 Task: Open an excel sheet and write heading  Catalyst Sales. Add 10 people name  'Alexander Cooper, Victoria Hayes, Daniel Carter, Chloe Murphy, Christopher Ross, Natalie Price, Jack Peterson, Harper Foster, Joseph Gray, Lily Reed'Item code in between  4005-8000. Product range in between  1000-5000. Add Products   ASICS Shoe, Brooks Shoe, Clarks Shoe, Crocs Shoe, Dr. Martens Shoe, Ecco Shoe, Fila Shoe, Hush Puppies Shoe, Jordan Shoe, K-Swiss Shoe.Choose quantity  3 to 10 In Total Add the Amounts. Save page  Catalyst Sales book
Action: Mouse moved to (34, 26)
Screenshot: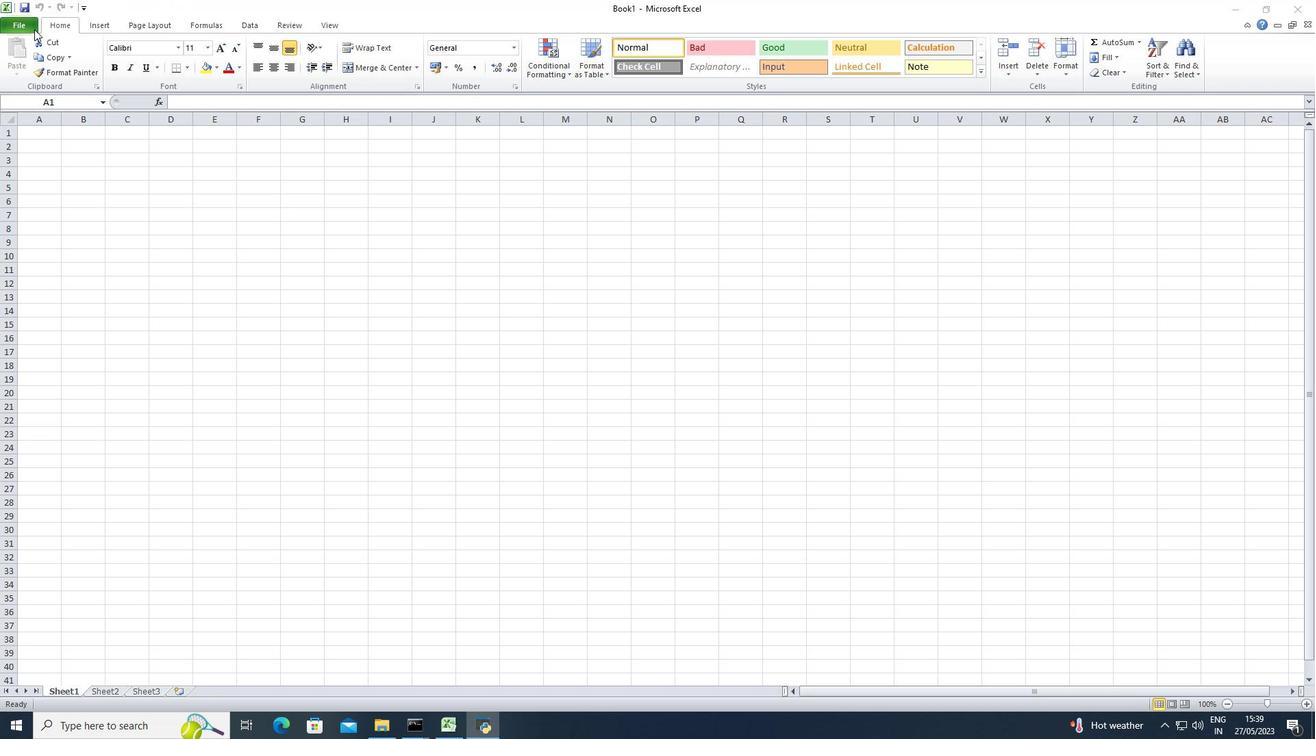 
Action: Mouse pressed left at (34, 26)
Screenshot: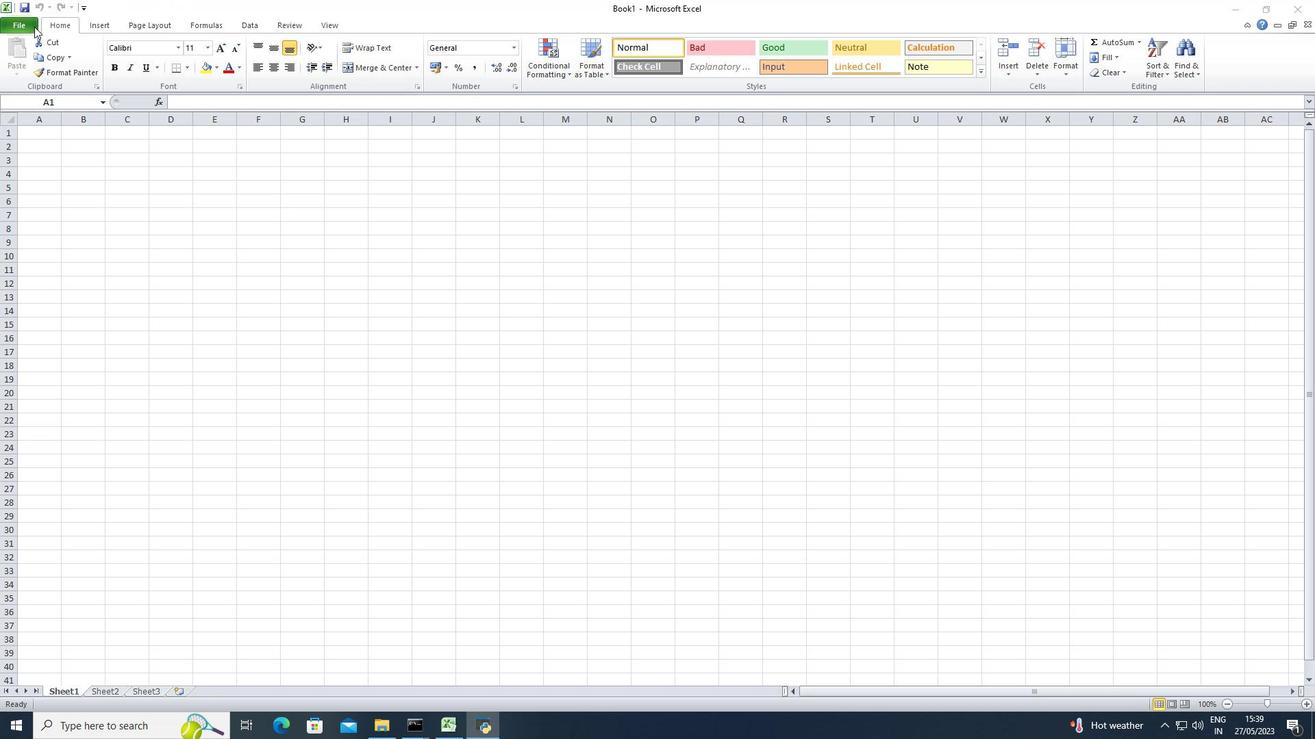 
Action: Mouse moved to (30, 25)
Screenshot: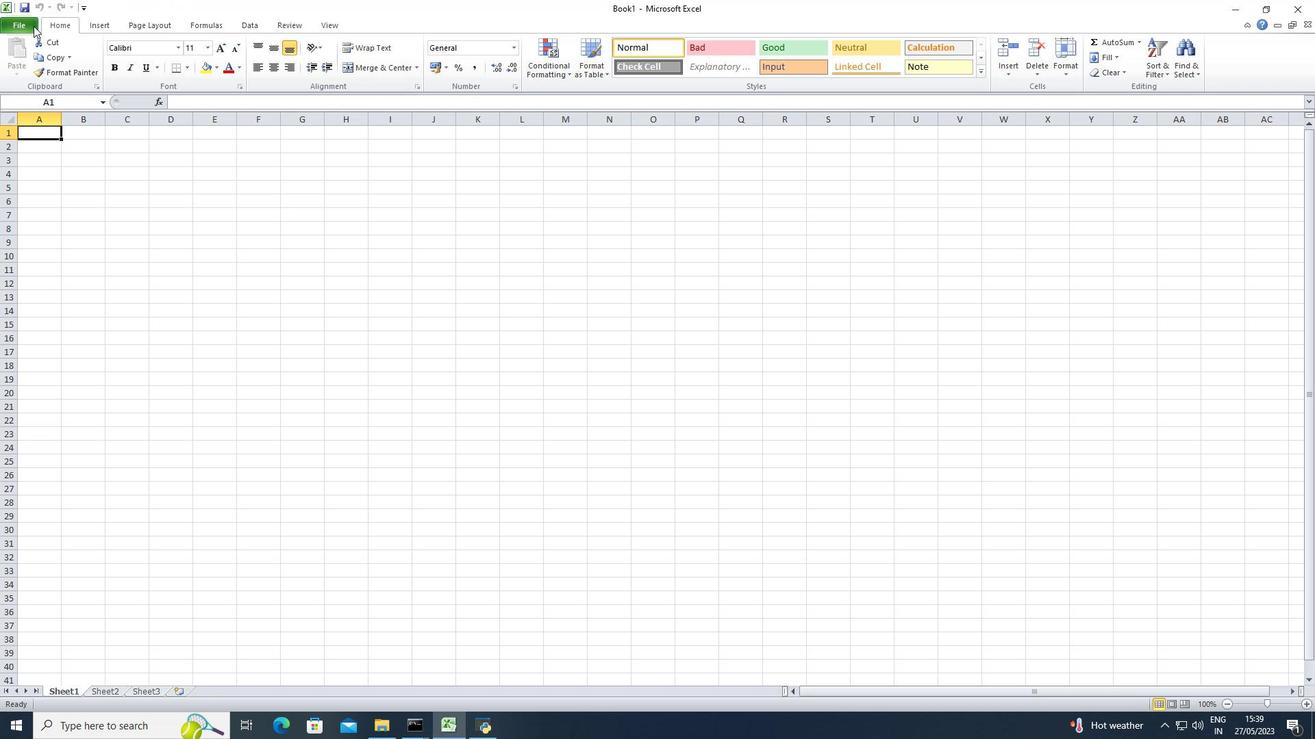 
Action: Mouse pressed left at (30, 25)
Screenshot: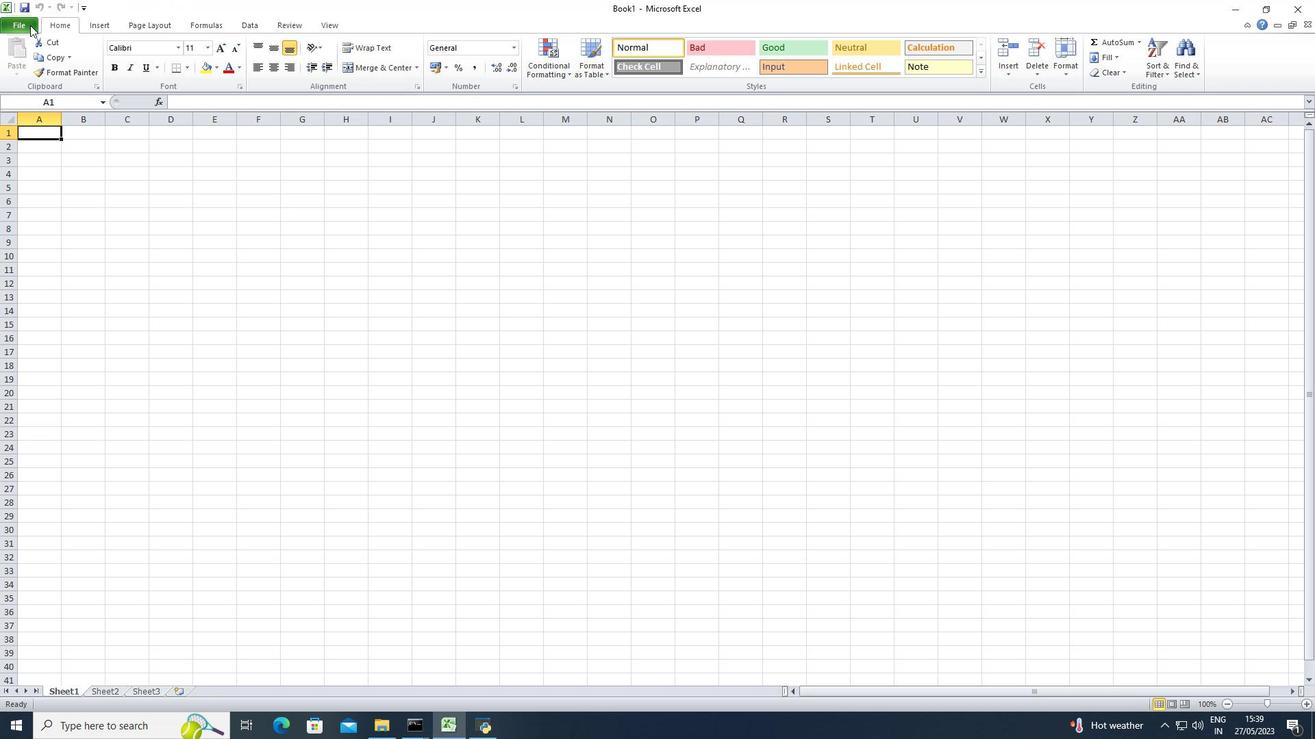 
Action: Mouse moved to (35, 189)
Screenshot: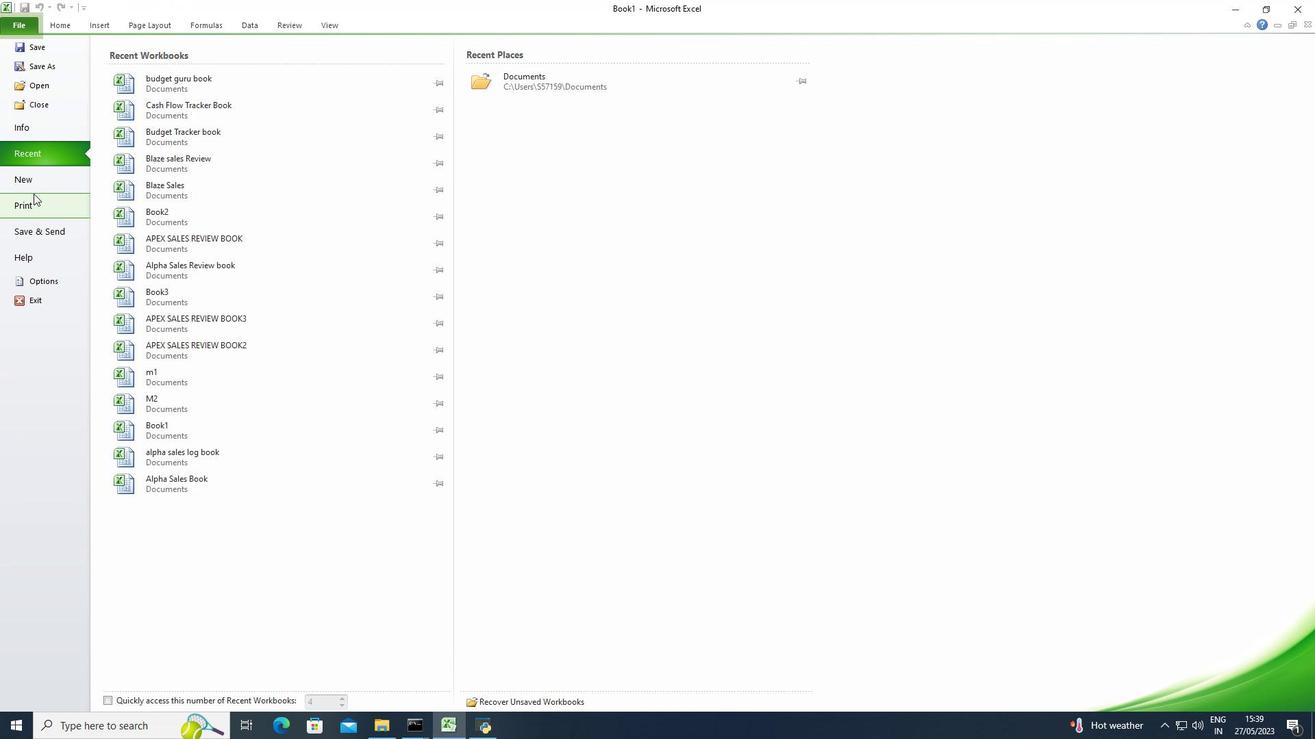 
Action: Mouse pressed left at (35, 189)
Screenshot: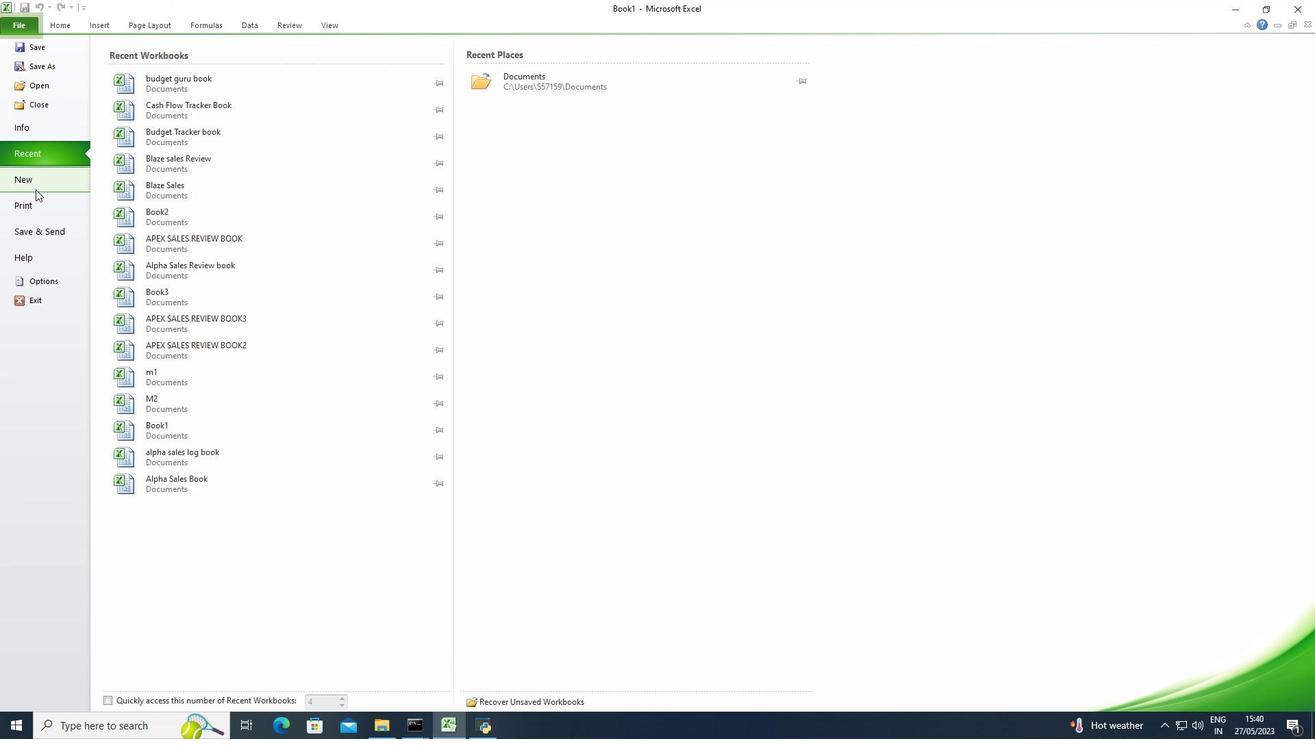 
Action: Mouse moved to (130, 140)
Screenshot: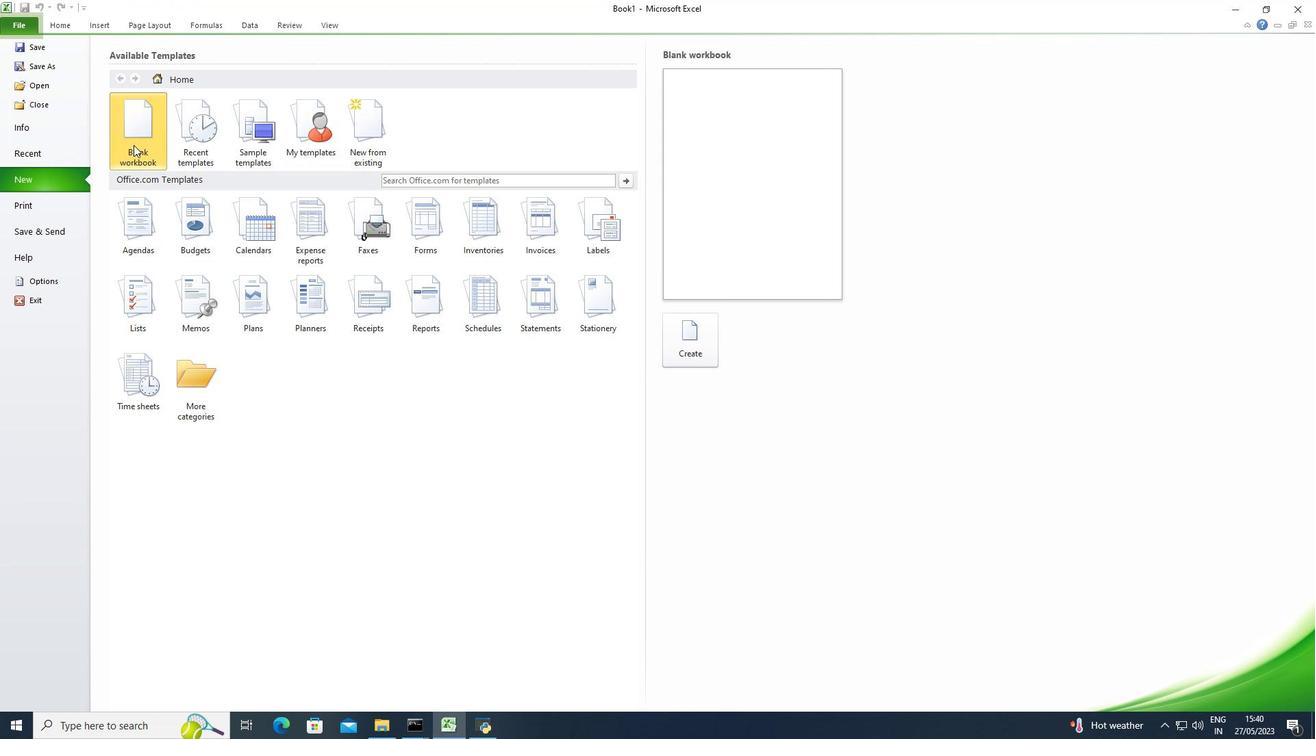 
Action: Mouse pressed left at (130, 140)
Screenshot: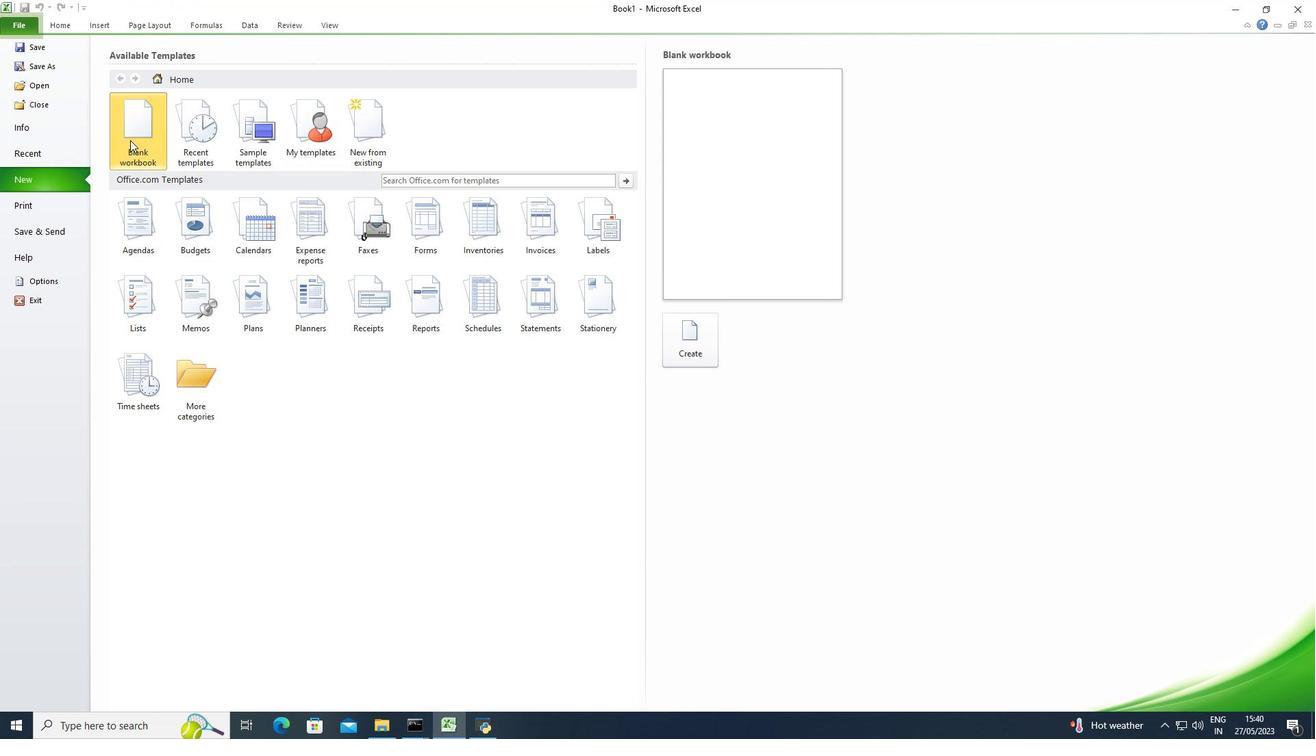 
Action: Mouse moved to (691, 343)
Screenshot: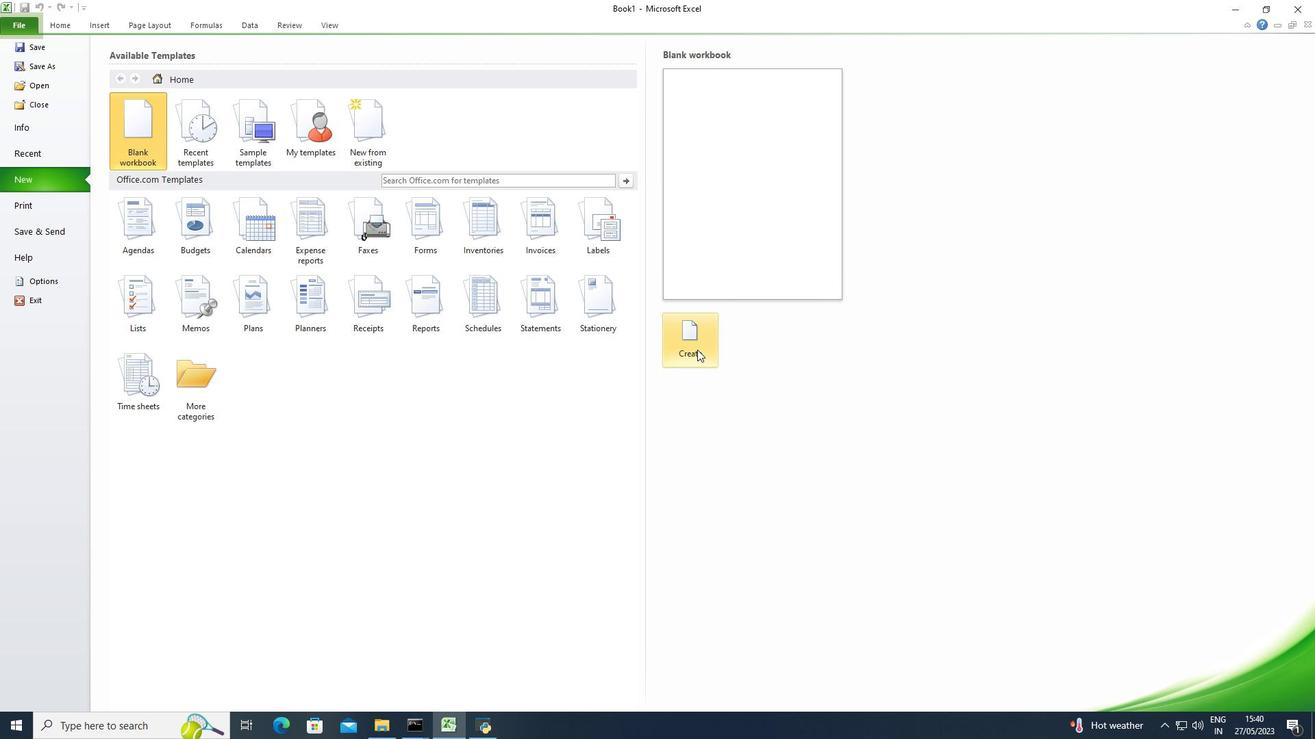 
Action: Mouse pressed left at (691, 343)
Screenshot: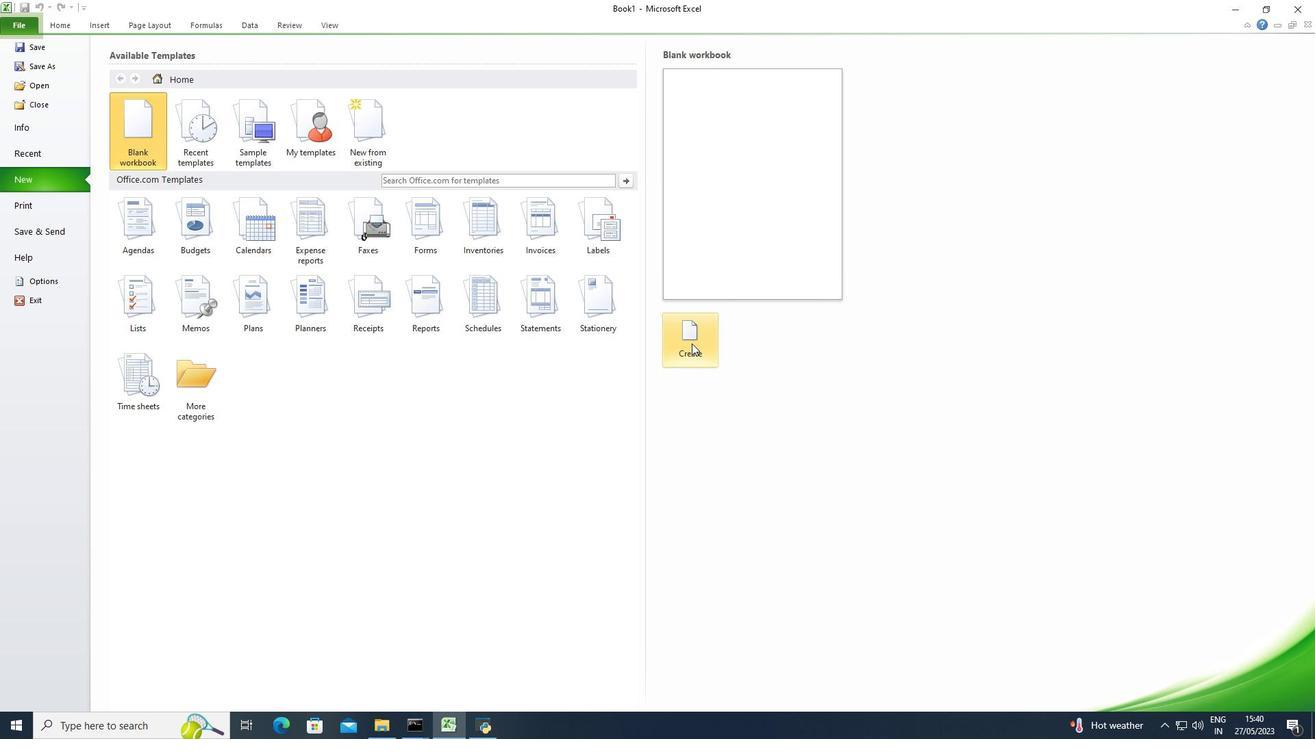 
Action: Key pressed <Key.shift>Catalyst<Key.space><Key.shift>Sales<Key.down><Key.shift>Nm<Key.backspace><Key.backspace><Key.shift>Name<Key.down><Key.shift><Key.shift><Key.shift><Key.shift><Key.shift><Key.shift>Alexander<Key.space><Key.shift><Key.shift><Key.shift><Key.shift><Key.shift><Key.shift><Key.shift><Key.shift><Key.shift><Key.shift>Cooper<Key.down><Key.shift>Victoria<Key.space><Key.shift>Hayes<Key.down><Key.shift><Key.shift><Key.shift><Key.shift><Key.shift><Key.shift><Key.shift><Key.shift><Key.shift><Key.shift><Key.shift><Key.shift><Key.shift><Key.shift><Key.shift>Daniel<Key.space><Key.shift>Carter<Key.down><Key.shift><Key.shift><Key.shift><Key.shift><Key.shift><Key.shift><Key.shift><Key.shift><Key.shift><Key.shift><Key.shift><Key.shift><Key.shift><Key.shift><Key.shift><Key.shift><Key.shift><Key.shift><Key.shift><Key.shift><Key.shift>Chloe<Key.space><Key.shift>Murphy<Key.down><Key.shift><Key.shift><Key.shift><Key.shift><Key.shift><Key.shift><Key.shift><Key.shift><Key.shift>Christopher<Key.space><Key.shift><Key.shift><Key.shift><Key.shift><Key.shift><Key.shift><Key.shift><Key.shift><Key.shift><Key.shift>Ross<Key.down><Key.shift><Key.shift><Key.shift><Key.shift><Key.shift><Key.shift><Key.shift><Key.shift><Key.shift><Key.shift><Key.shift><Key.shift><Key.shift><Key.shift><Key.shift>Natalie<Key.space><Key.shift>Price<Key.down><Key.shift>Jack<Key.space><Key.shift>Peterson<Key.down><Key.shift><Key.shift><Key.shift><Key.shift><Key.shift><Key.shift><Key.shift><Key.shift><Key.shift>Harper<Key.space><Key.shift>Foster<Key.down><Key.shift><Key.shift>Joseph<Key.space><Key.shift>Gray<Key.down><Key.shift>Lily<Key.space><Key.shift>Reed
Screenshot: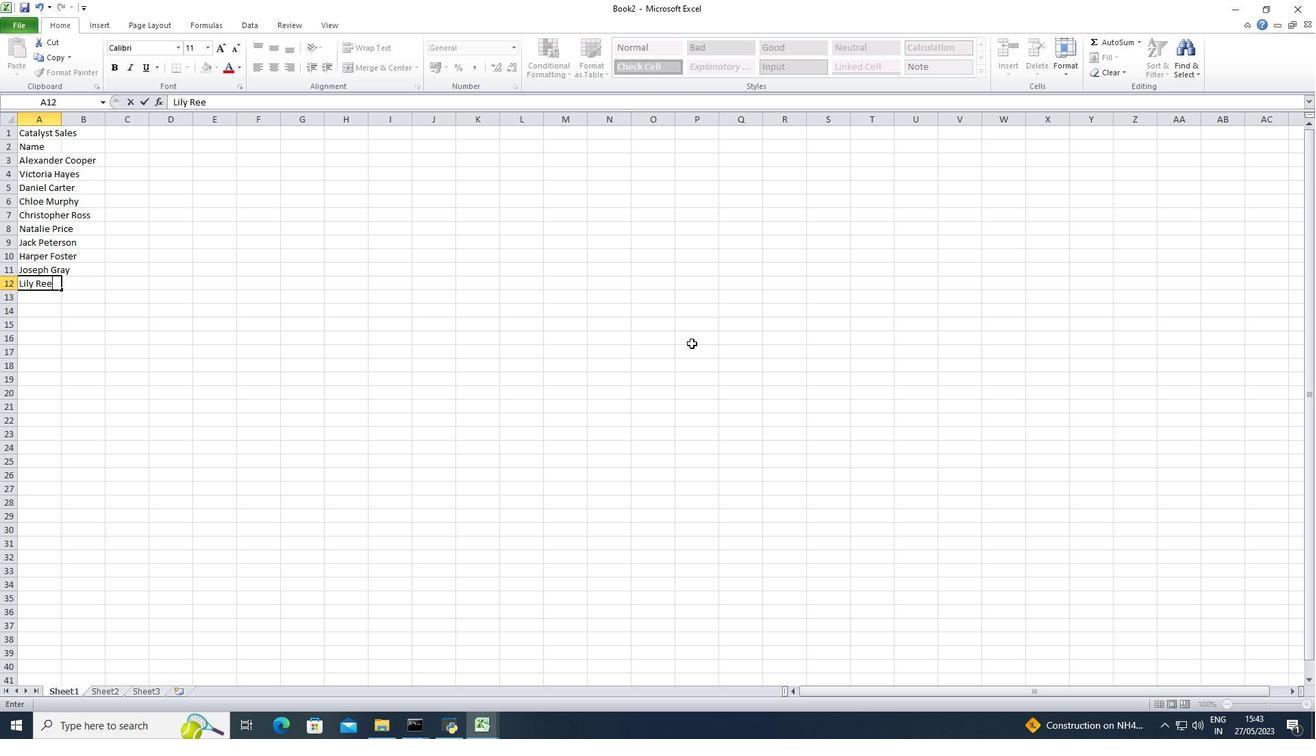 
Action: Mouse moved to (62, 123)
Screenshot: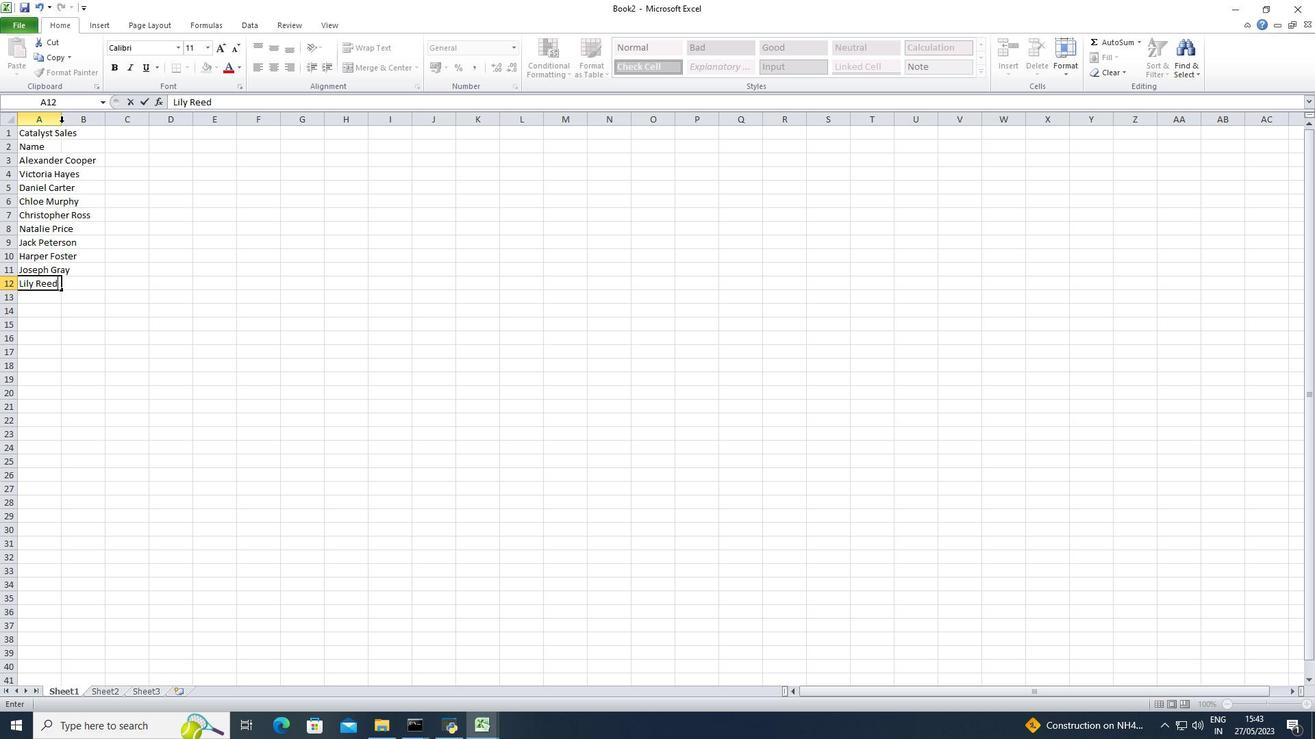 
Action: Mouse pressed left at (62, 123)
Screenshot: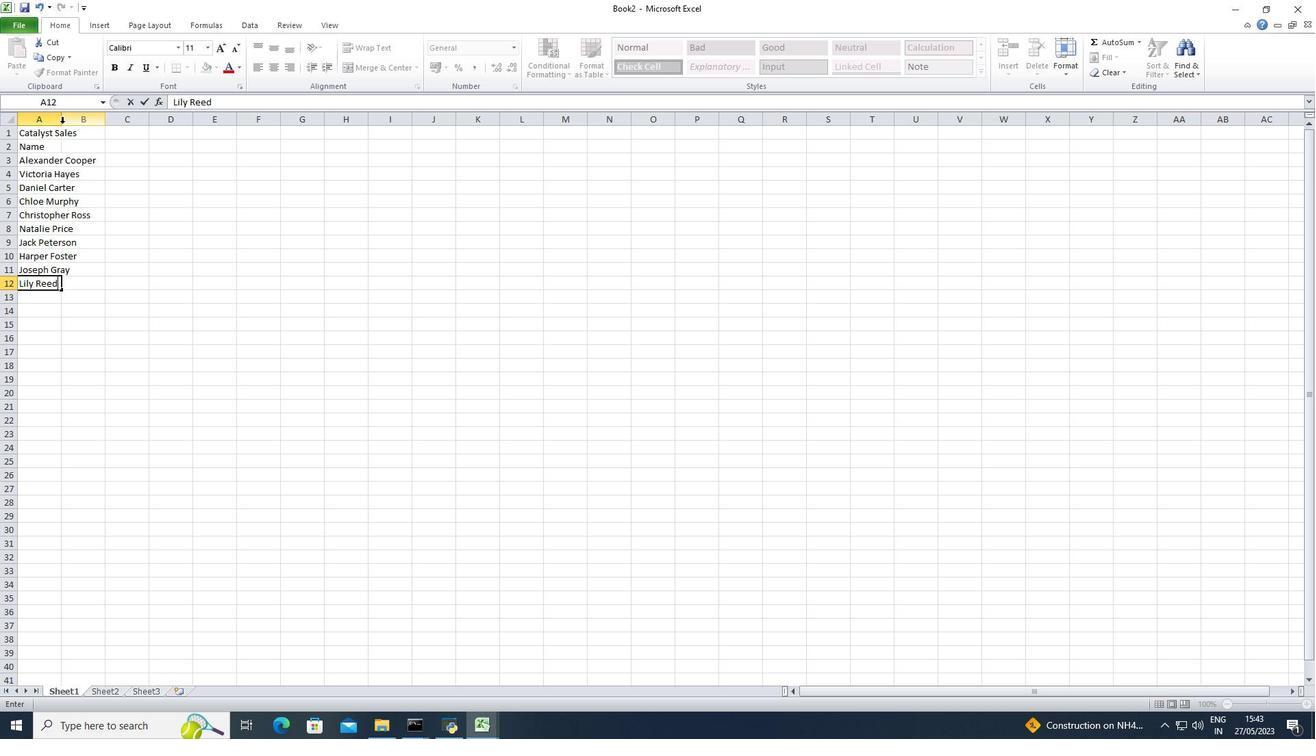 
Action: Mouse moved to (60, 123)
Screenshot: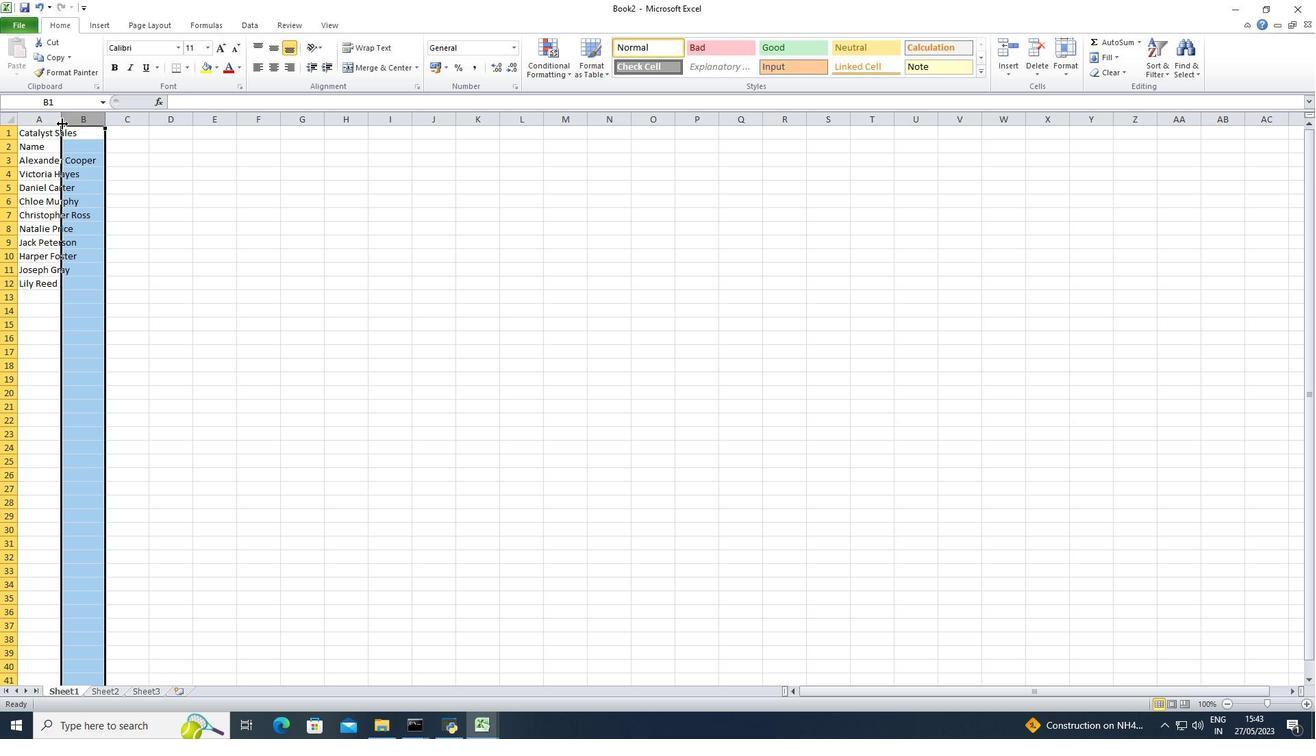 
Action: Mouse pressed left at (60, 123)
Screenshot: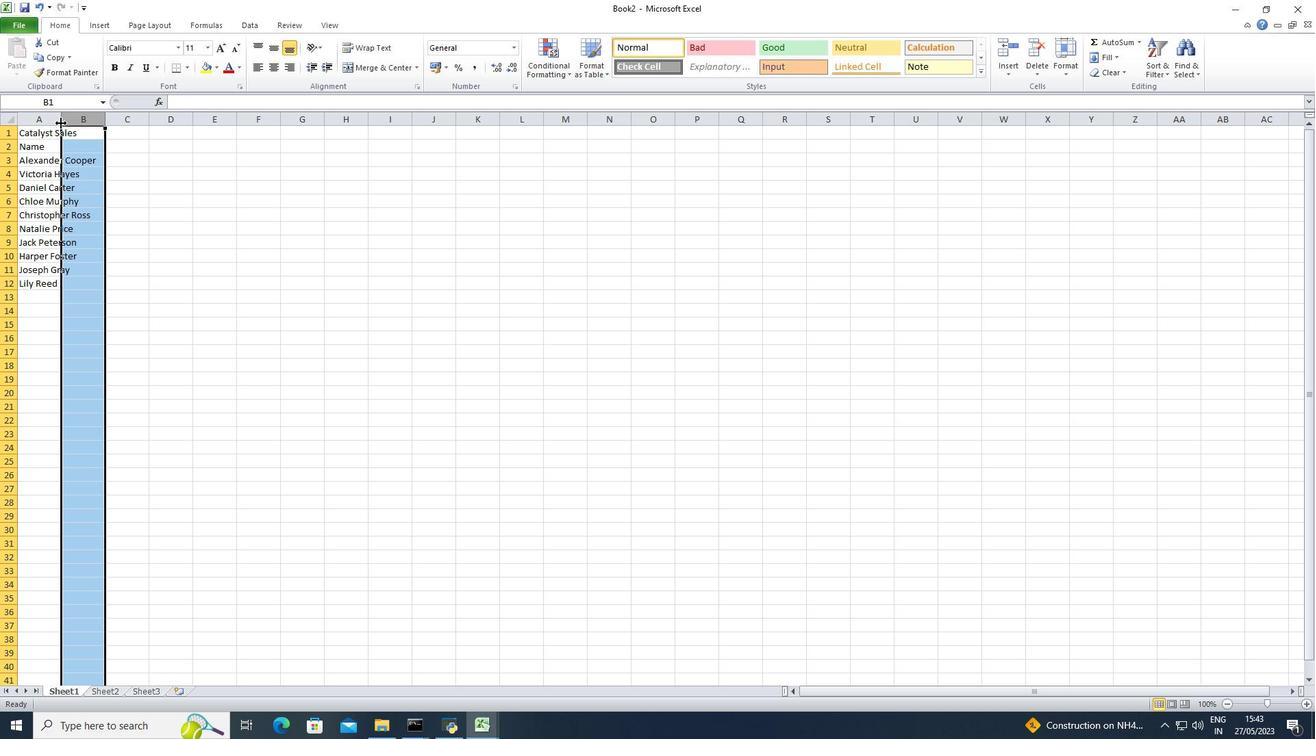 
Action: Mouse pressed left at (60, 123)
Screenshot: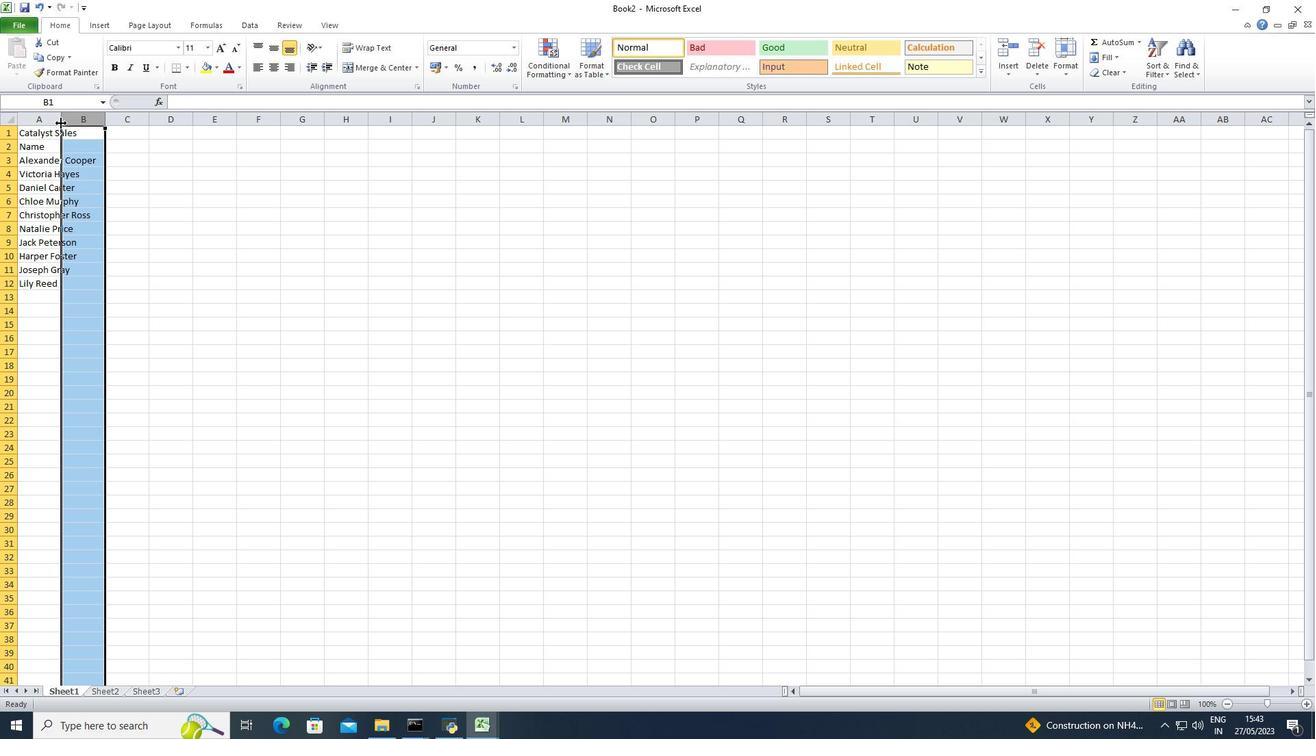 
Action: Mouse moved to (130, 150)
Screenshot: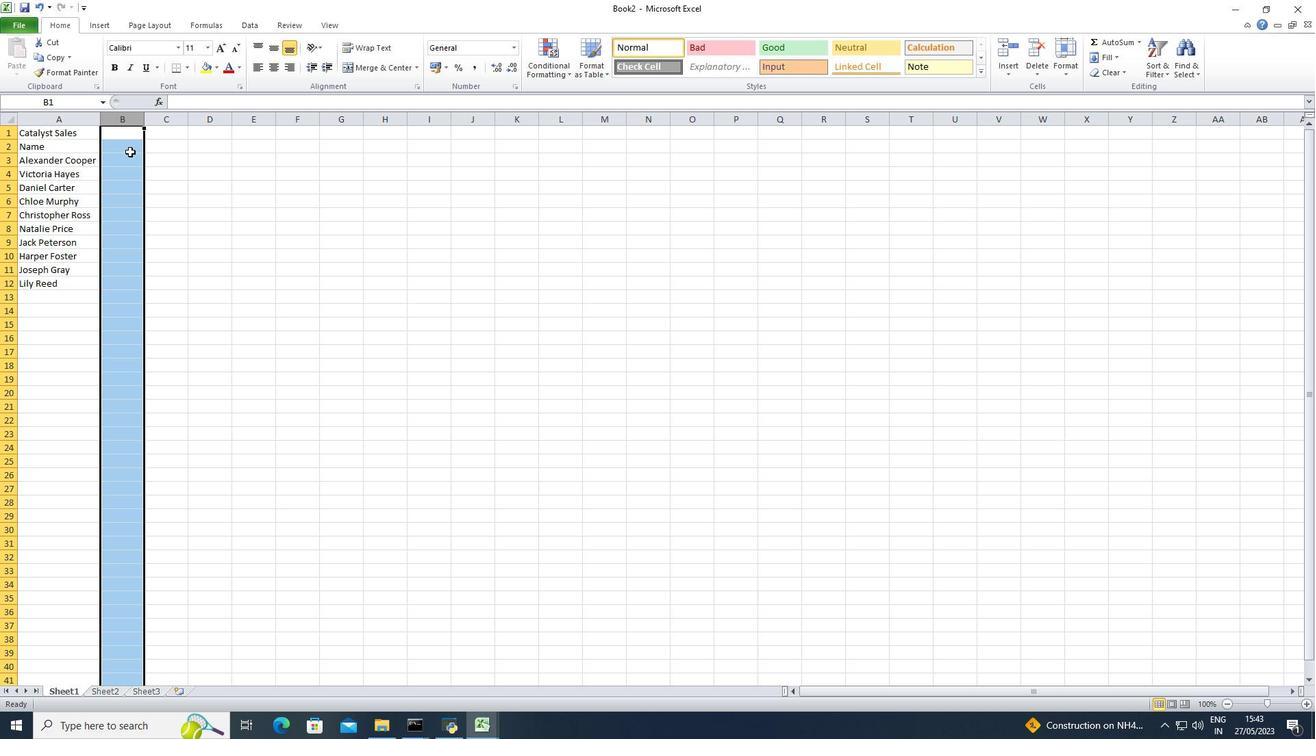 
Action: Mouse pressed left at (130, 150)
Screenshot: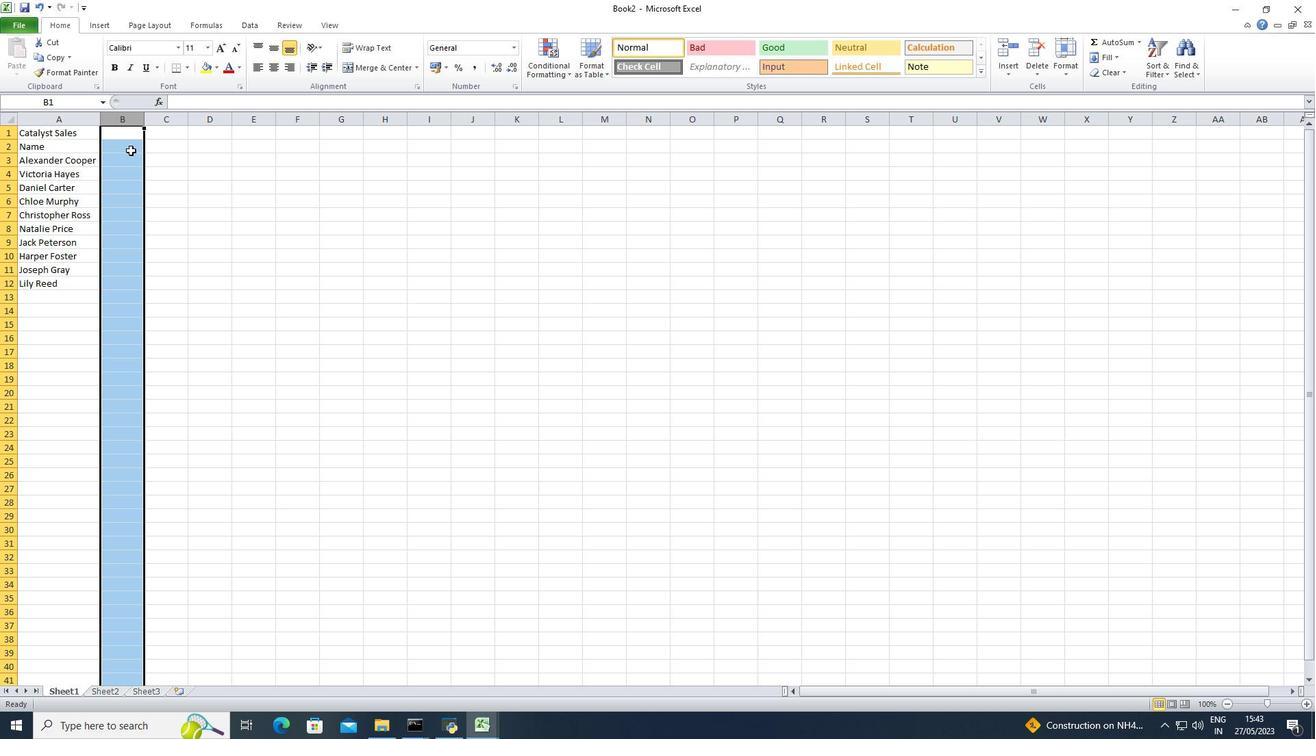 
Action: Key pressed <Key.shift><Key.shift>Item<Key.space><Key.shift>Code
Screenshot: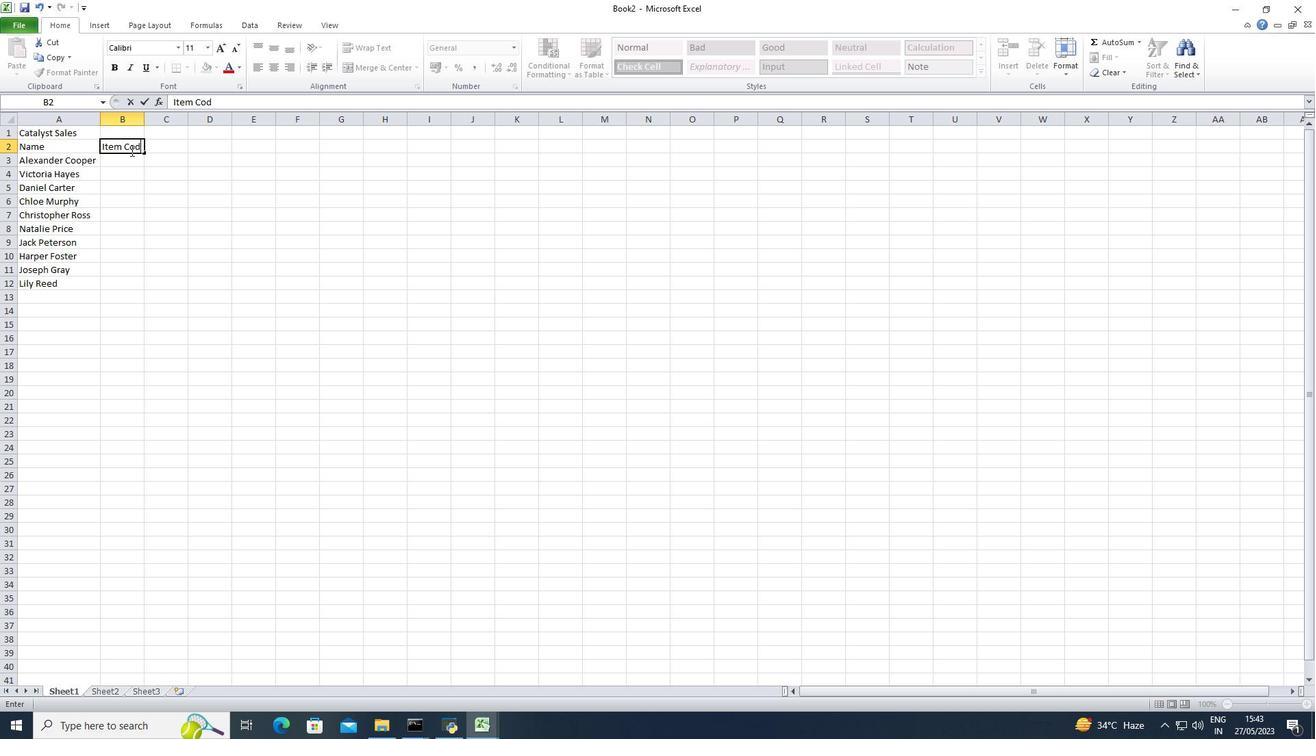 
Action: Mouse moved to (140, 163)
Screenshot: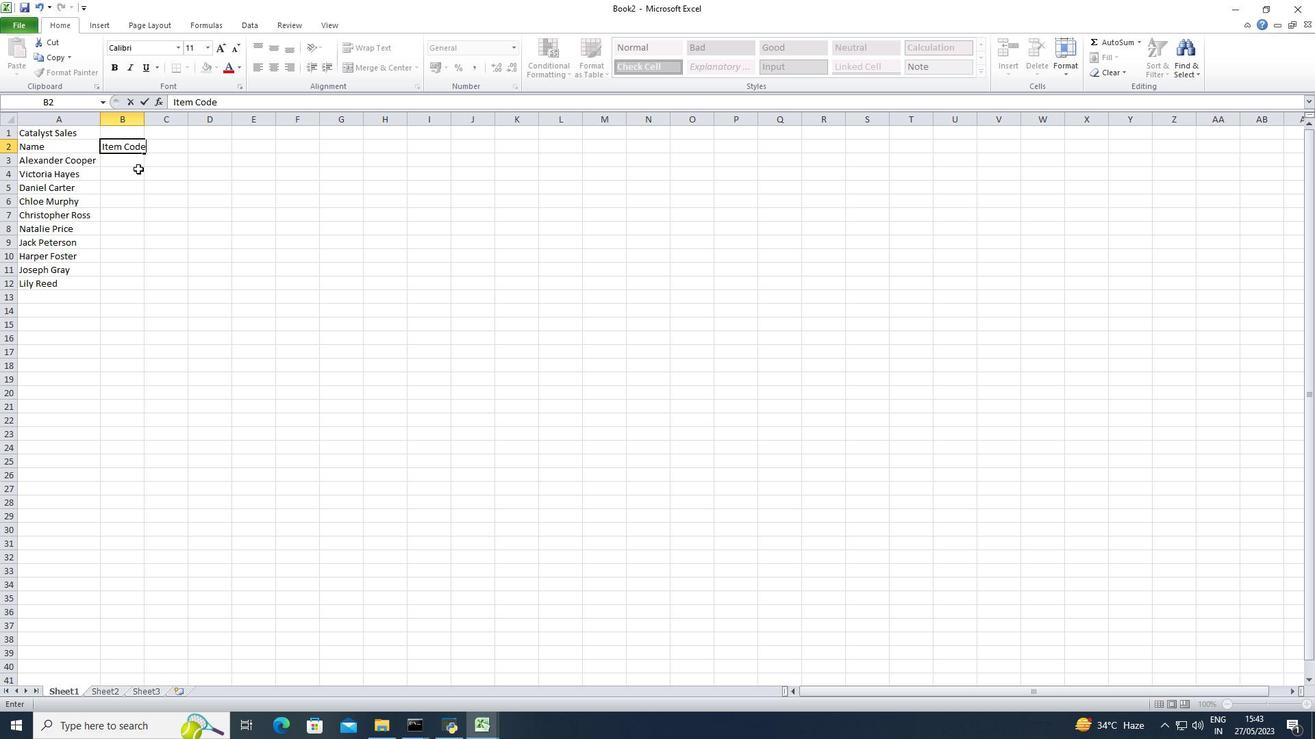 
Action: Mouse pressed left at (140, 163)
Screenshot: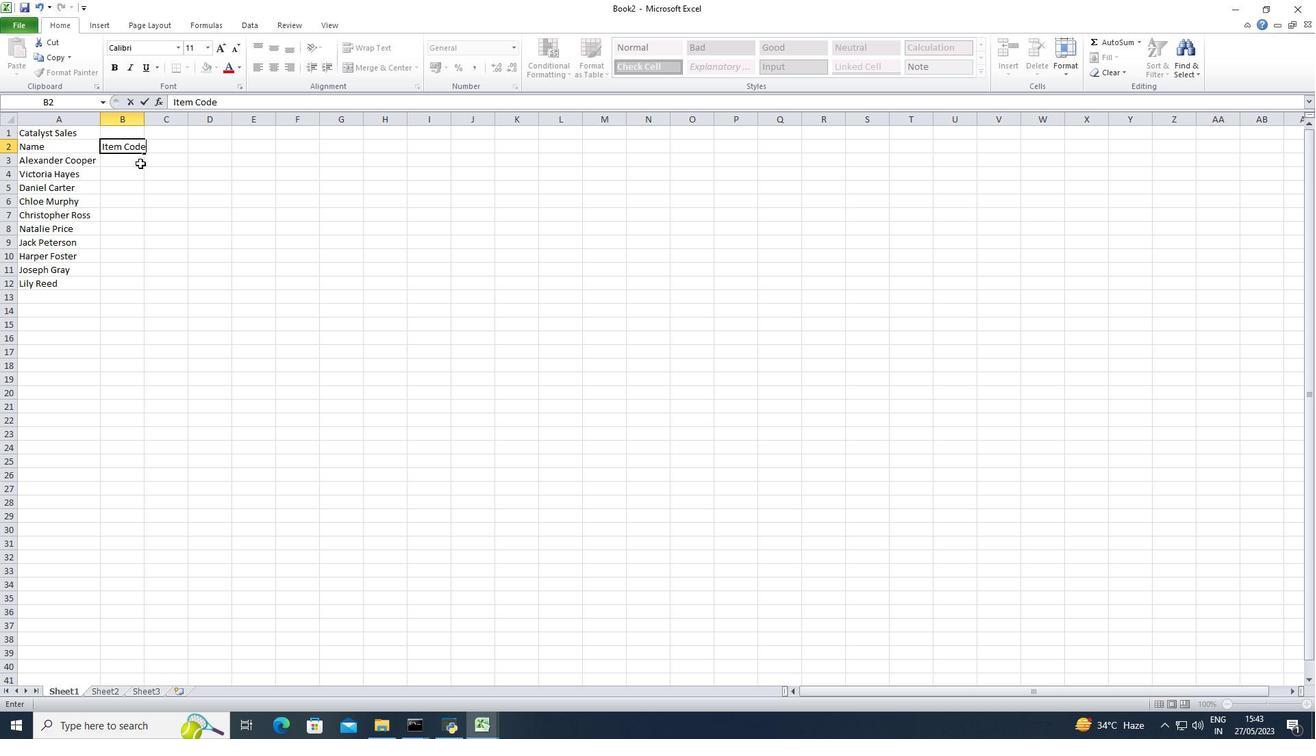 
Action: Key pressed 4008<Key.down>5498<Key.down>7687<Key.down>7654<Key.down>6587<Key.down>4987<Key.down>7690<Key.down>5409<Key.down>830<Key.backspace><Key.backspace><Key.backspace>6598<Key.down>6523
Screenshot: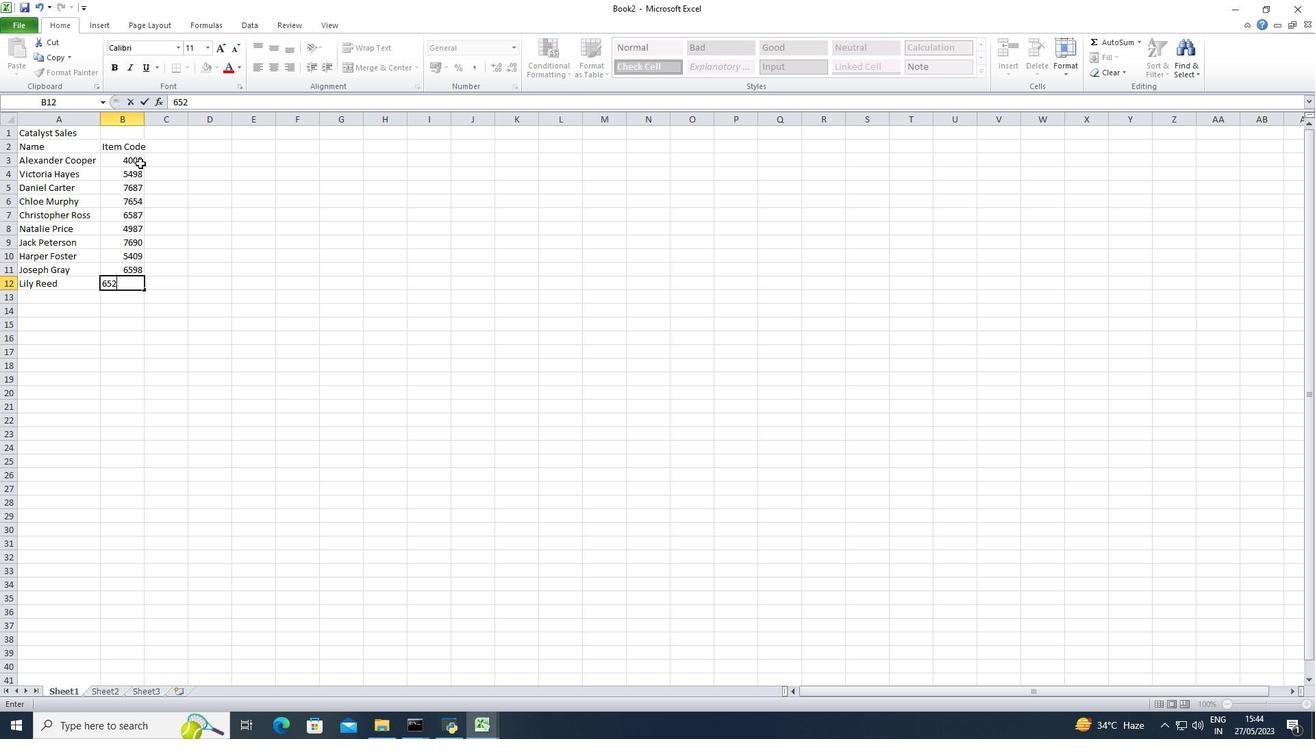 
Action: Mouse moved to (163, 143)
Screenshot: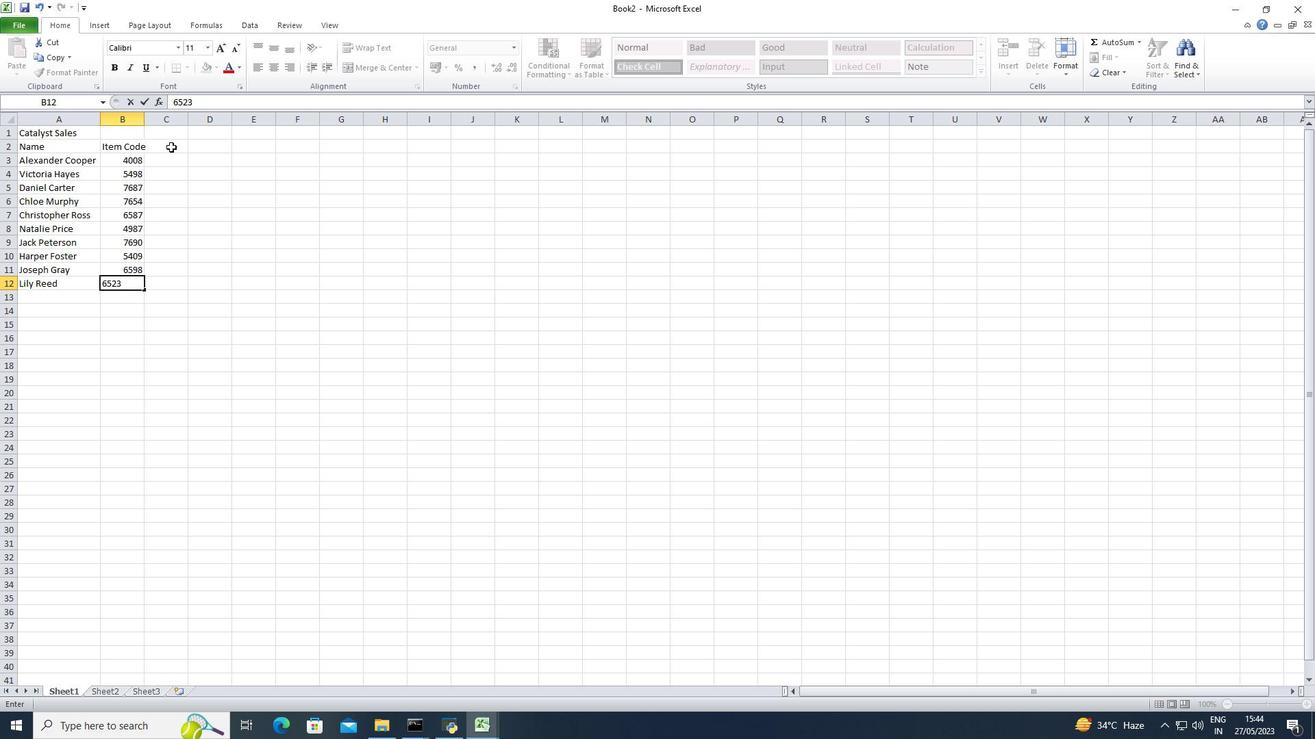 
Action: Mouse pressed left at (163, 143)
Screenshot: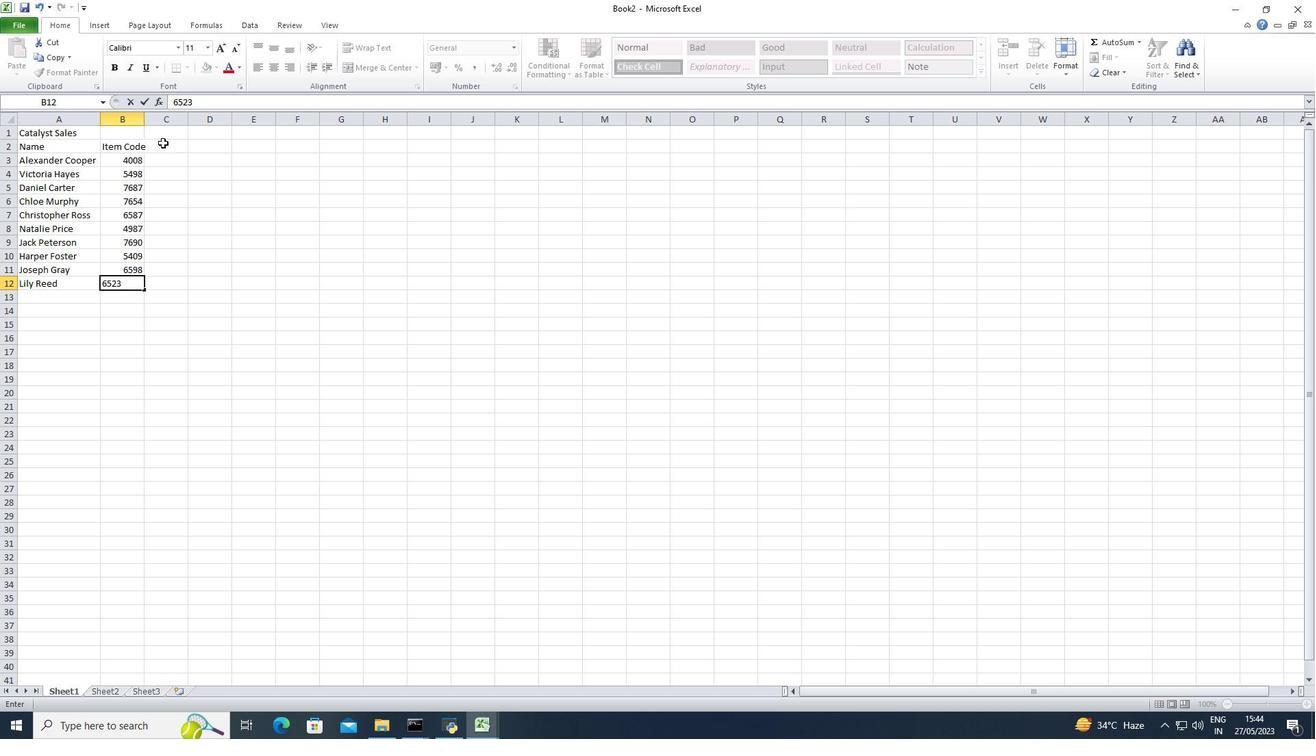 
Action: Mouse moved to (145, 123)
Screenshot: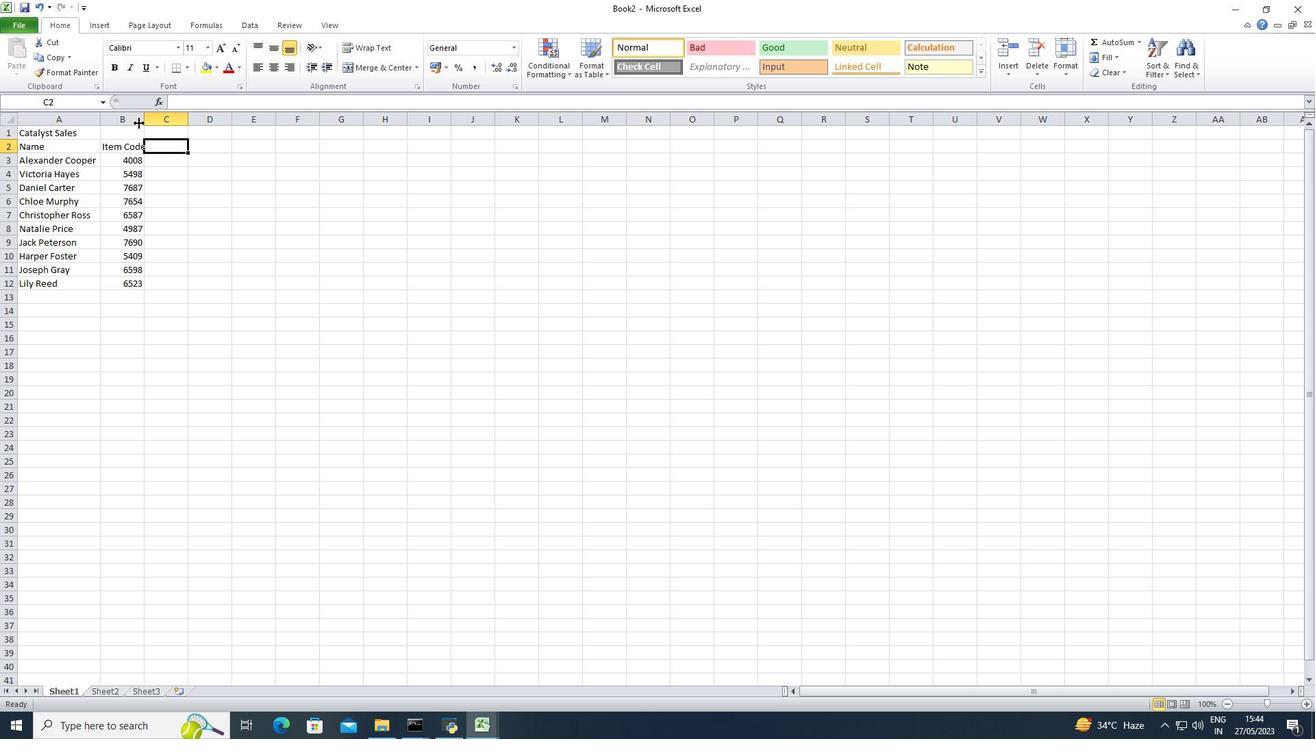 
Action: Mouse pressed left at (145, 123)
Screenshot: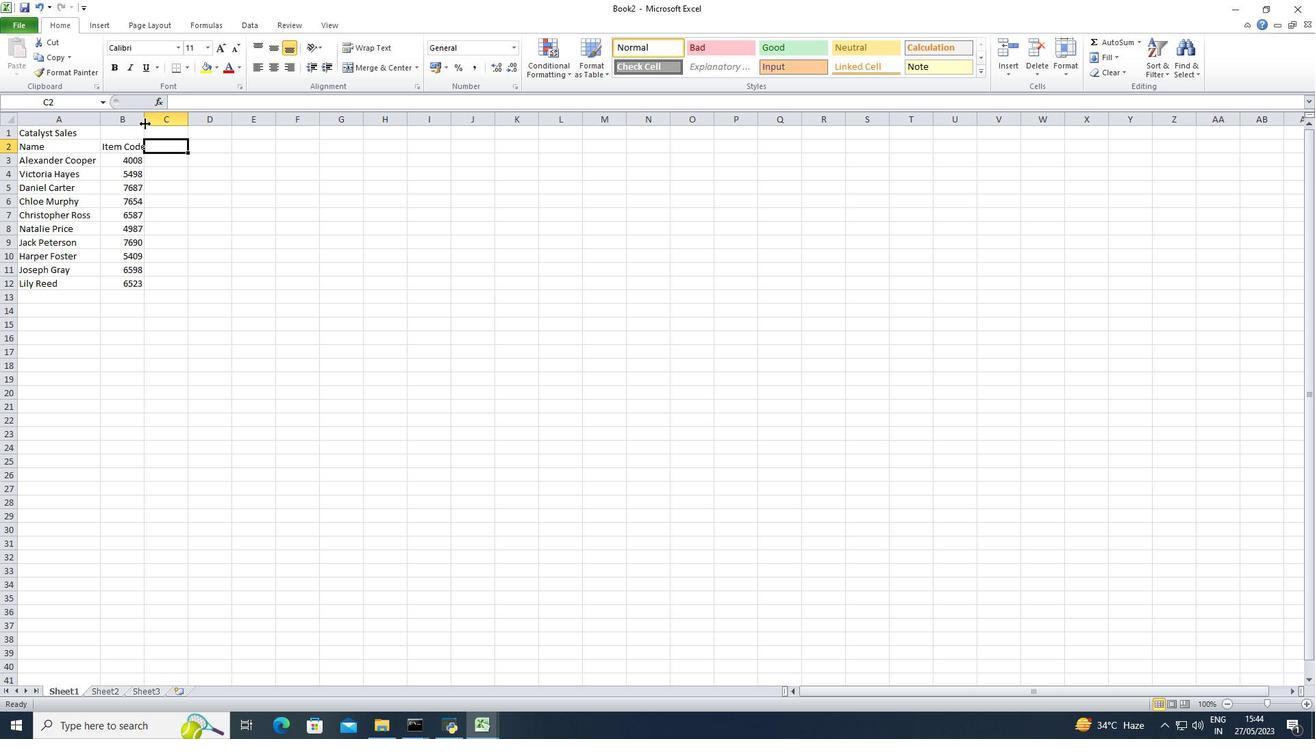 
Action: Mouse pressed left at (145, 123)
Screenshot: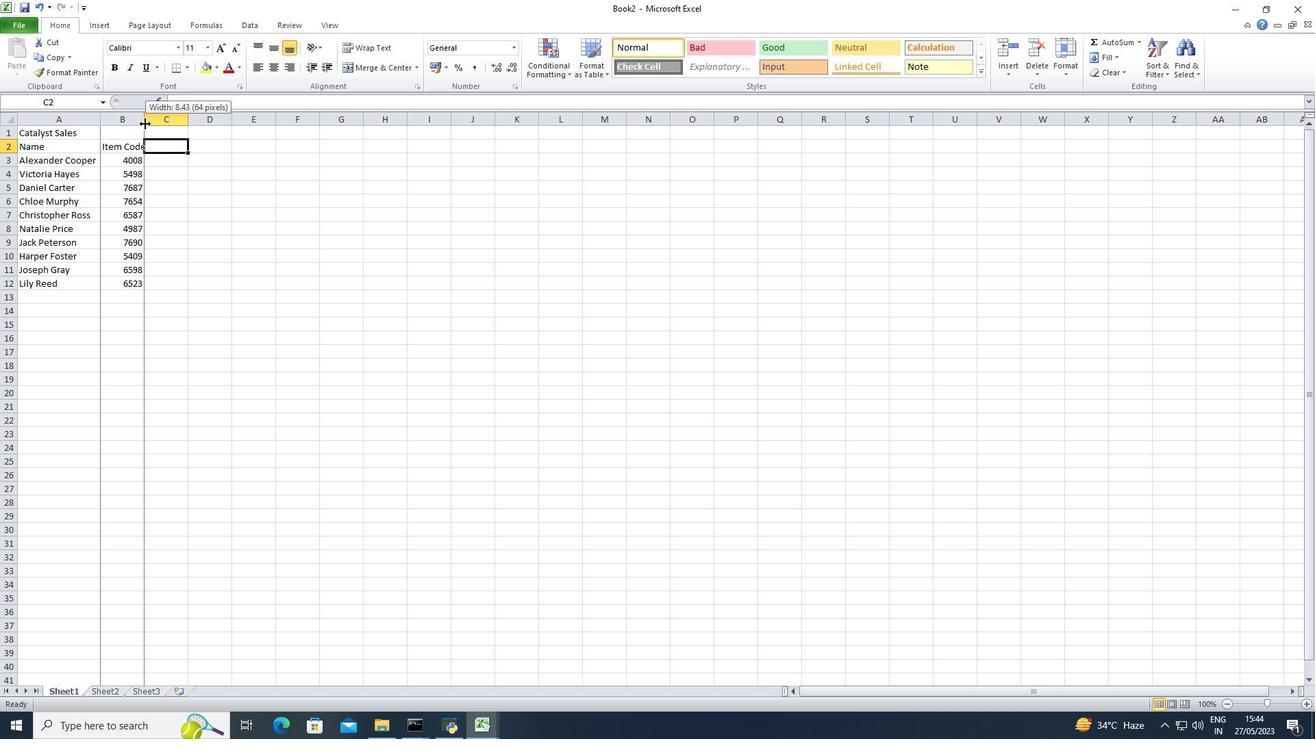 
Action: Mouse moved to (171, 149)
Screenshot: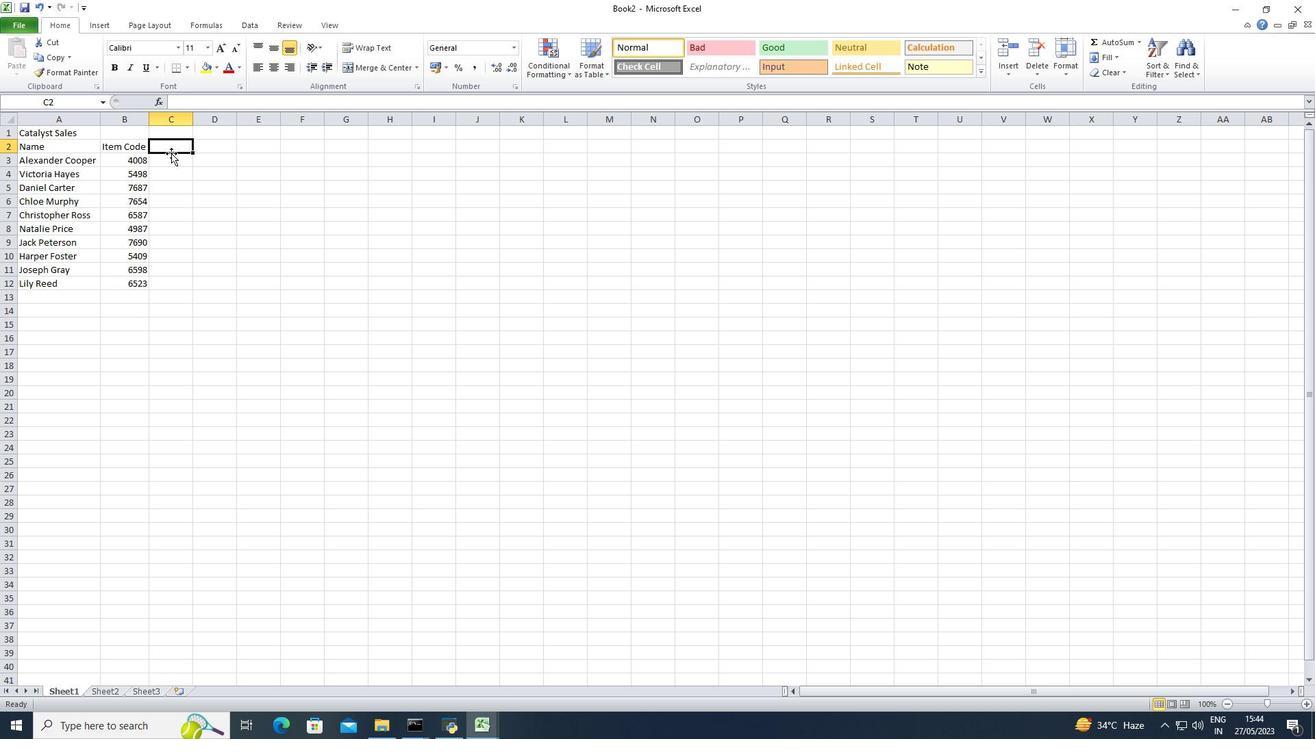 
Action: Key pressed <Key.shift>Product<Key.space><Key.shift>Range
Screenshot: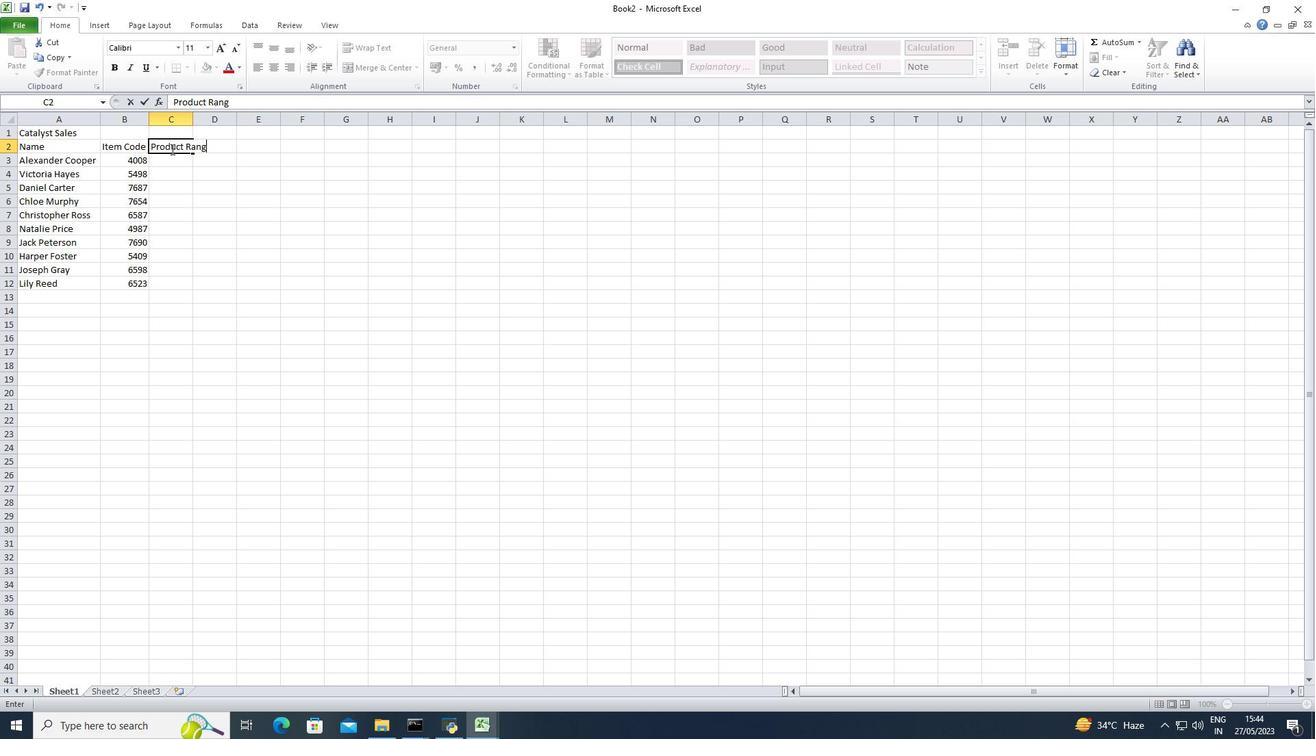 
Action: Mouse moved to (193, 122)
Screenshot: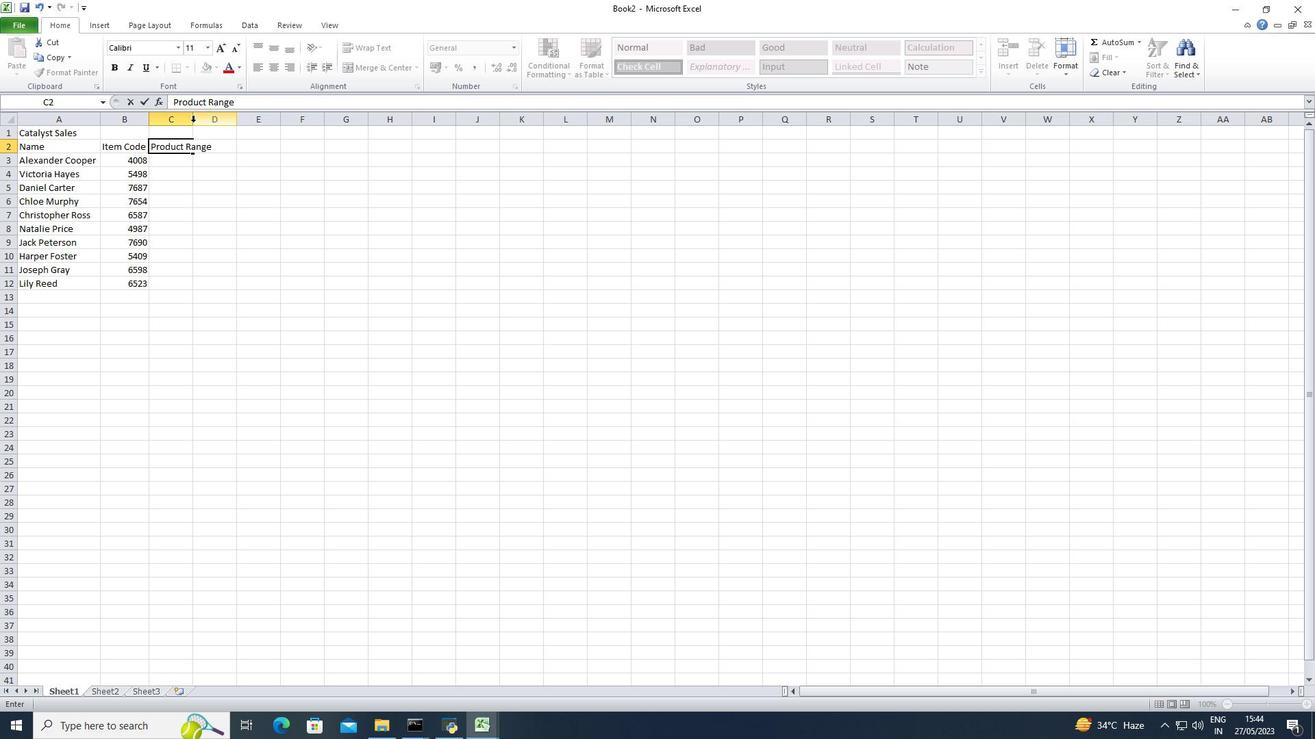 
Action: Mouse pressed left at (193, 122)
Screenshot: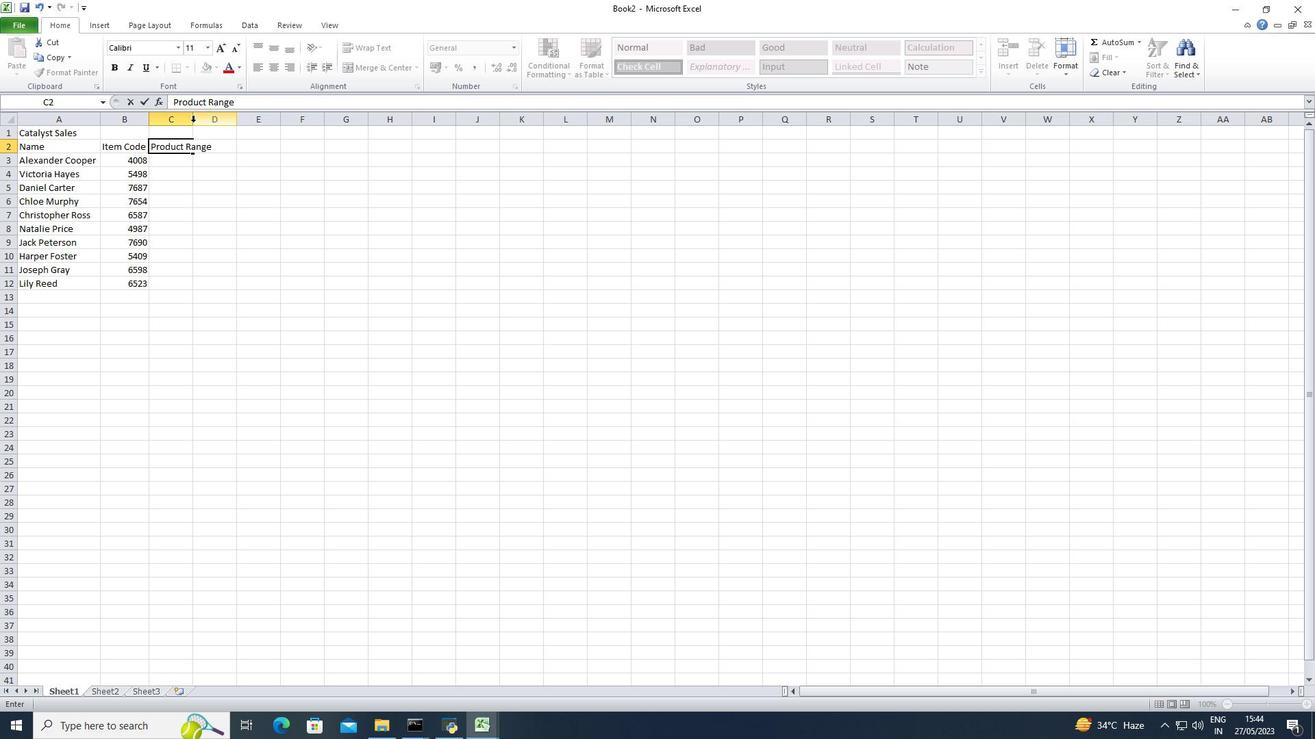
Action: Mouse pressed left at (193, 122)
Screenshot: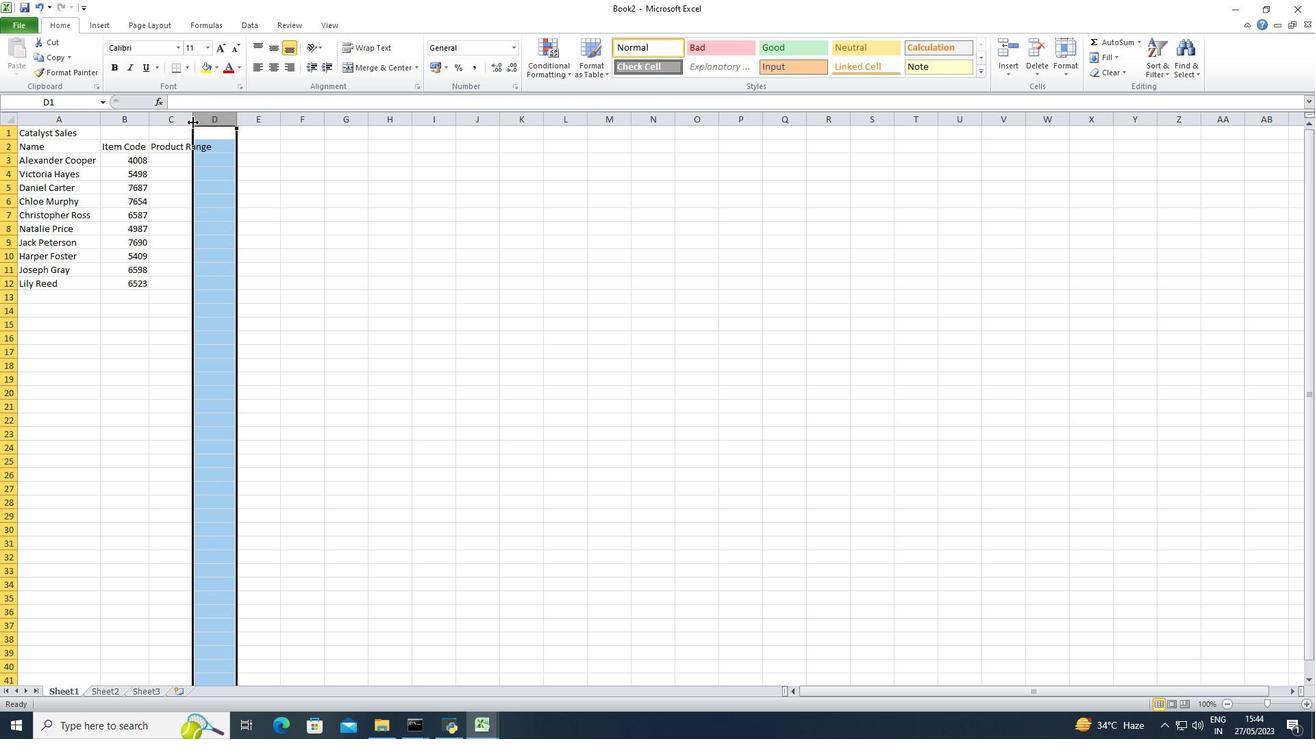 
Action: Mouse moved to (191, 166)
Screenshot: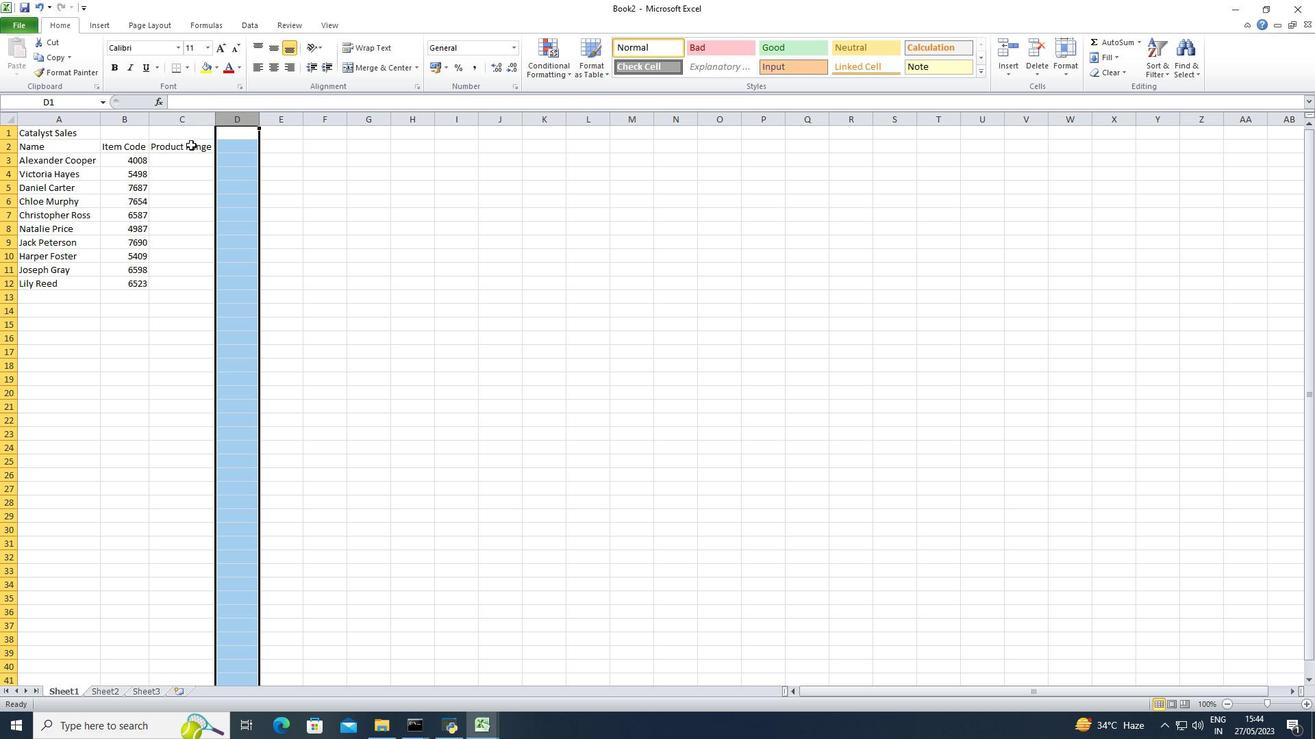
Action: Mouse pressed left at (191, 166)
Screenshot: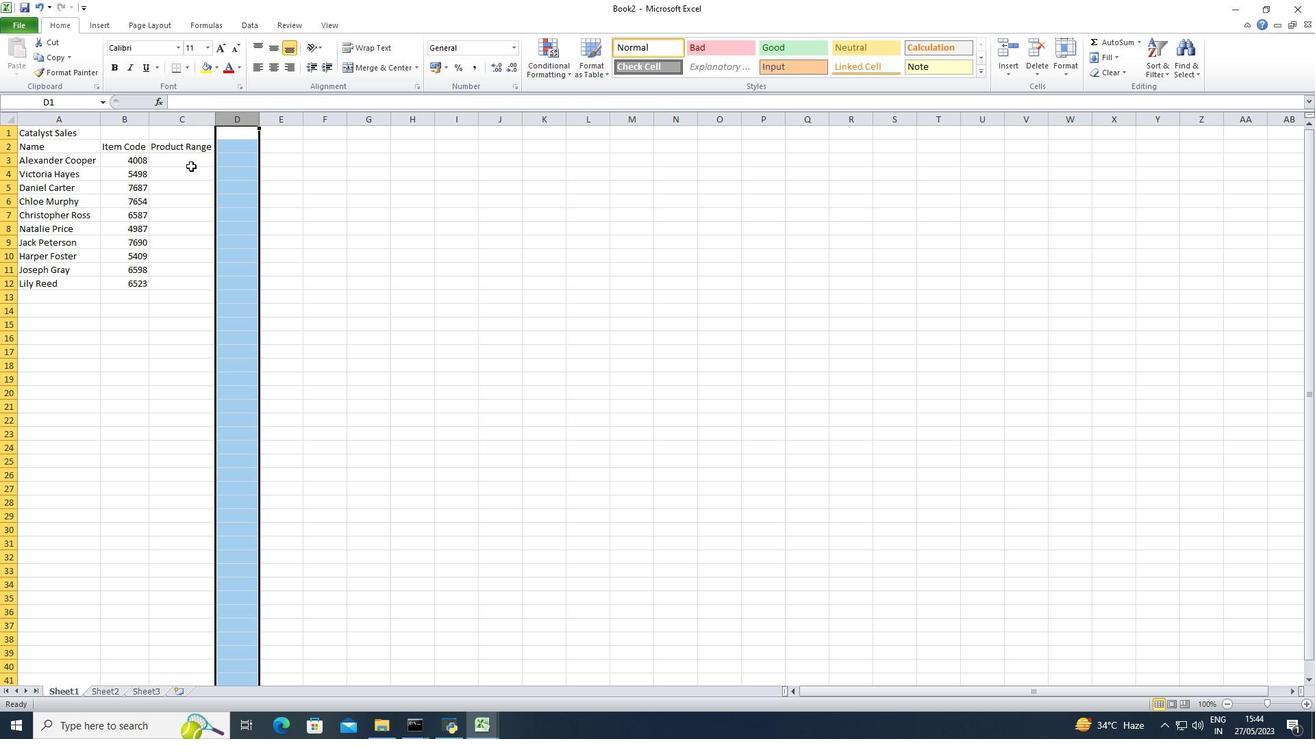 
Action: Key pressed <Key.shift><Key.shift><Key.shift><Key.shift><Key.shift><Key.shift><Key.shift><Key.shift><Key.shift><Key.shift><Key.shift><Key.shift>Q<Key.backspace>1009<Key.down>2897<Key.down>65<Key.backspace><Key.backspace>3456<Key.down>4879<Key.down>3658<Key.down>4907<Key.down>3940<Key.down>4856<Key.down>2598<Key.down>3907<Key.right>
Screenshot: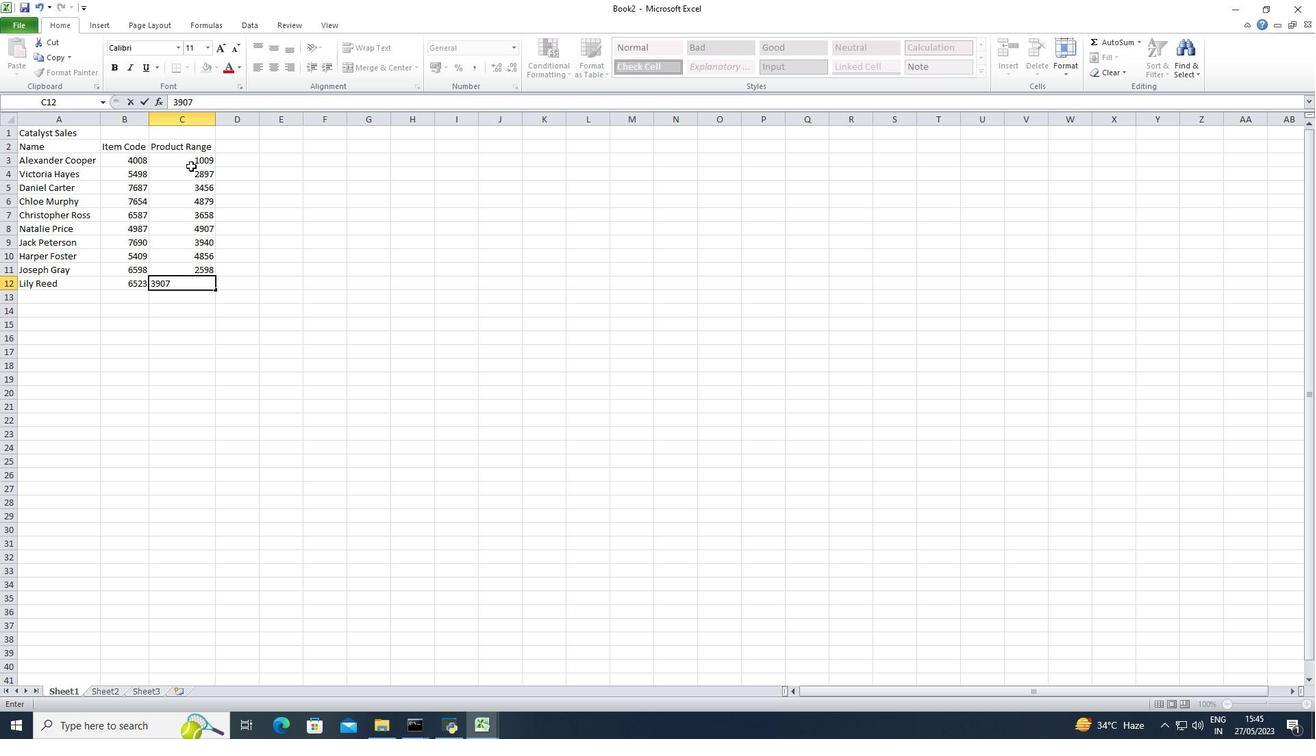 
Action: Mouse moved to (239, 150)
Screenshot: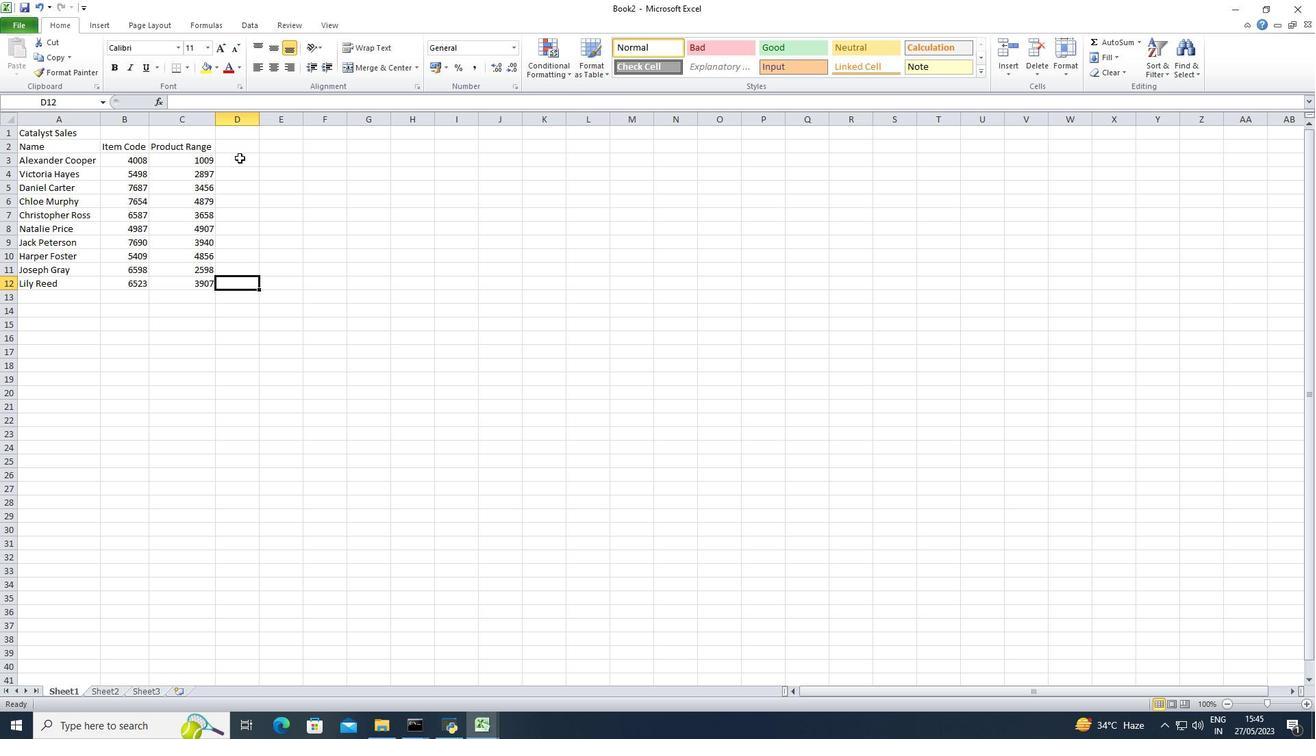 
Action: Mouse pressed left at (239, 150)
Screenshot: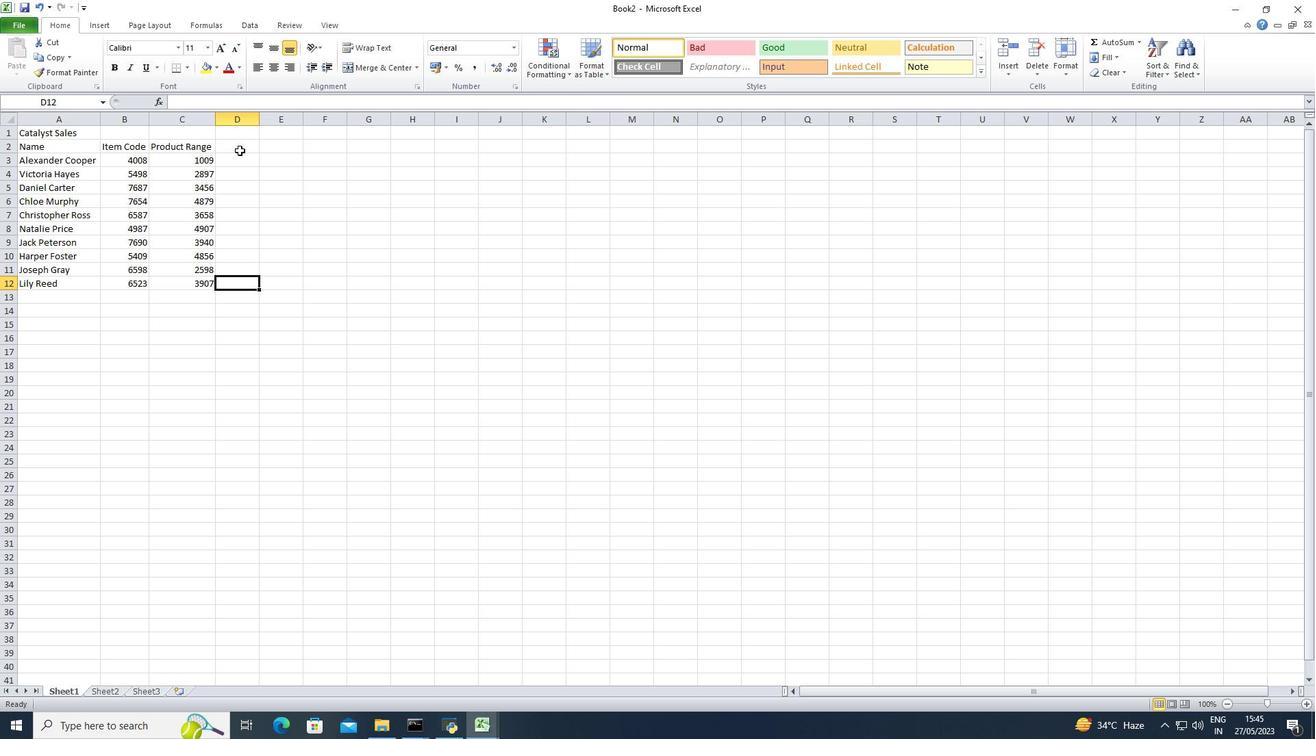 
Action: Key pressed <Key.shift>Products<Key.down><Key.shift>ASICS<Key.space><Key.shift>Sheo<Key.down><Key.shift><Key.shift><Key.shift><Key.shift><Key.shift><Key.shift><Key.shift><Key.shift><Key.shift><Key.shift><Key.shift><Key.shift><Key.shift><Key.shift><Key.shift><Key.shift><Key.shift><Key.shift><Key.shift><Key.shift><Key.shift><Key.shift><Key.shift><Key.shift>Brooks<Key.space><Key.shift>Shoe<Key.down><Key.shift><Key.shift><Key.shift><Key.shift><Key.shift><Key.shift><Key.shift><Key.shift>Clarks<Key.space><Key.shift>SHoe<Key.backspace><Key.backspace><Key.backspace>hoe<Key.down><Key.shift>Crocs<Key.space><Key.shift>Shoe<Key.down><Key.shift><Key.shift><Key.shift><Key.shift><Key.shift><Key.shift><Key.shift><Key.shift><Key.shift><Key.shift><Key.shift><Key.shift><Key.shift><Key.shift><Key.shift><Key.shift><Key.shift><Key.shift><Key.shift><Key.shift><Key.shift><Key.shift><Key.shift><Key.shift><Key.shift><Key.shift><Key.shift><Key.shift><Key.shift><Key.shift><Key.shift><Key.shift><Key.shift><Key.shift><Key.shift><Key.shift><Key.shift><Key.shift><Key.shift><Key.shift><Key.shift><Key.shift><Key.shift><Key.shift><Key.shift><Key.shift><Key.shift><Key.shift><Key.shift><Key.shift><Key.shift><Key.shift><Key.shift><Key.shift><Key.shift><Key.shift><Key.shift><Key.shift><Key.shift><Key.shift><Key.shift><Key.shift><Key.shift><Key.shift>Dr.<Key.space><Key.shift><Key.shift><Key.shift><Key.shift>Martens<Key.space><Key.shift><Key.shift><Key.shift><Key.shift><Key.shift><Key.shift>Shoe<Key.down><Key.shift><Key.shift><Key.shift><Key.shift><Key.shift>Ecv<Key.backspace>co<Key.space><Key.shift><Key.shift><Key.shift><Key.shift><Key.shift><Key.shift><Key.shift><Key.shift><Key.shift><Key.shift><Key.shift><Key.shift><Key.shift><Key.shift><Key.shift><Key.shift><Key.shift><Key.shift><Key.shift>Shoe<Key.down><Key.shift><Key.shift><Key.shift><Key.shift><Key.shift><Key.shift><Key.shift><Key.shift><Key.shift><Key.shift><Key.shift><Key.shift><Key.shift><Key.shift><Key.shift><Key.shift><Key.shift><Key.shift><Key.shift><Key.shift><Key.shift><Key.shift><Key.shift><Key.shift><Key.shift><Key.shift><Key.shift><Key.shift><Key.shift><Key.shift><Key.shift><Key.shift><Key.shift><Key.shift><Key.shift><Key.shift><Key.shift><Key.shift><Key.shift><Key.shift><Key.shift><Key.shift><Key.shift><Key.shift><Key.shift><Key.shift>Fila<Key.space><Key.shift>Shoe<Key.down><Key.shift><Key.shift><Key.shift><Key.shift><Key.shift><Key.shift>Hush<Key.space><Key.shift><Key.shift><Key.shift><Key.shift><Key.shift><Key.shift><Key.shift><Key.shift><Key.shift><Key.shift><Key.shift><Key.shift><Key.shift><Key.shift><Key.shift><Key.shift><Key.shift><Key.shift><Key.shift><Key.shift><Key.shift><Key.shift><Key.shift><Key.shift>Puppise<Key.space><Key.shift><Key.shift><Key.shift><Key.shift><Key.shift><Key.shift><Key.shift><Key.shift><Key.shift><Key.shift><Key.shift><Key.shift><Key.shift><Key.shift><Key.shift><Key.shift><Key.shift><Key.shift><Key.shift><Key.shift><Key.shift><Key.shift><Key.shift><Key.shift><Key.shift><Key.shift><Key.shift><Key.shift><Key.shift><Key.shift><Key.shift><Key.shift><Key.shift><Key.shift><Key.shift><Key.shift><Key.shift><Key.shift><Key.shift><Key.shift><Key.shift><Key.shift><Key.shift><Key.shift><Key.shift><Key.shift><Key.shift><Key.shift><Key.shift><Key.shift><Key.shift><Key.shift><Key.shift><Key.shift><Key.shift><Key.shift><Key.shift><Key.shift><Key.shift><Key.shift><Key.shift><Key.shift><Key.shift><Key.shift><Key.shift><Key.shift><Key.shift><Key.shift><Key.shift><Key.shift><Key.shift><Key.shift><Key.shift><Key.shift><Key.shift><Key.shift><Key.shift><Key.shift><Key.shift><Key.shift><Key.shift><Key.shift><Key.shift><Key.shift><Key.shift><Key.shift><Key.shift><Key.shift><Key.shift><Key.shift><Key.shift><Key.shift><Key.shift><Key.shift><Key.shift><Key.shift><Key.shift><Key.shift><Key.shift><Key.shift><Key.shift><Key.shift><Key.shift><Key.shift><Key.shift><Key.shift><Key.shift><Key.shift><Key.shift><Key.shift><Key.shift><Key.shift><Key.shift><Key.shift><Key.shift><Key.shift><Key.shift><Key.shift><Key.shift><Key.shift><Key.shift><Key.shift><Key.shift>Shoe<Key.down><Key.shift>K-<Key.shift>Swiss<Key.space><Key.shift>Sho<Key.backspace><Key.backspace><Key.backspace><Key.backspace><Key.backspace><Key.backspace><Key.backspace><Key.backspace><Key.backspace><Key.backspace><Key.backspace><Key.shift><Key.shift>Jorde<Key.backspace>an<Key.space><Key.shift>Shoe<Key.down><Key.shift>K-<Key.shift>Swiss<Key.space><Key.shift><Key.shift><Key.shift><Key.shift><Key.shift><Key.shift><Key.shift><Key.shift><Key.shift><Key.shift><Key.shift><Key.shift><Key.shift><Key.shift><Key.shift><Key.shift><Key.shift><Key.shift><Key.shift><Key.shift><Key.shift><Key.shift><Key.shift><Key.shift><Key.shift><Key.shift><Key.shift><Key.shift><Key.shift><Key.shift><Key.shift><Key.shift><Key.shift><Key.shift><Key.shift><Key.shift><Key.shift>Shoe
Screenshot: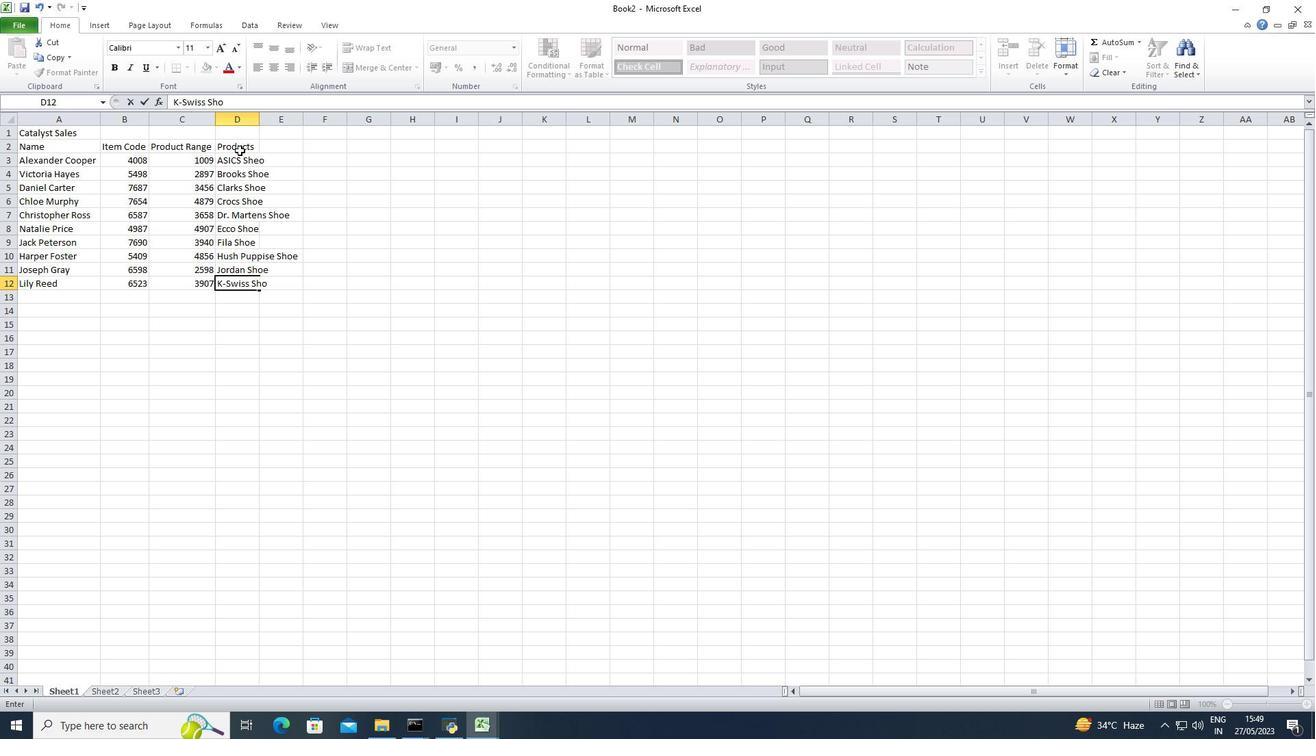 
Action: Mouse moved to (269, 143)
Screenshot: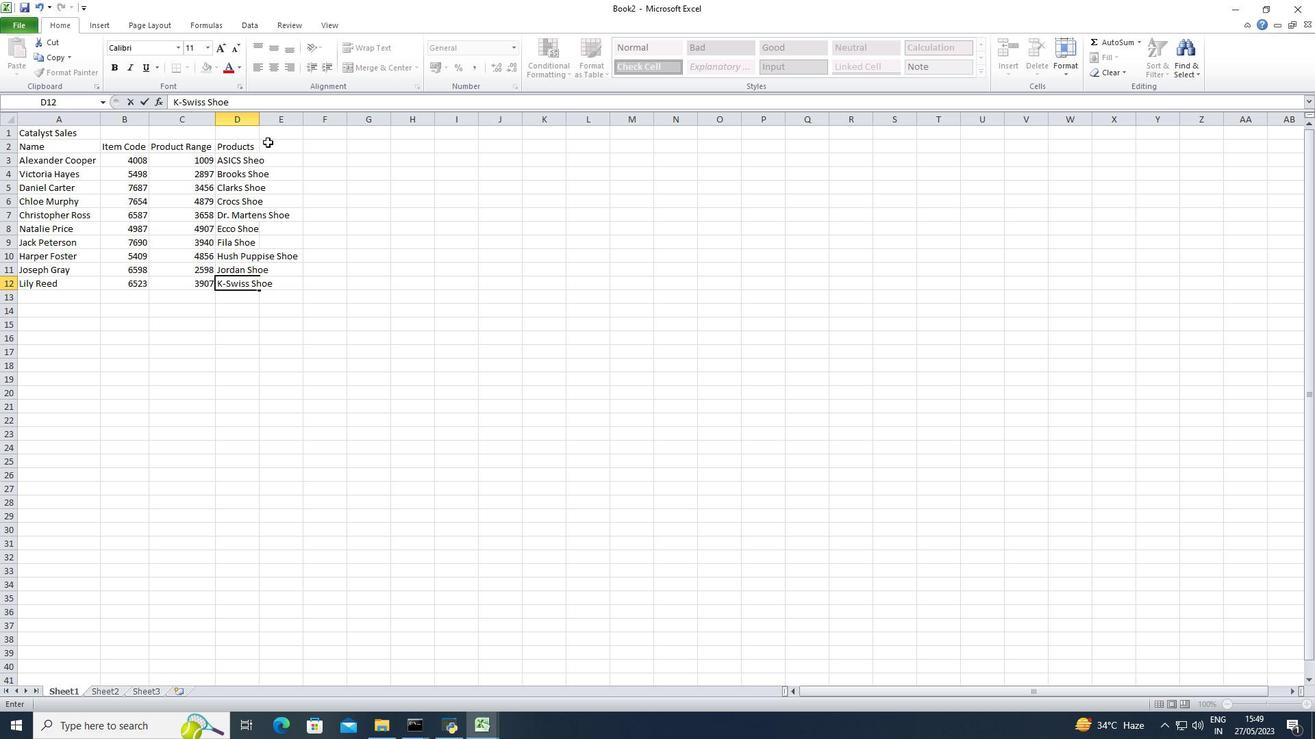 
Action: Mouse pressed left at (269, 143)
Screenshot: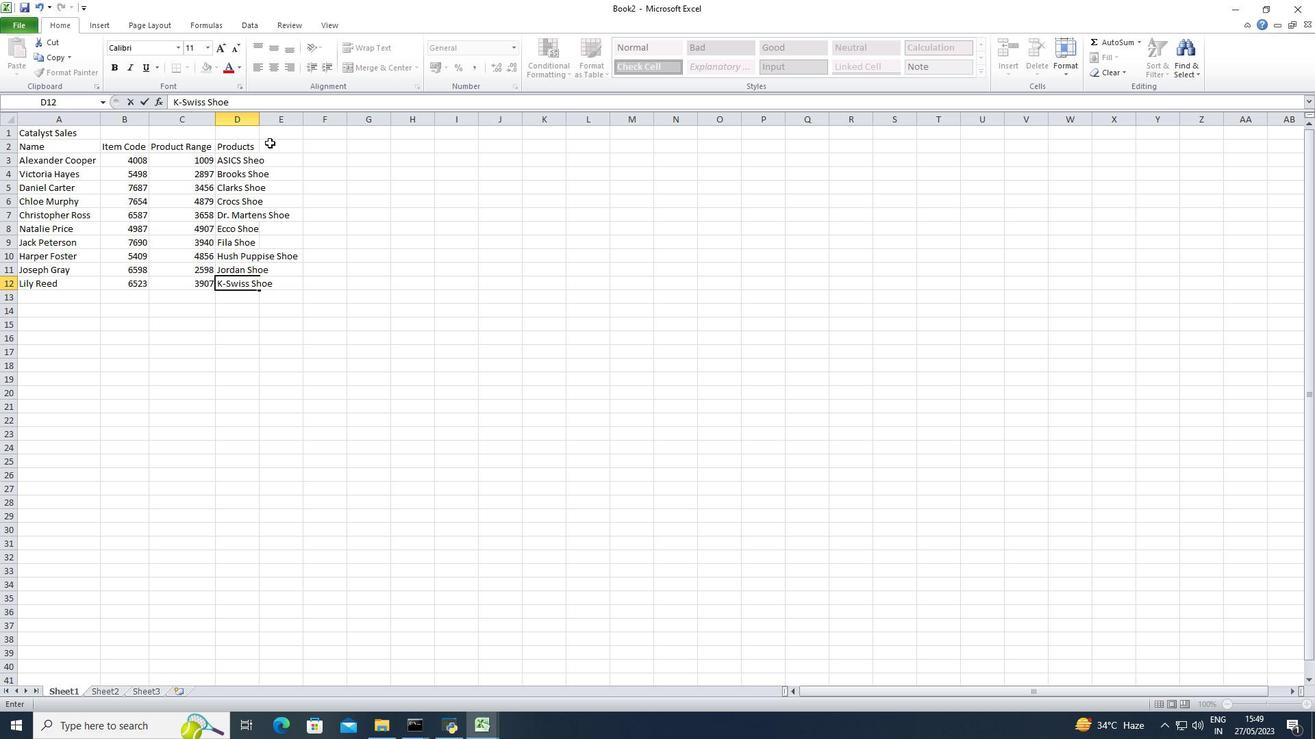 
Action: Mouse moved to (261, 123)
Screenshot: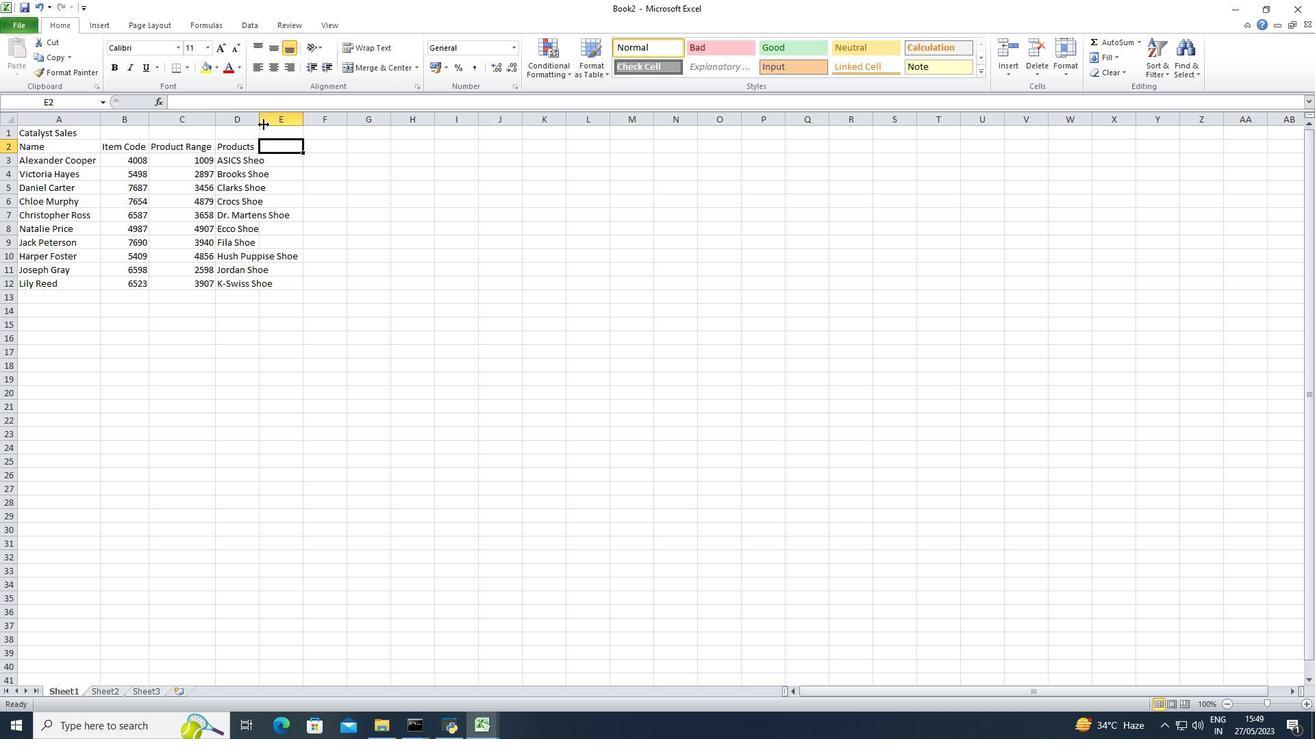 
Action: Mouse pressed left at (261, 123)
Screenshot: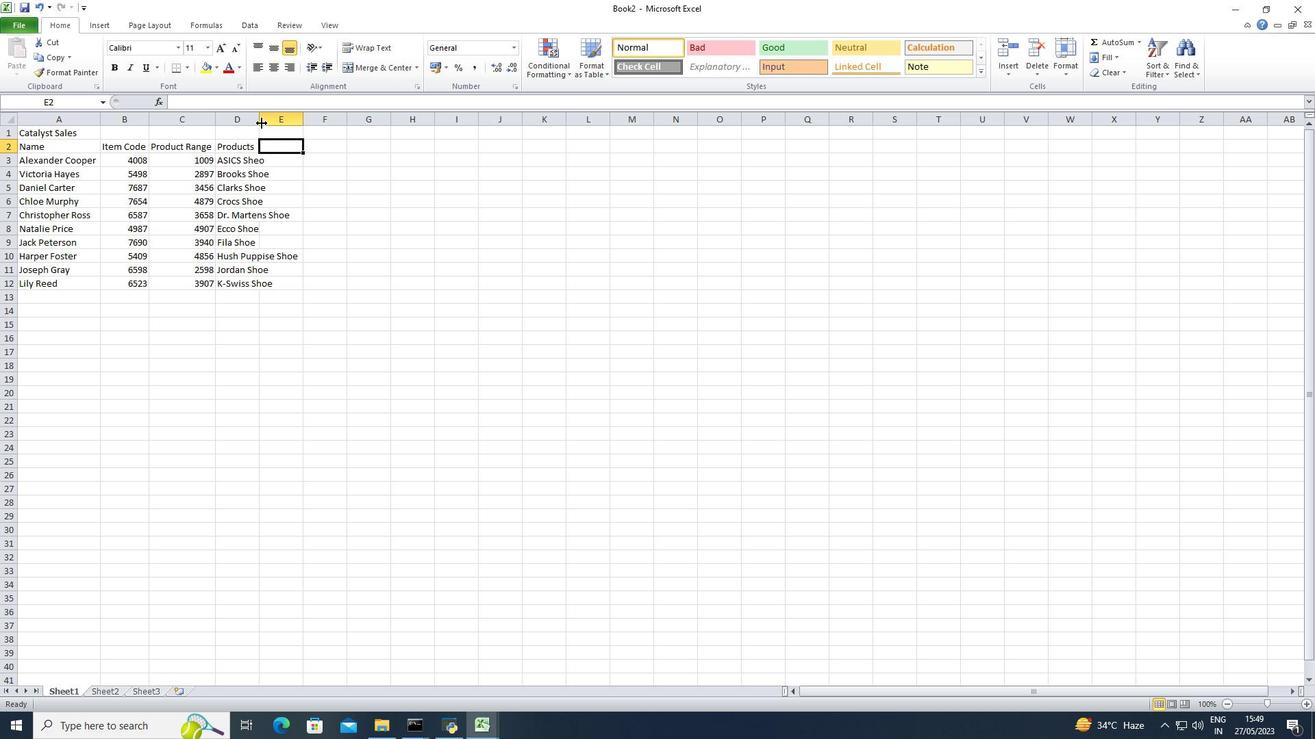 
Action: Mouse moved to (261, 123)
Screenshot: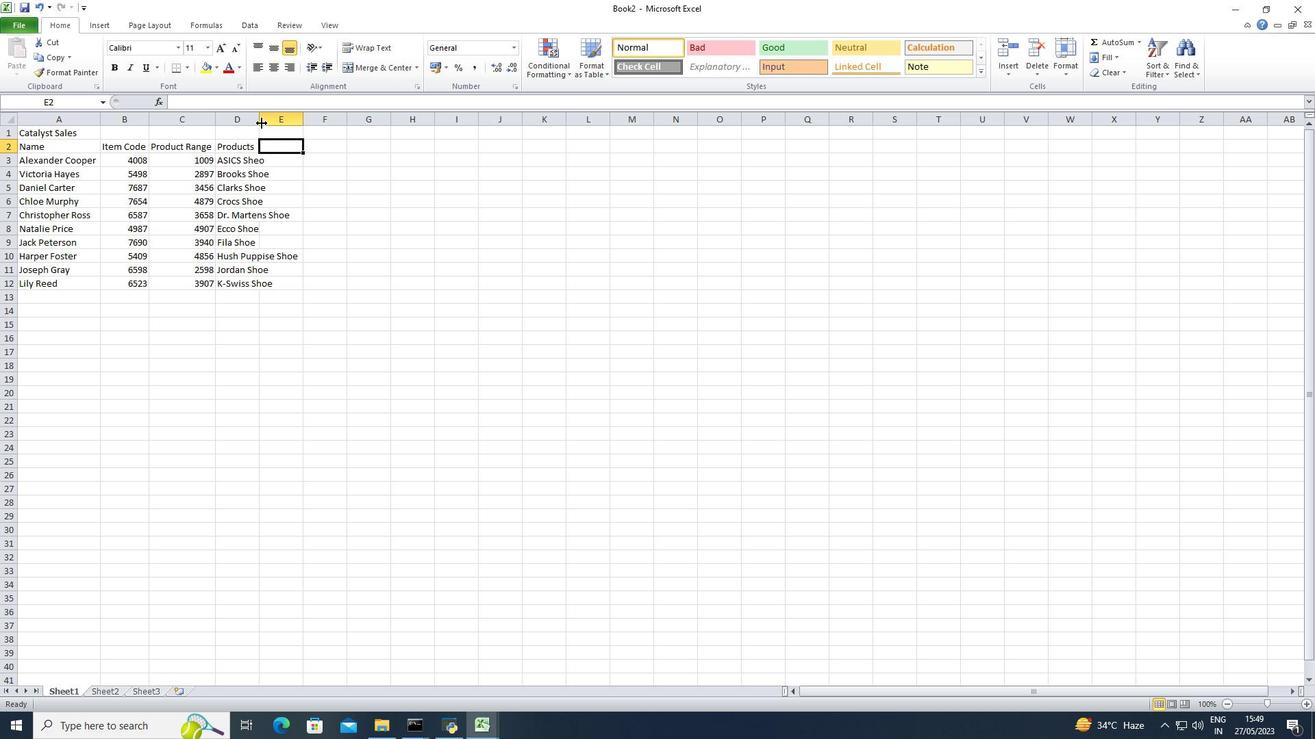 
Action: Mouse pressed left at (261, 123)
Screenshot: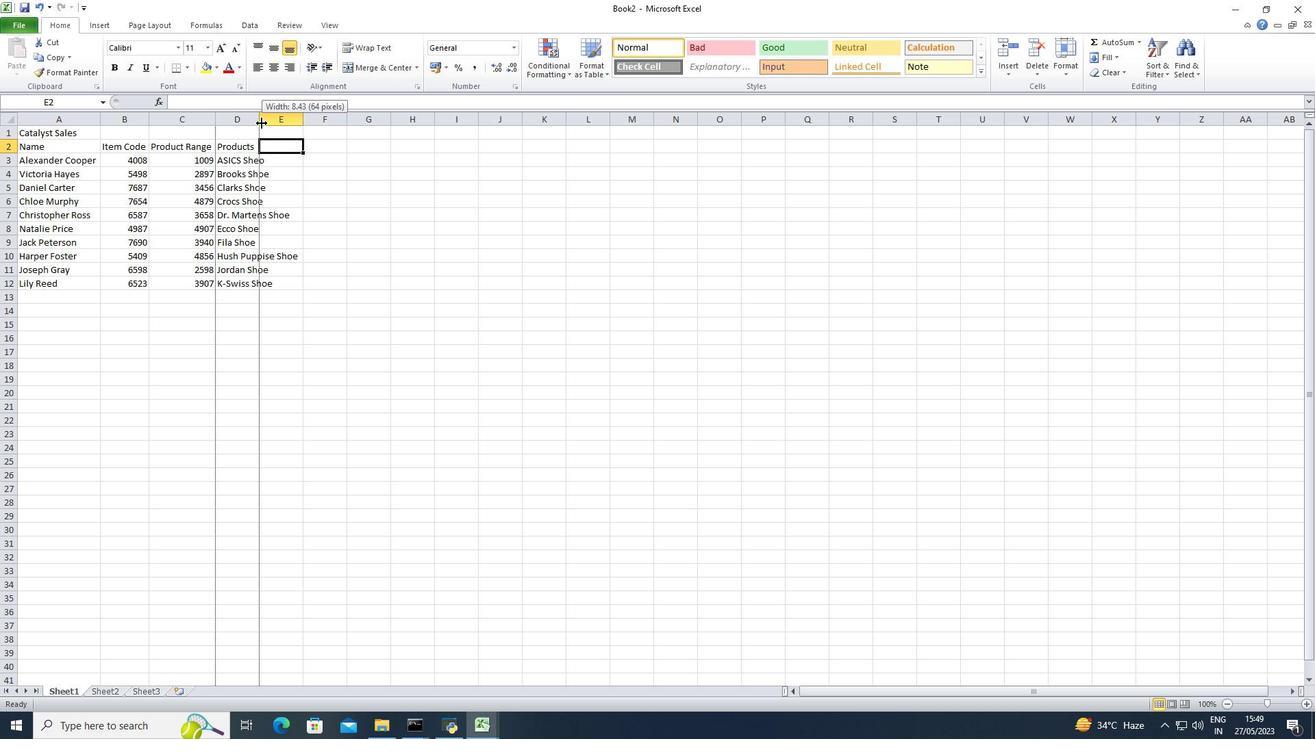 
Action: Mouse moved to (322, 148)
Screenshot: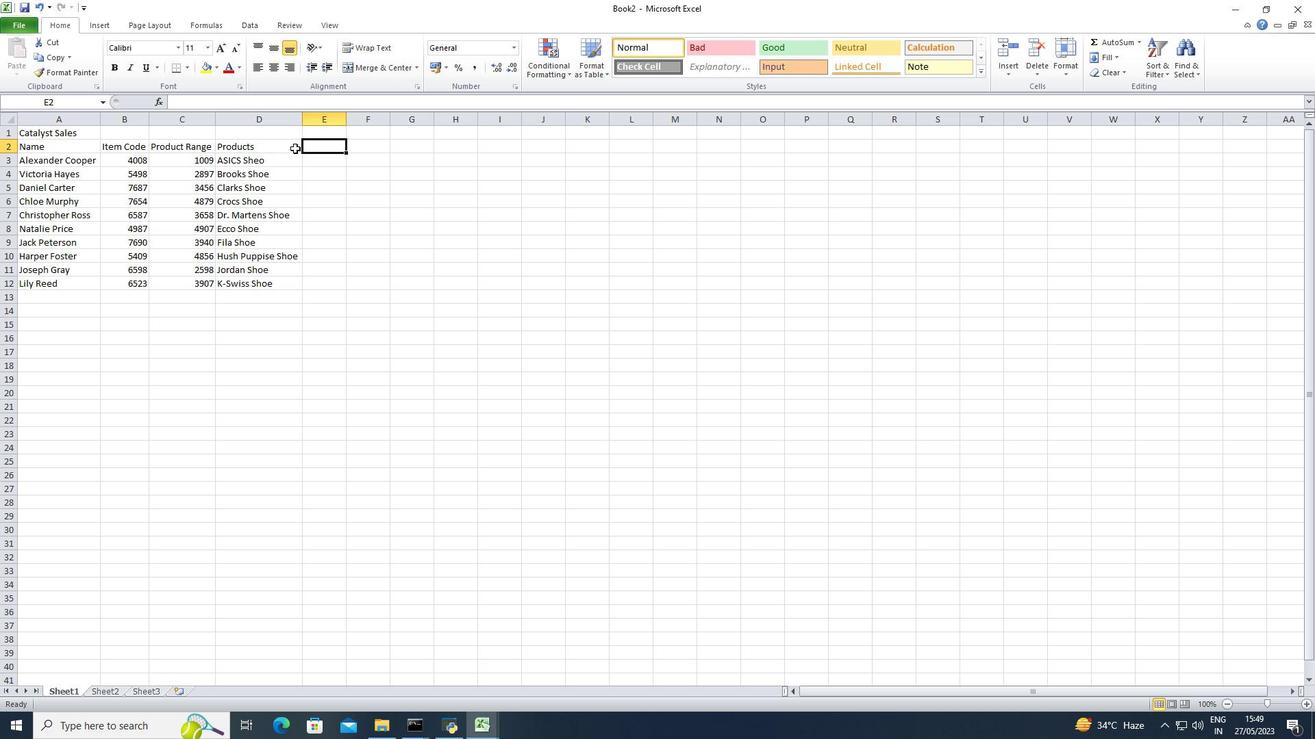 
Action: Key pressed <Key.shift>Quantity
Screenshot: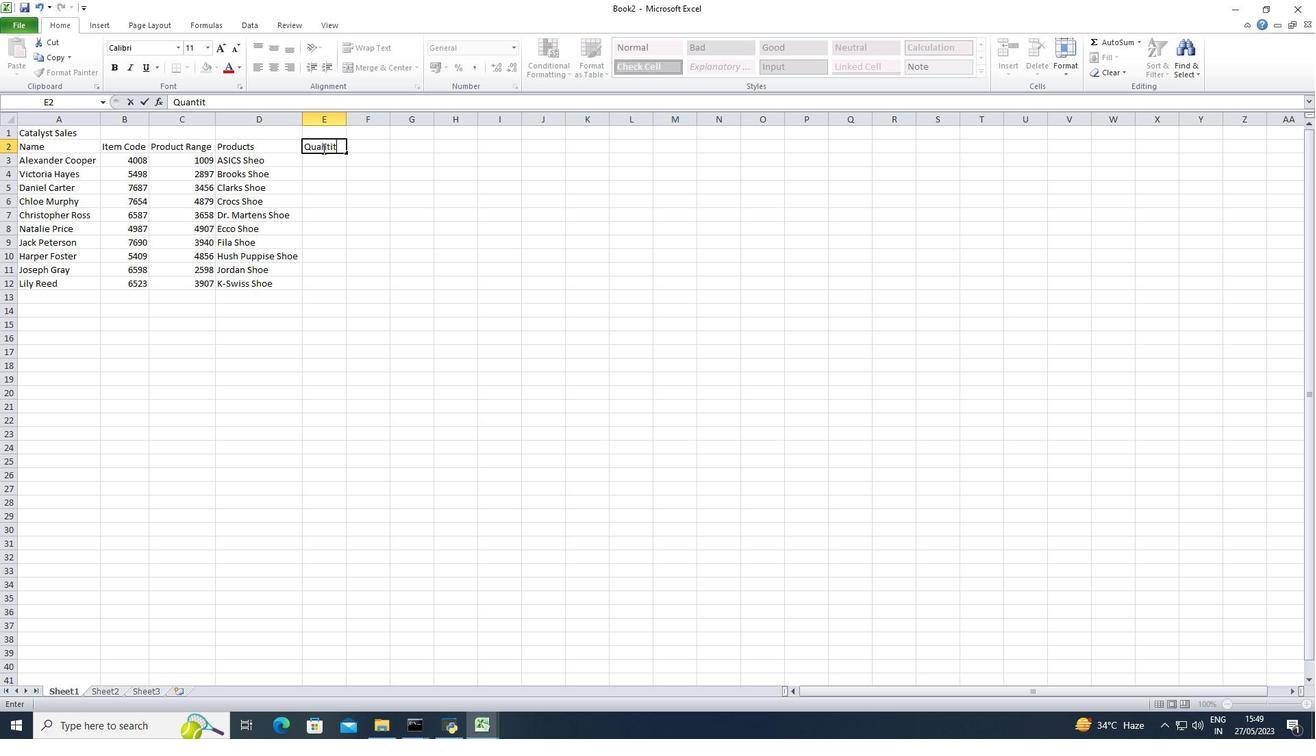
Action: Mouse moved to (341, 164)
Screenshot: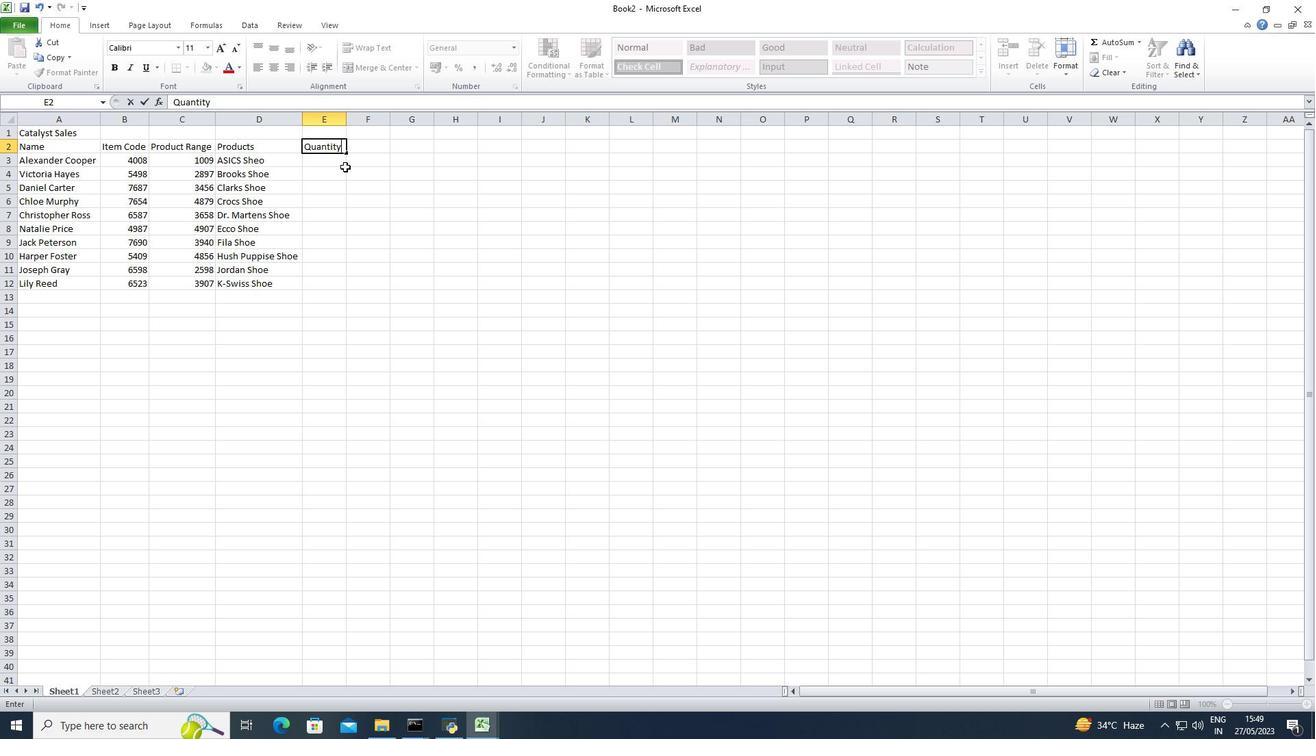 
Action: Mouse pressed left at (341, 164)
Screenshot: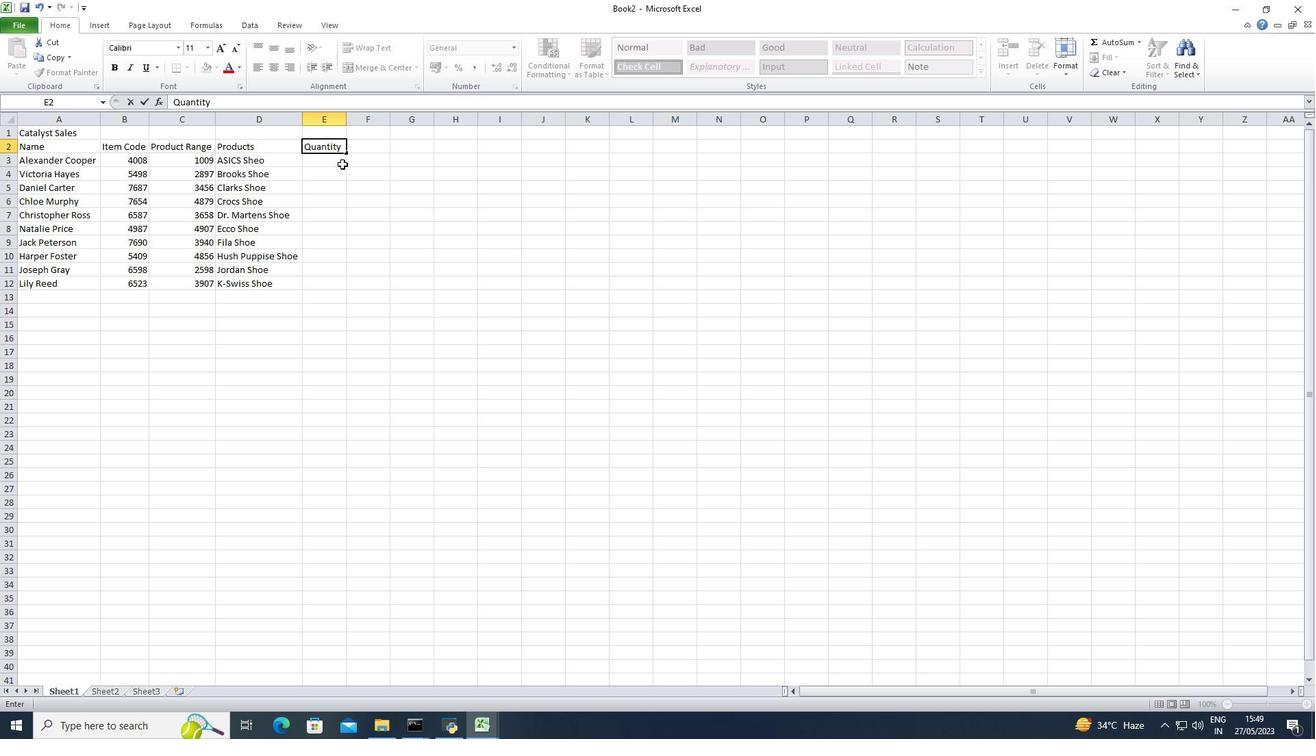 
Action: Key pressed 3<Key.down>7<Key.down>5<Key.down>8<Key.down>9<Key.down>3<Key.down>20<Key.down><Key.up>10<Key.down>
Screenshot: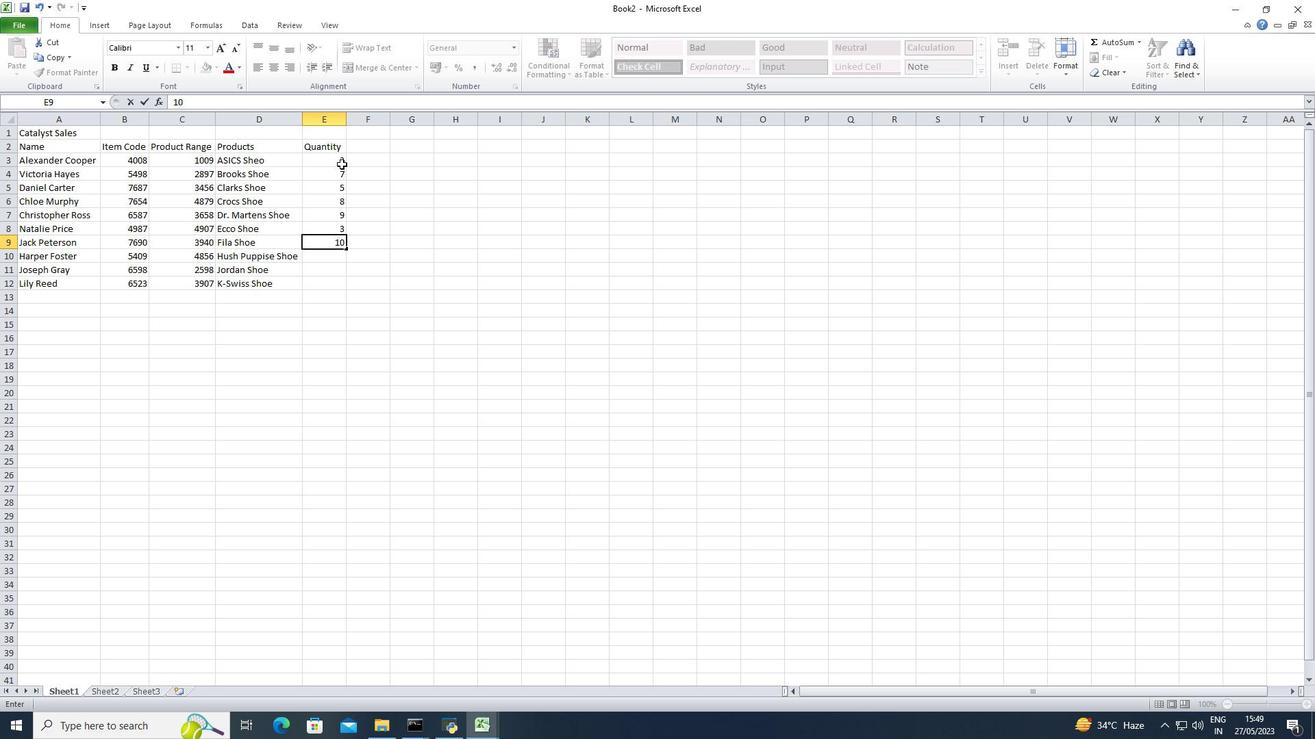 
Action: Mouse moved to (334, 186)
Screenshot: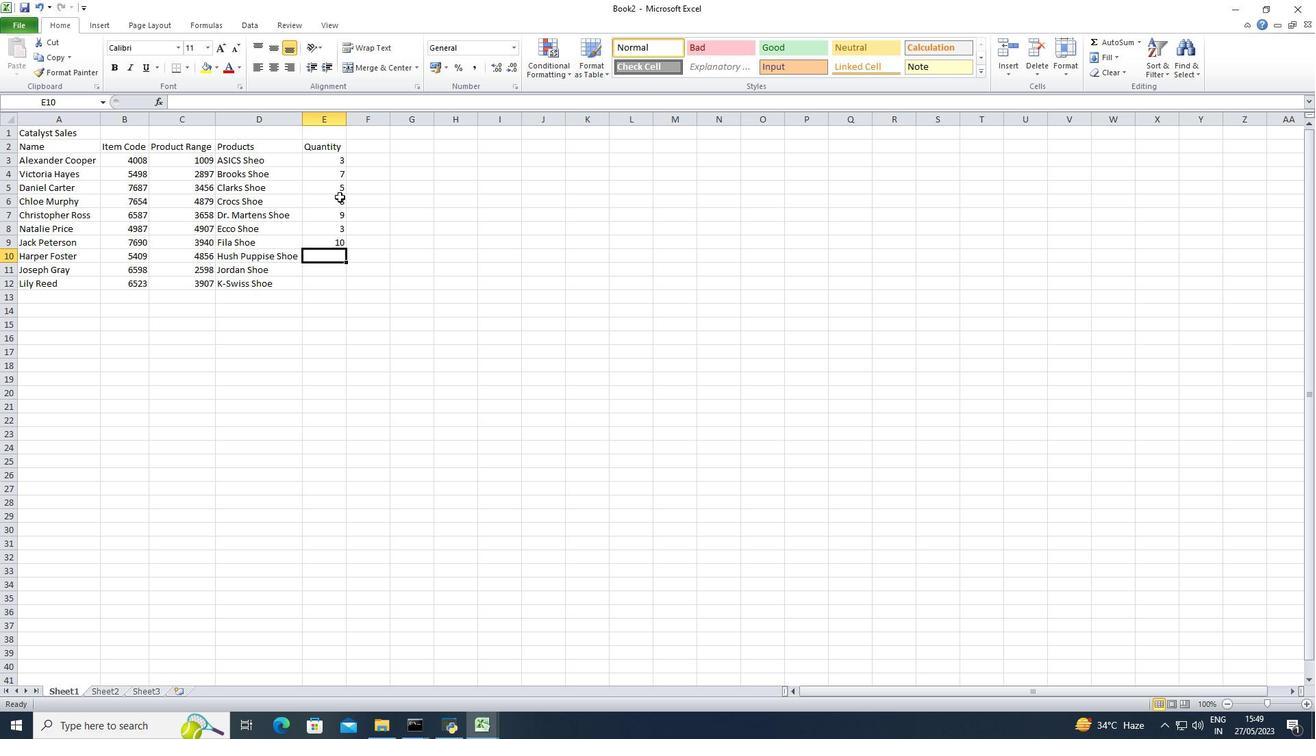 
Action: Key pressed 8<Key.left><Key.right><Key.down>5<Key.down>4<Key.down>
Screenshot: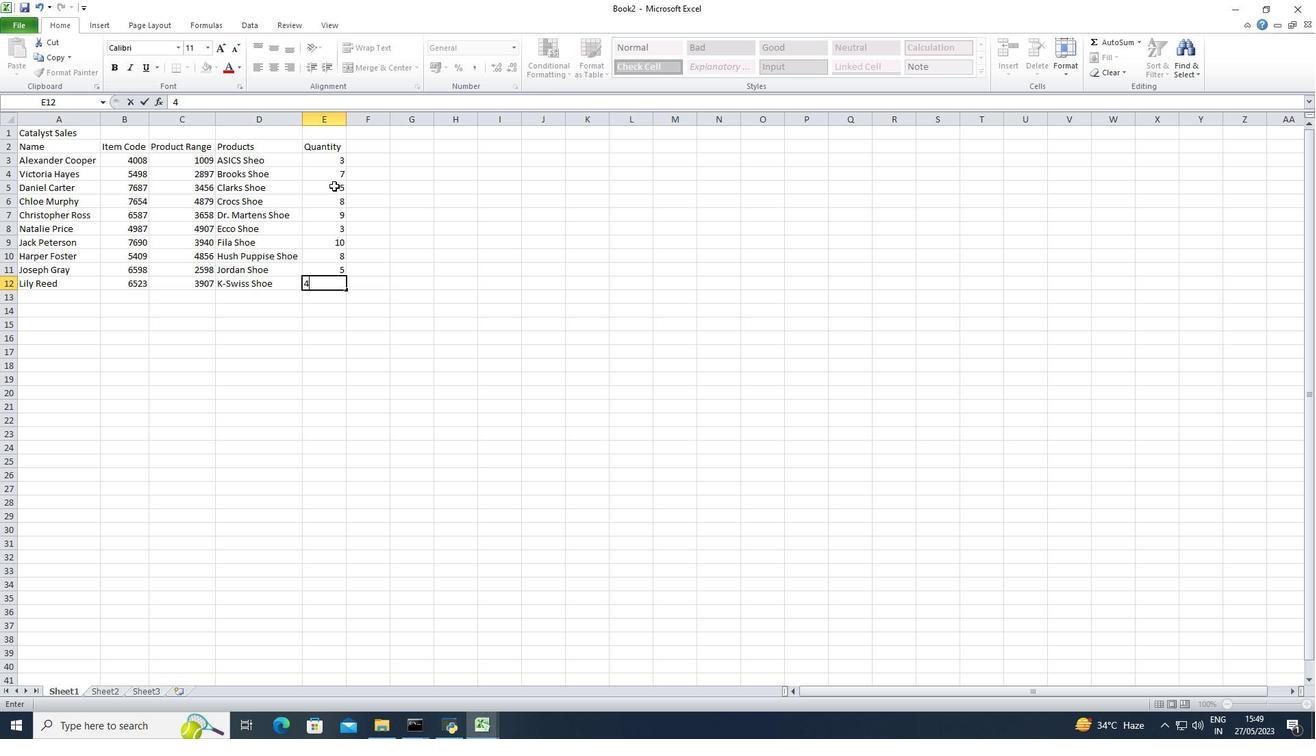 
Action: Mouse moved to (366, 150)
Screenshot: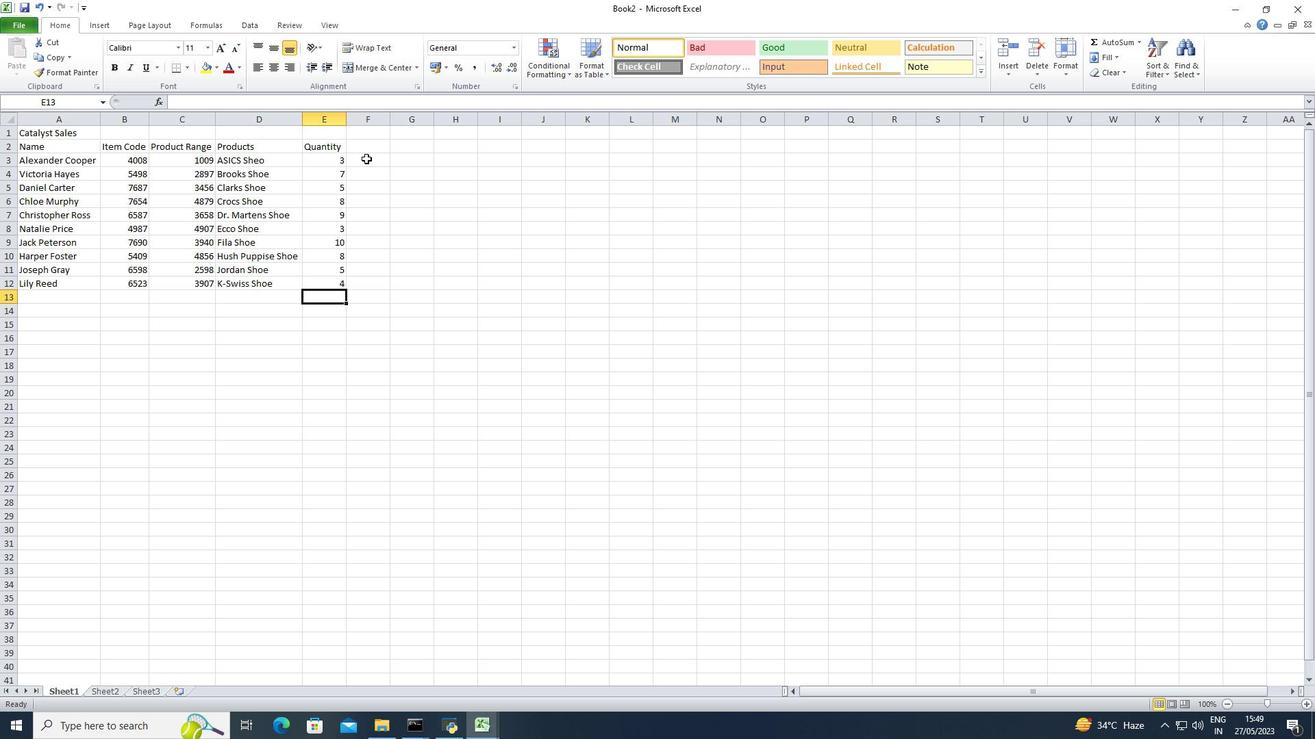 
Action: Mouse pressed left at (366, 150)
Screenshot: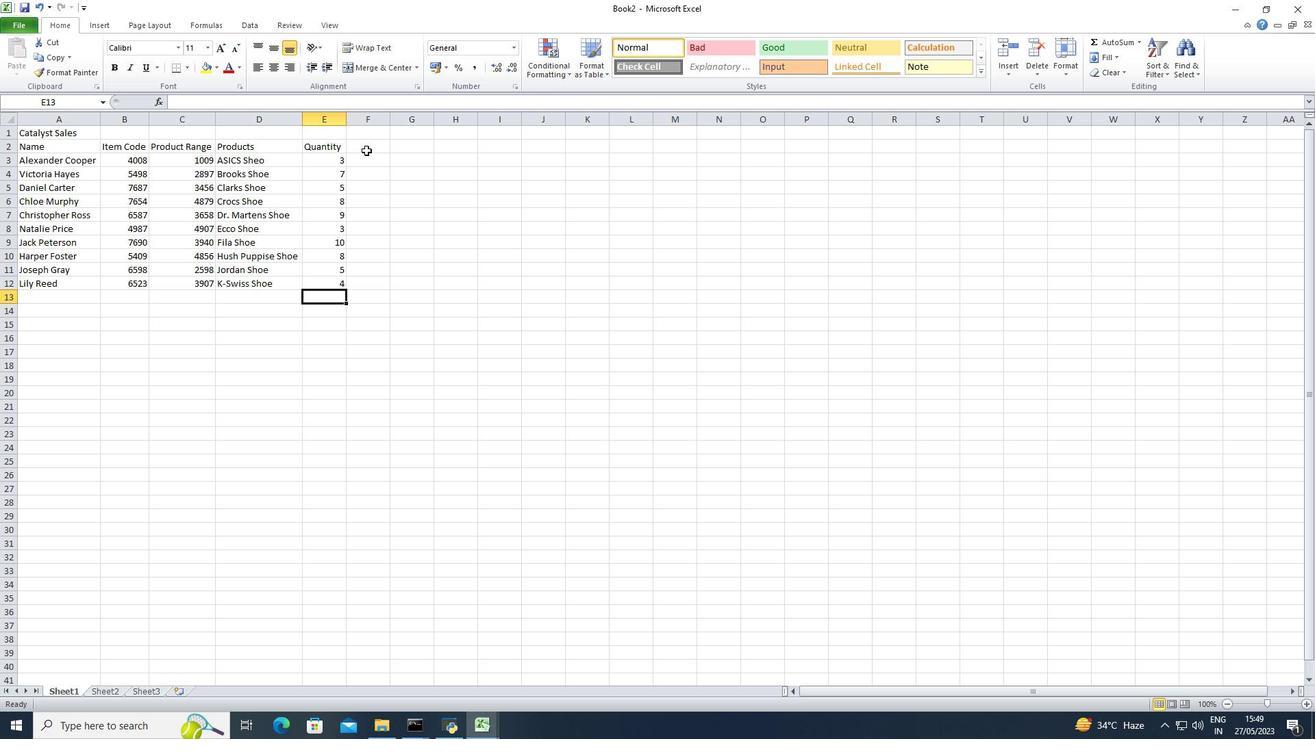 
Action: Key pressed <Key.shift><Key.shift><Key.shift><Key.shift><Key.shift><Key.shift><Key.shift><Key.shift><Key.shift><Key.shift>Total
Screenshot: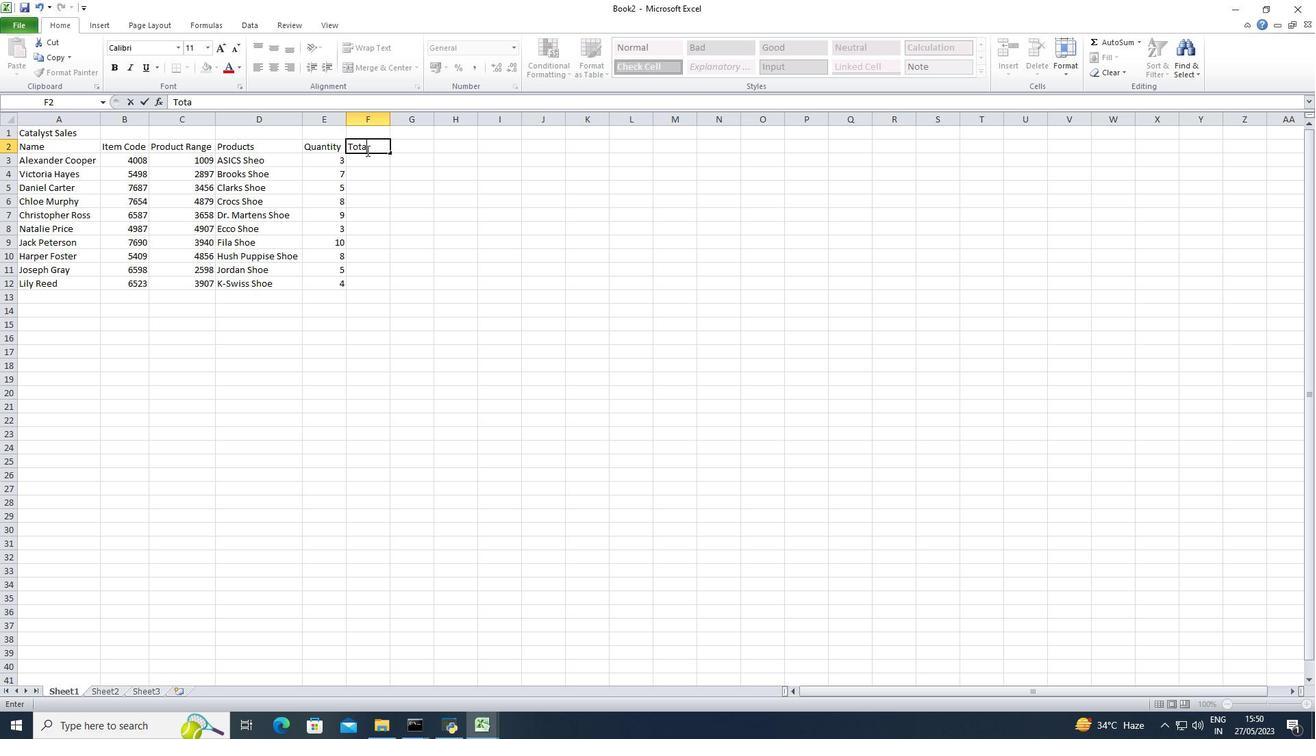 
Action: Mouse moved to (371, 163)
Screenshot: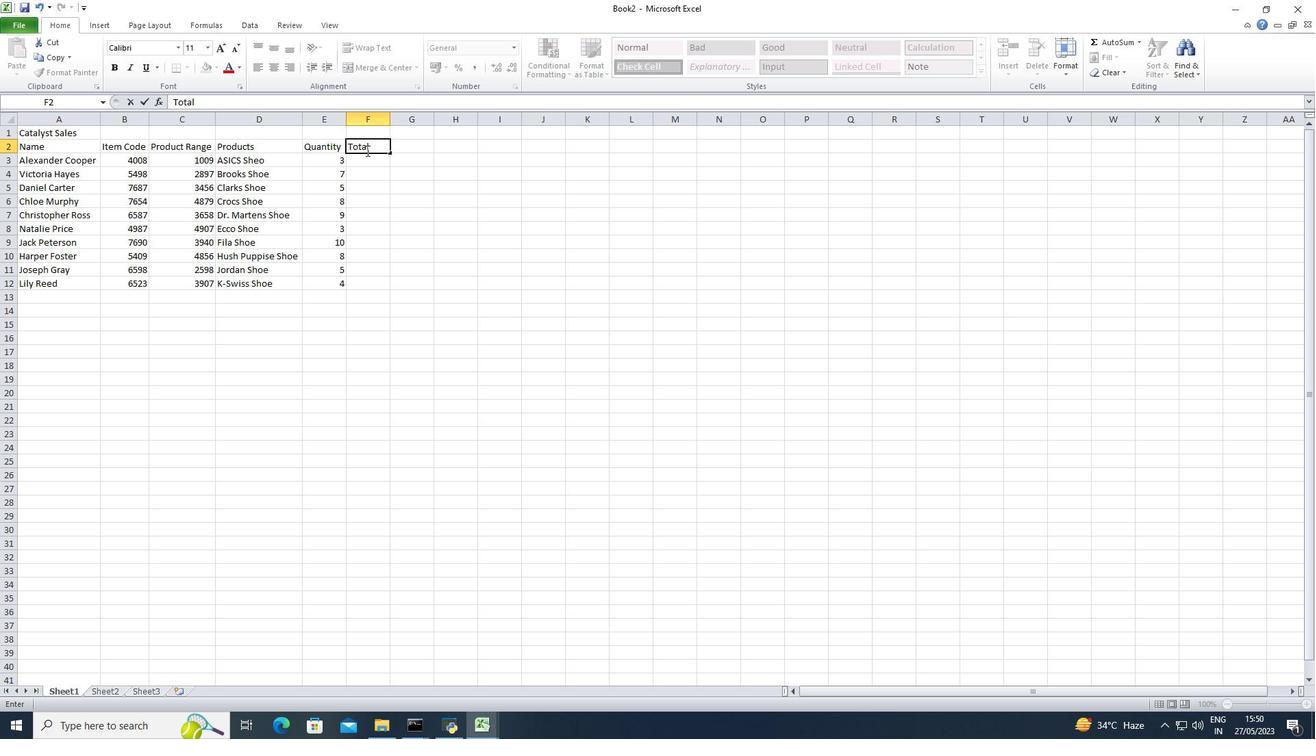 
Action: Mouse pressed left at (371, 163)
Screenshot: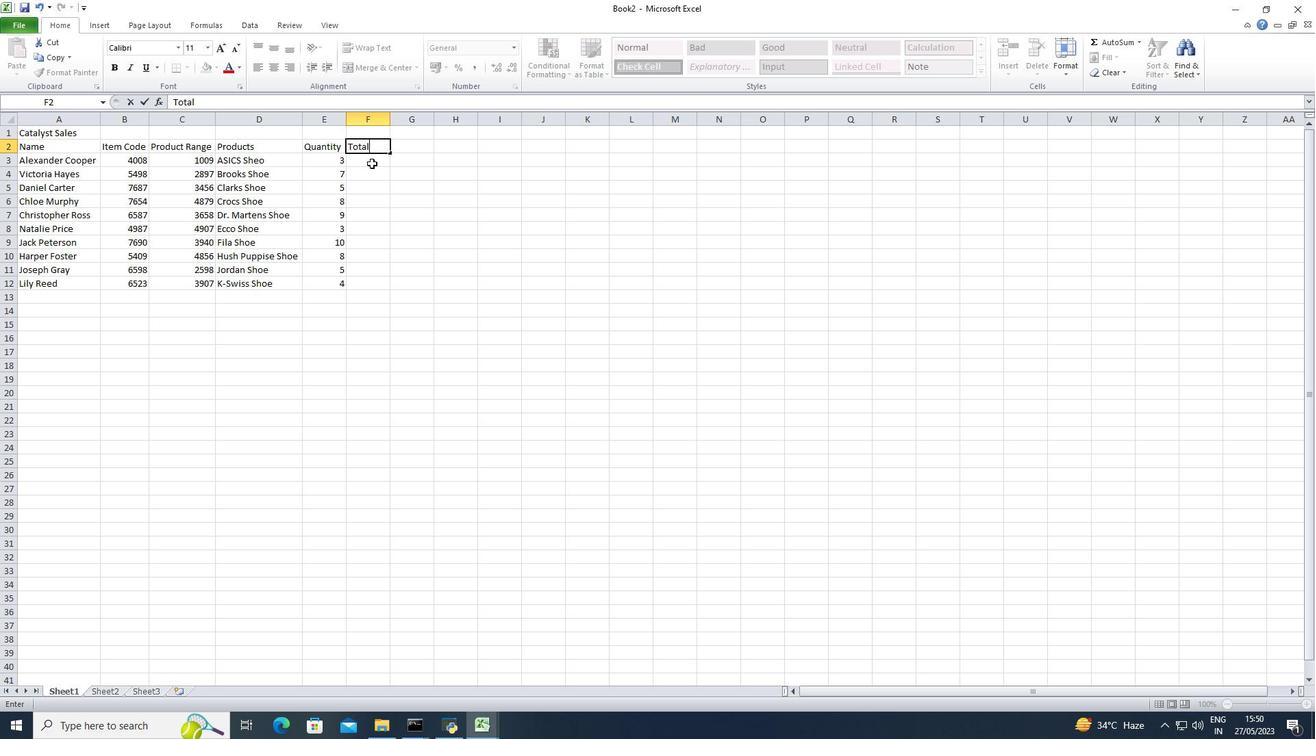 
Action: Key pressed =sum<Key.shift><Key.shift><Key.shift><Key.shift><Key.shift><Key.shift><Key.shift>(
Screenshot: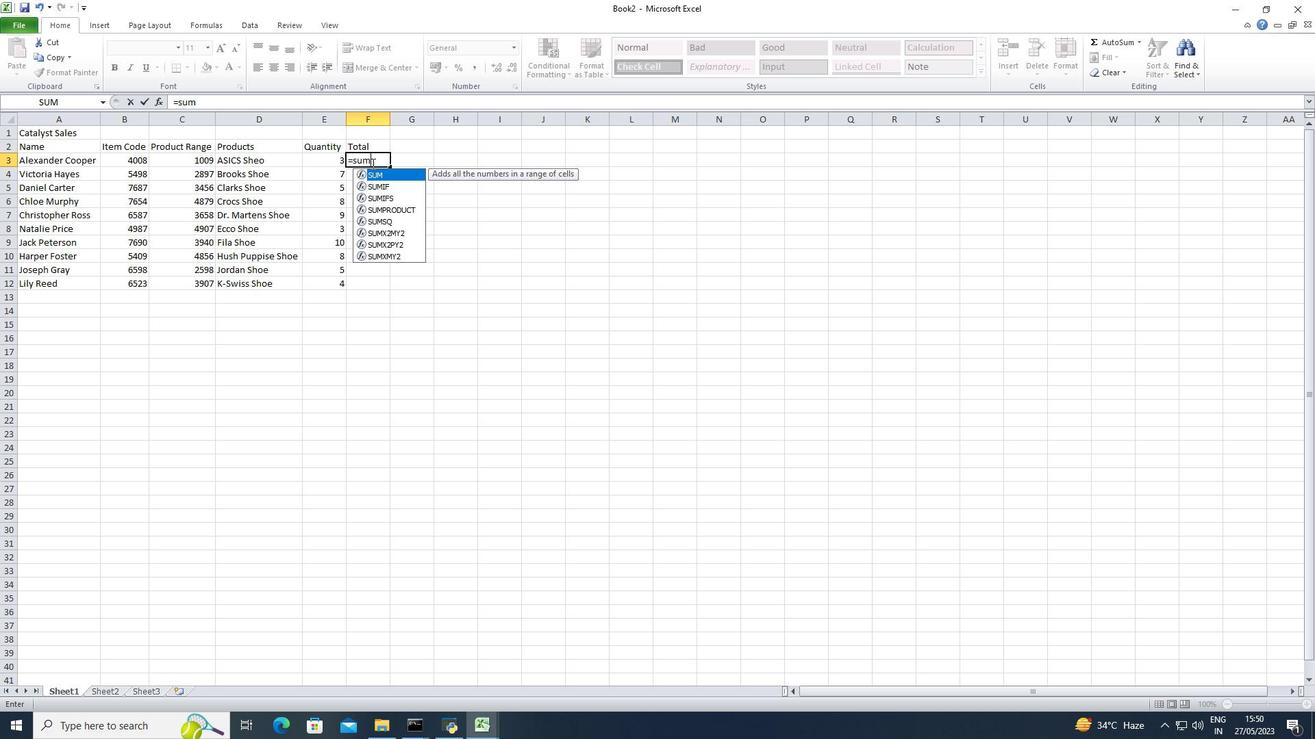 
Action: Mouse moved to (189, 163)
Screenshot: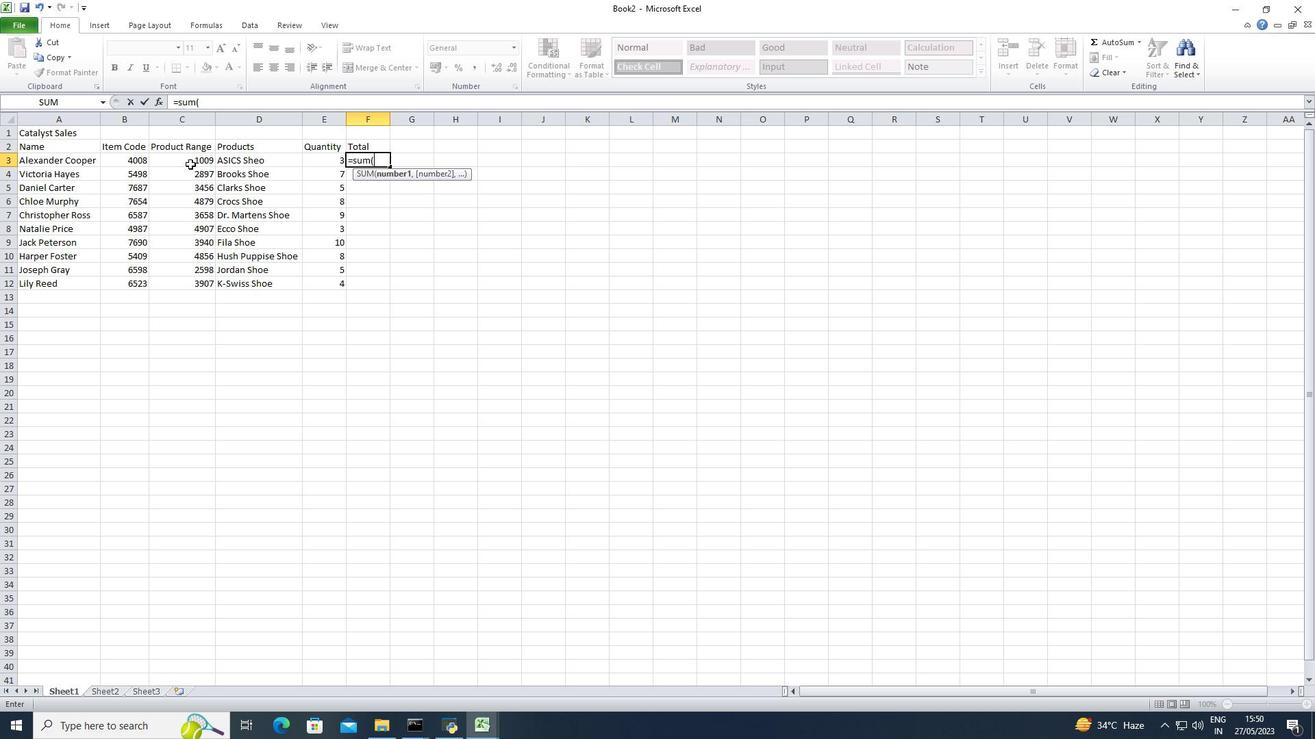 
Action: Mouse pressed left at (189, 163)
Screenshot: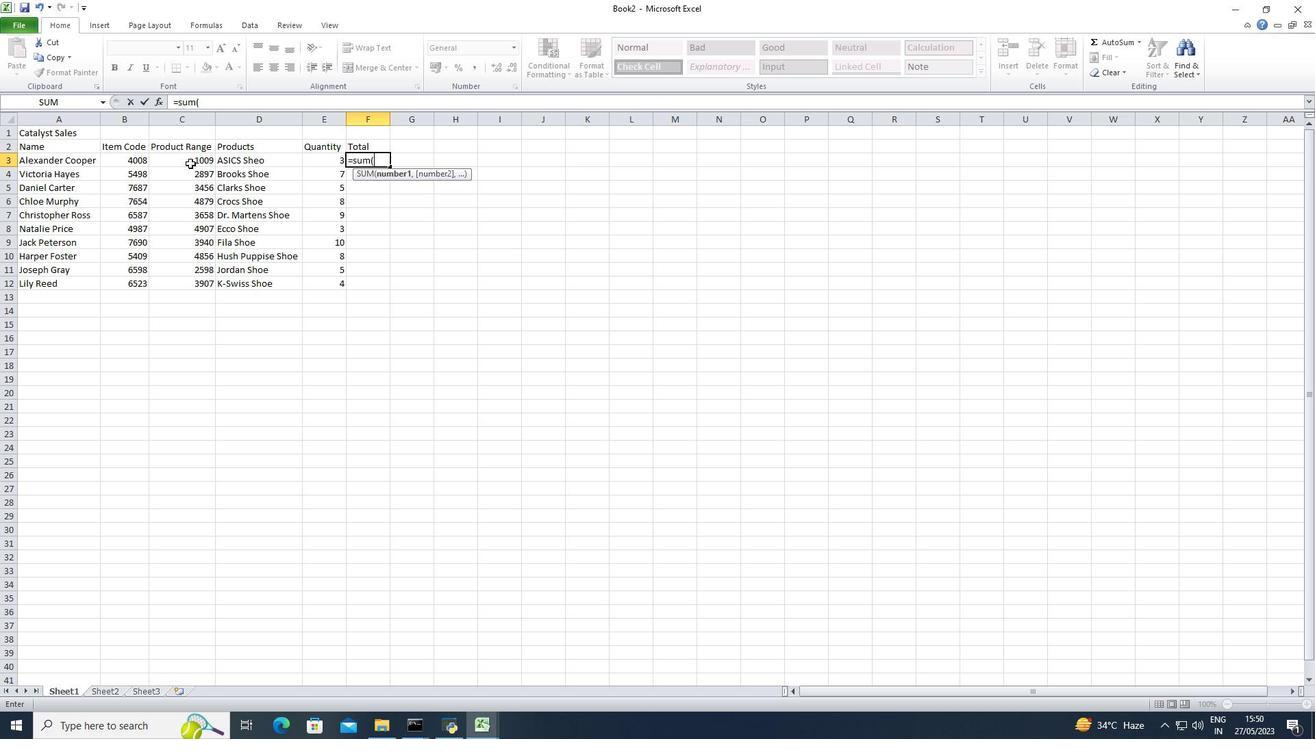 
Action: Key pressed <Key.shift><Key.shift><Key.shift><Key.shift><Key.shift><Key.shift><Key.shift><Key.shift><Key.shift><Key.shift><Key.shift><Key.shift><Key.shift><Key.shift><Key.shift><Key.shift><Key.shift><Key.shift><Key.shift><Key.shift><Key.shift><Key.shift><Key.shift><Key.shift><Key.shift><Key.shift><Key.shift><Key.shift><Key.shift><Key.shift><Key.shift><Key.shift><Key.shift><Key.shift><Key.shift><Key.shift><Key.shift><Key.shift><Key.shift><Key.shift><Key.shift><Key.shift><Key.shift><Key.shift><Key.shift><Key.shift><Key.shift><Key.shift><Key.shift><Key.shift>*
Screenshot: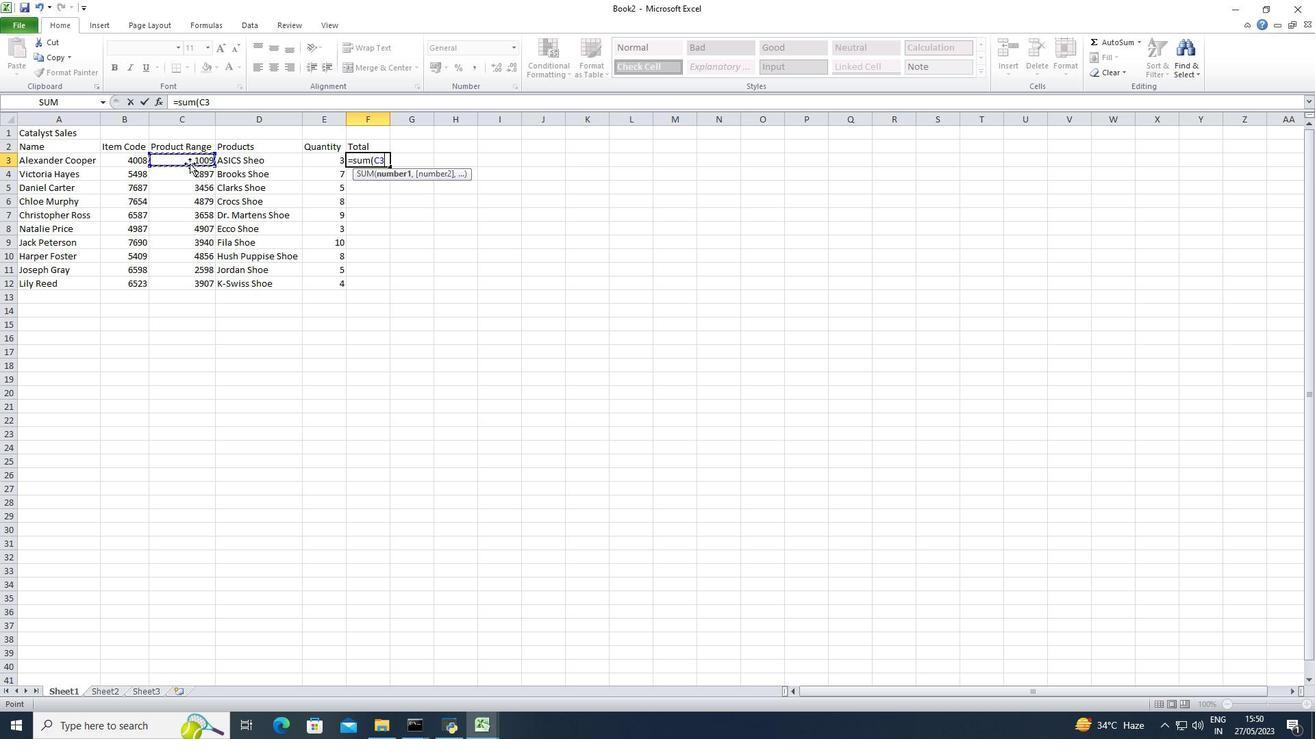 
Action: Mouse moved to (323, 160)
Screenshot: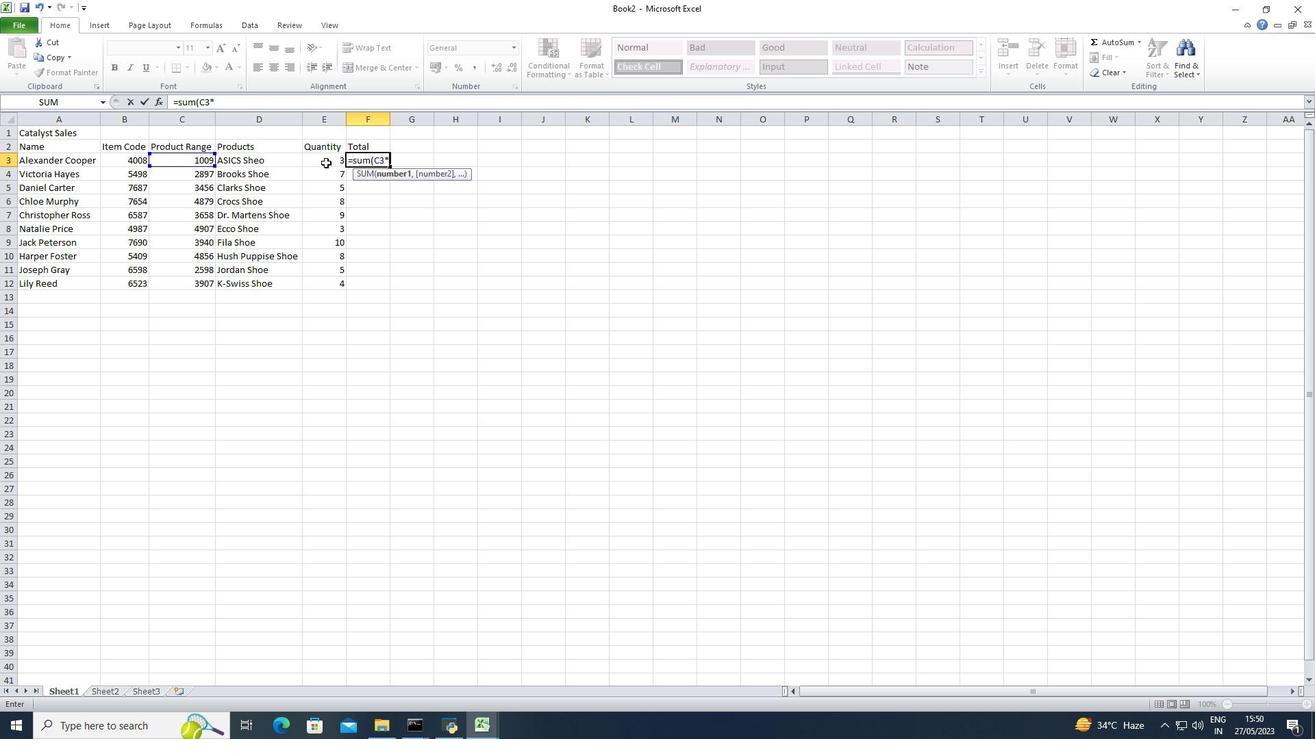 
Action: Mouse pressed left at (323, 160)
Screenshot: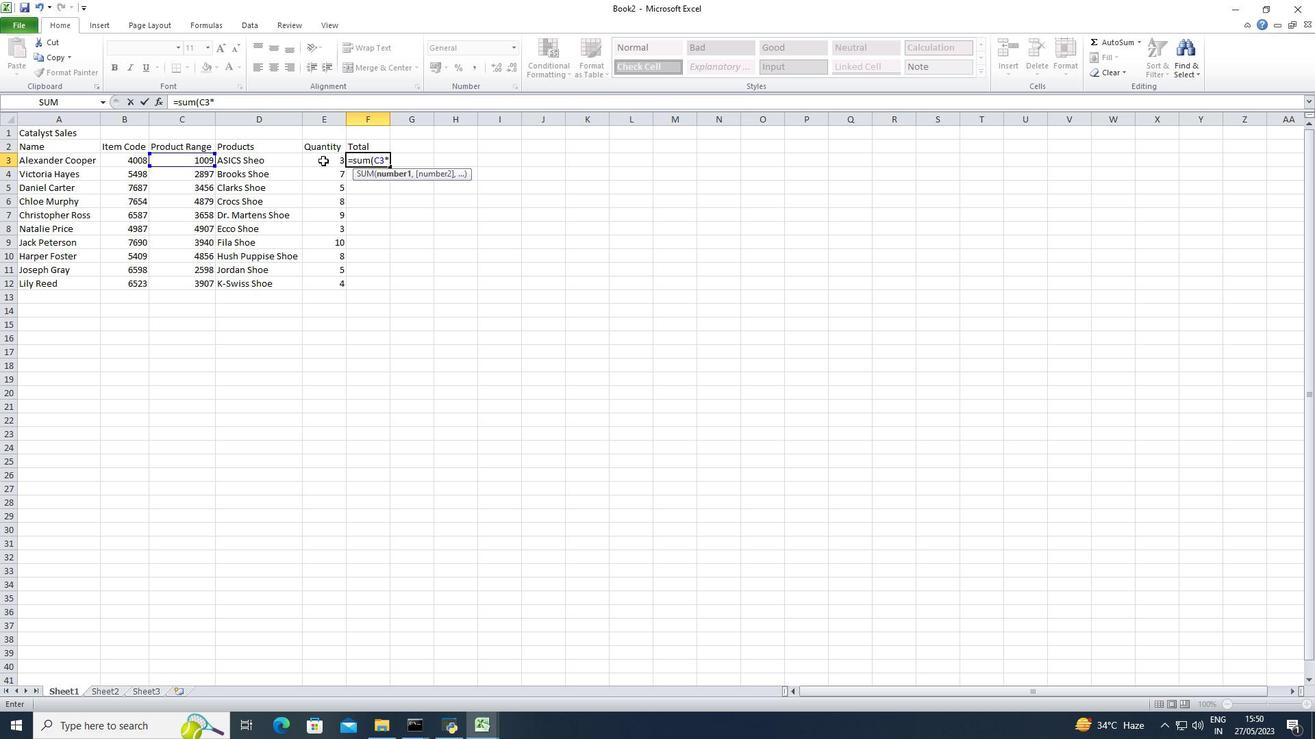 
Action: Key pressed <Key.shift><Key.shift>)<Key.enter>
Screenshot: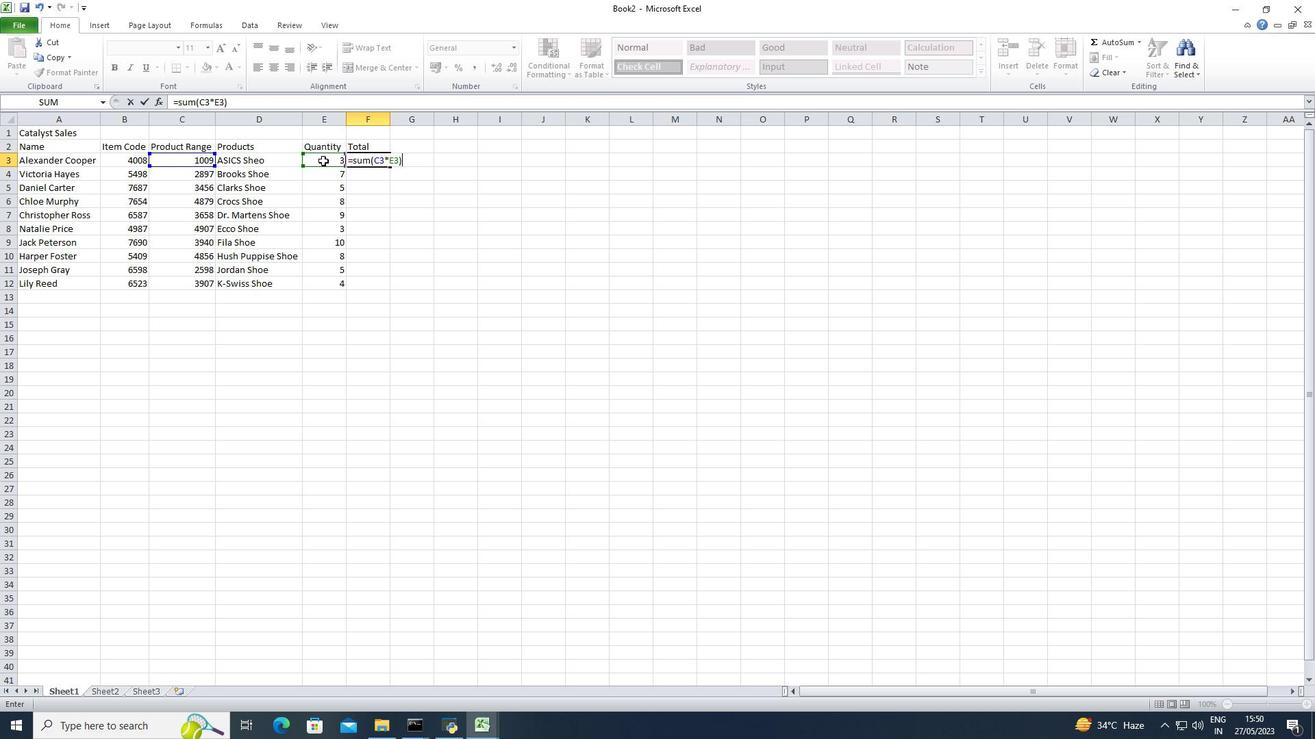 
Action: Mouse moved to (368, 163)
Screenshot: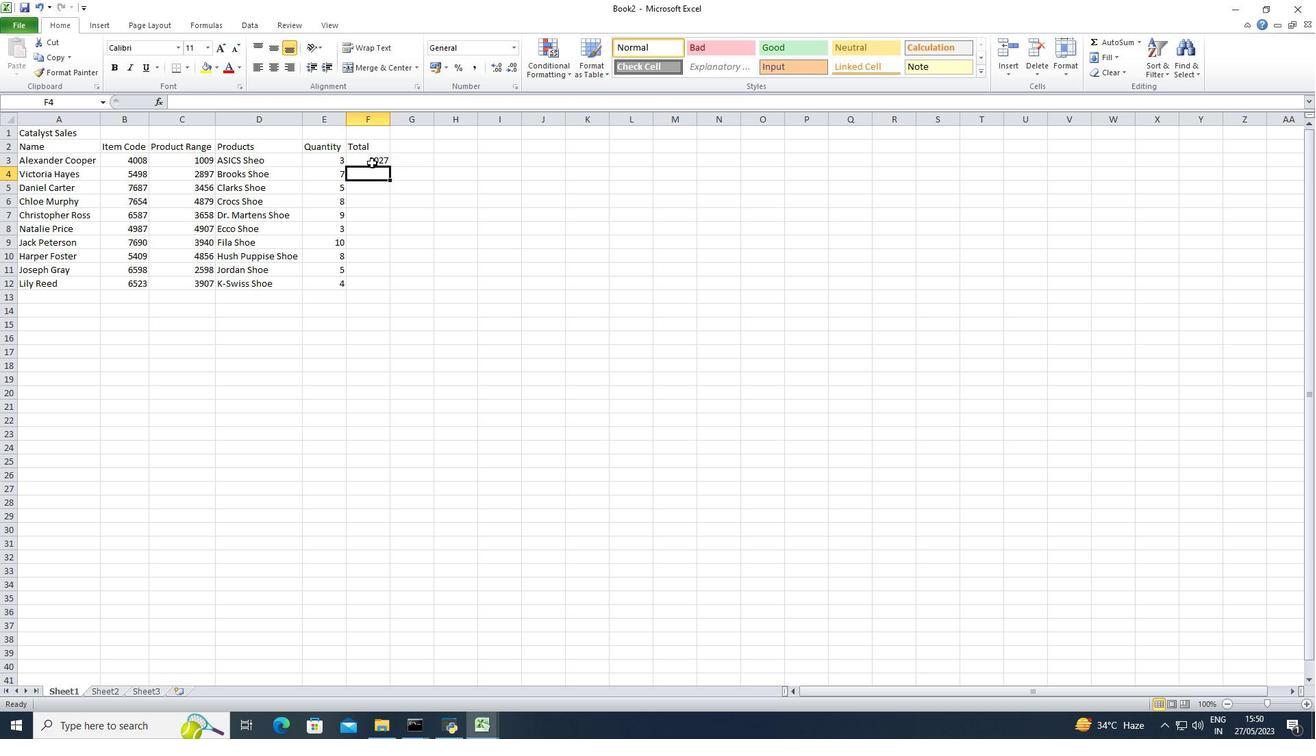 
Action: Mouse pressed left at (368, 163)
Screenshot: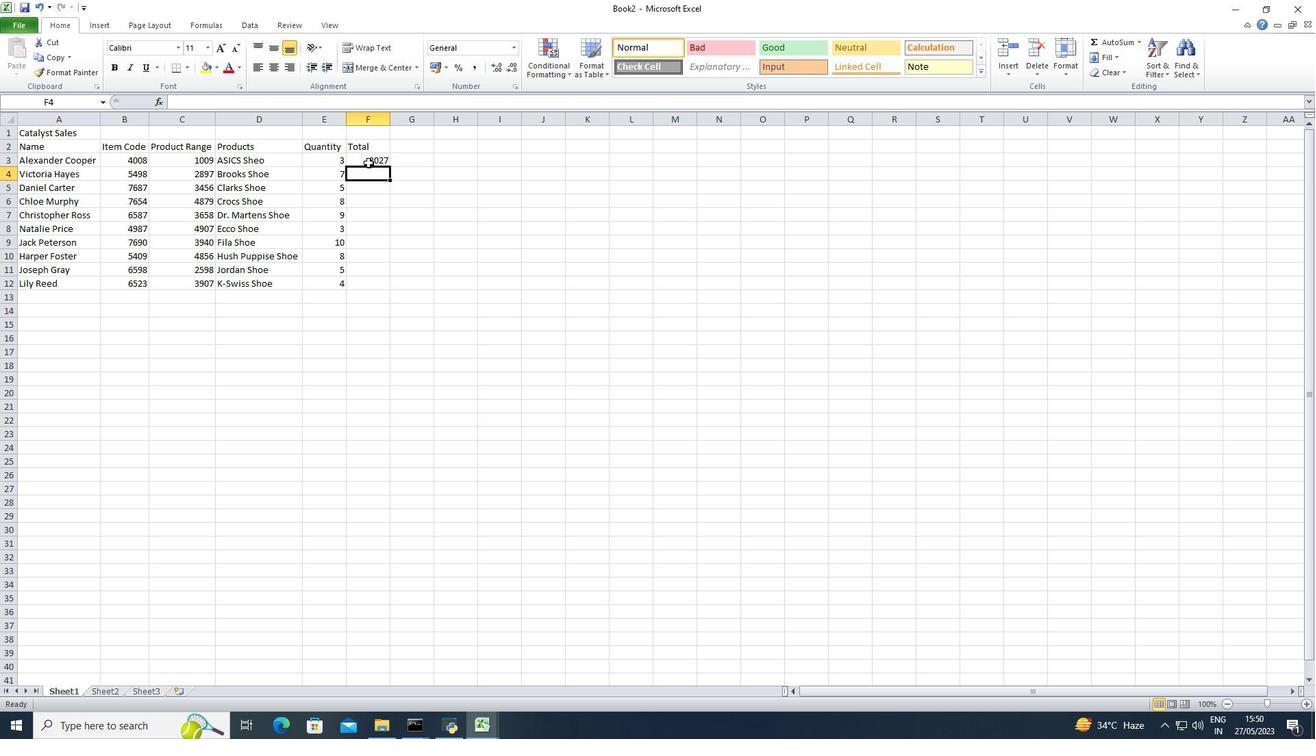 
Action: Mouse moved to (389, 167)
Screenshot: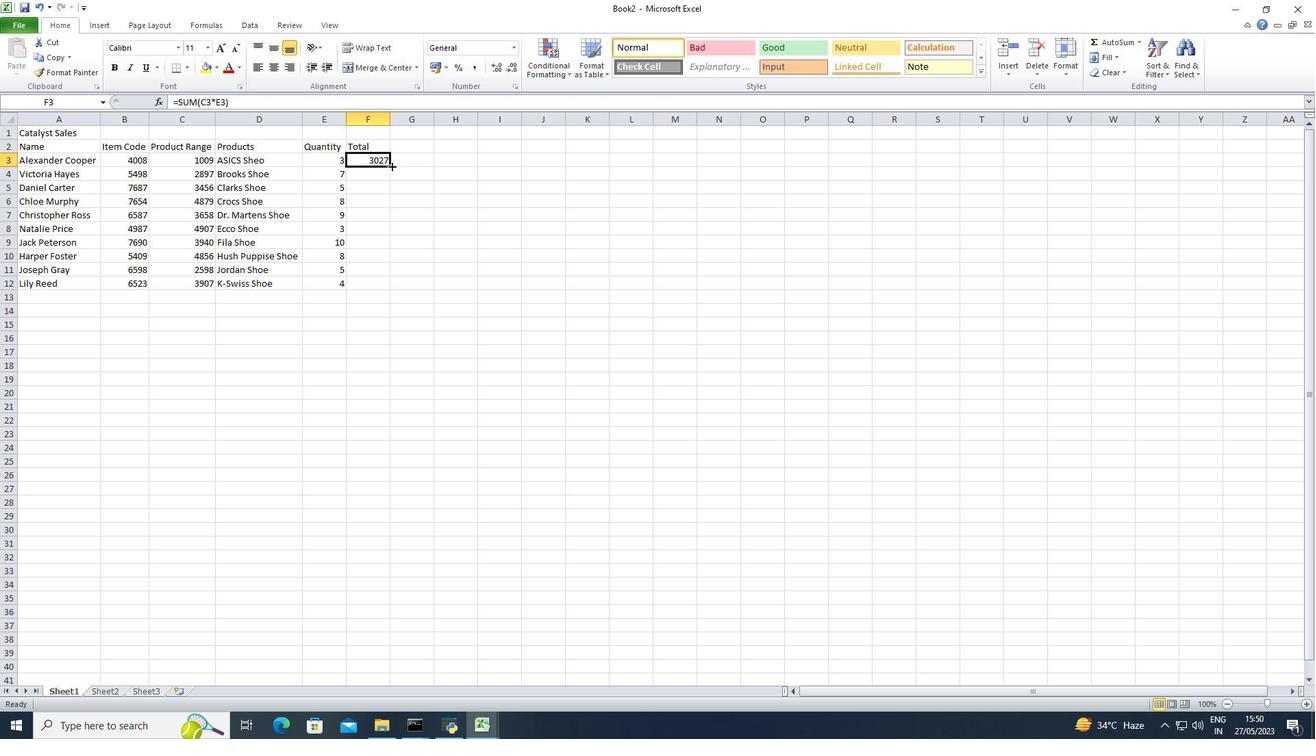 
Action: Mouse pressed left at (389, 167)
Screenshot: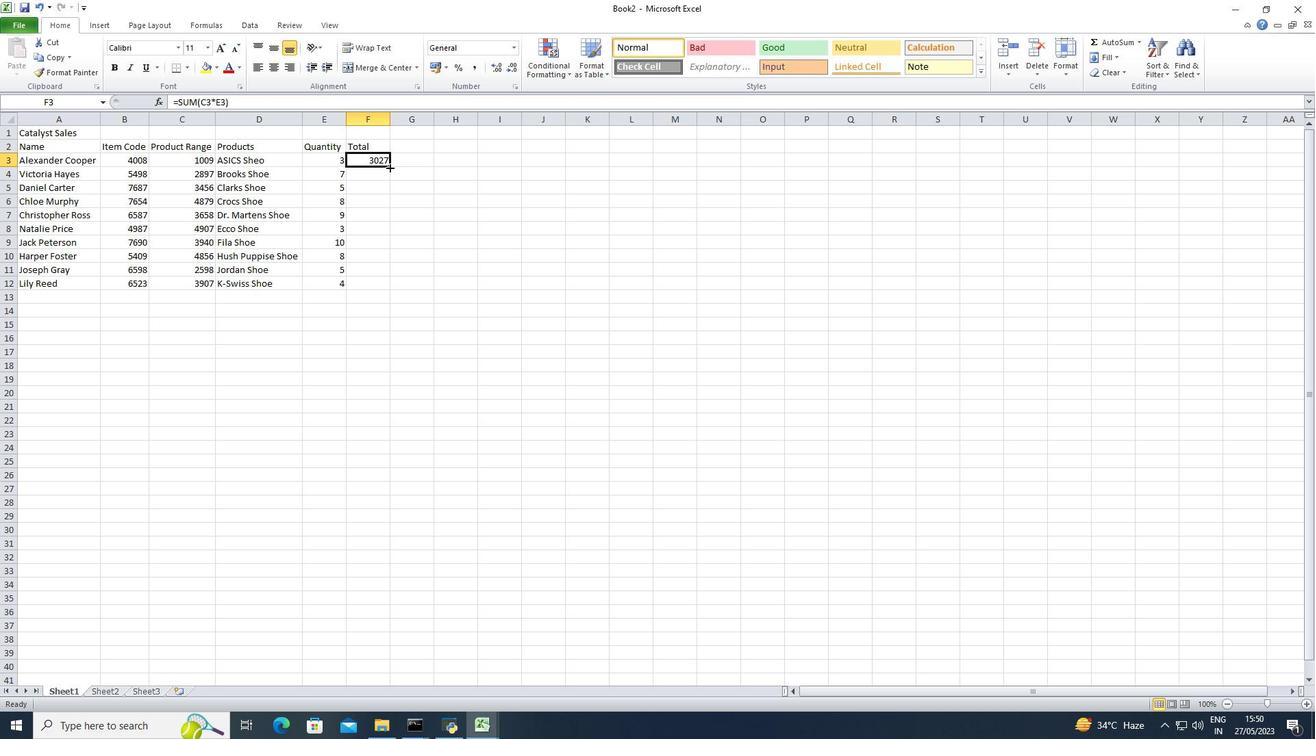 
Action: Mouse moved to (342, 328)
Screenshot: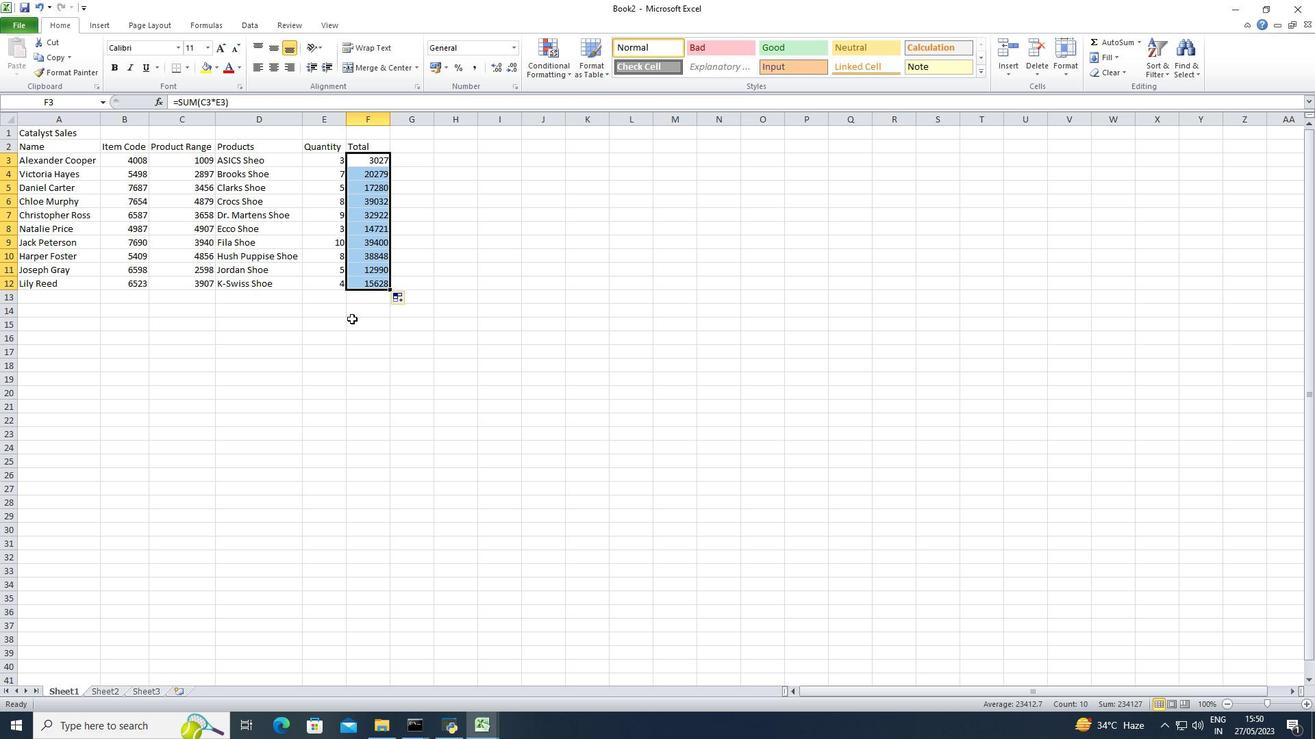 
Action: Mouse pressed left at (342, 328)
Screenshot: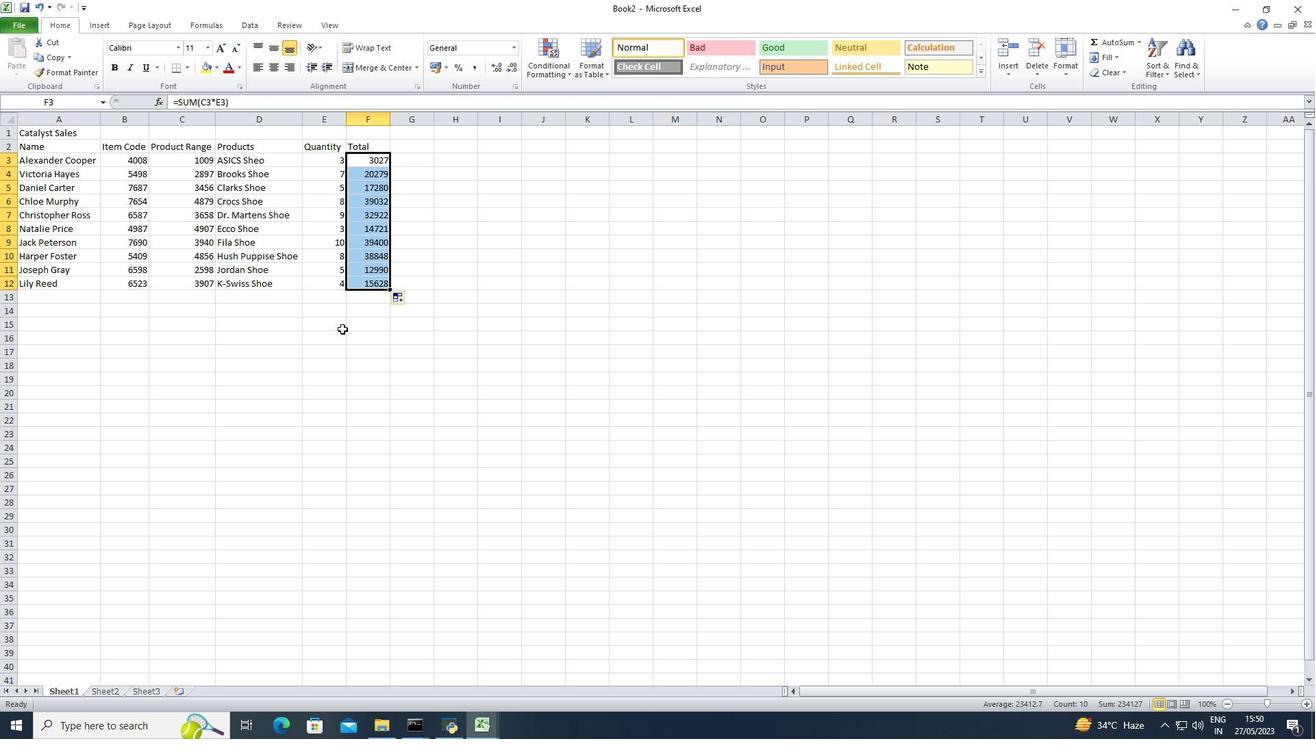 
Action: Mouse moved to (378, 312)
Screenshot: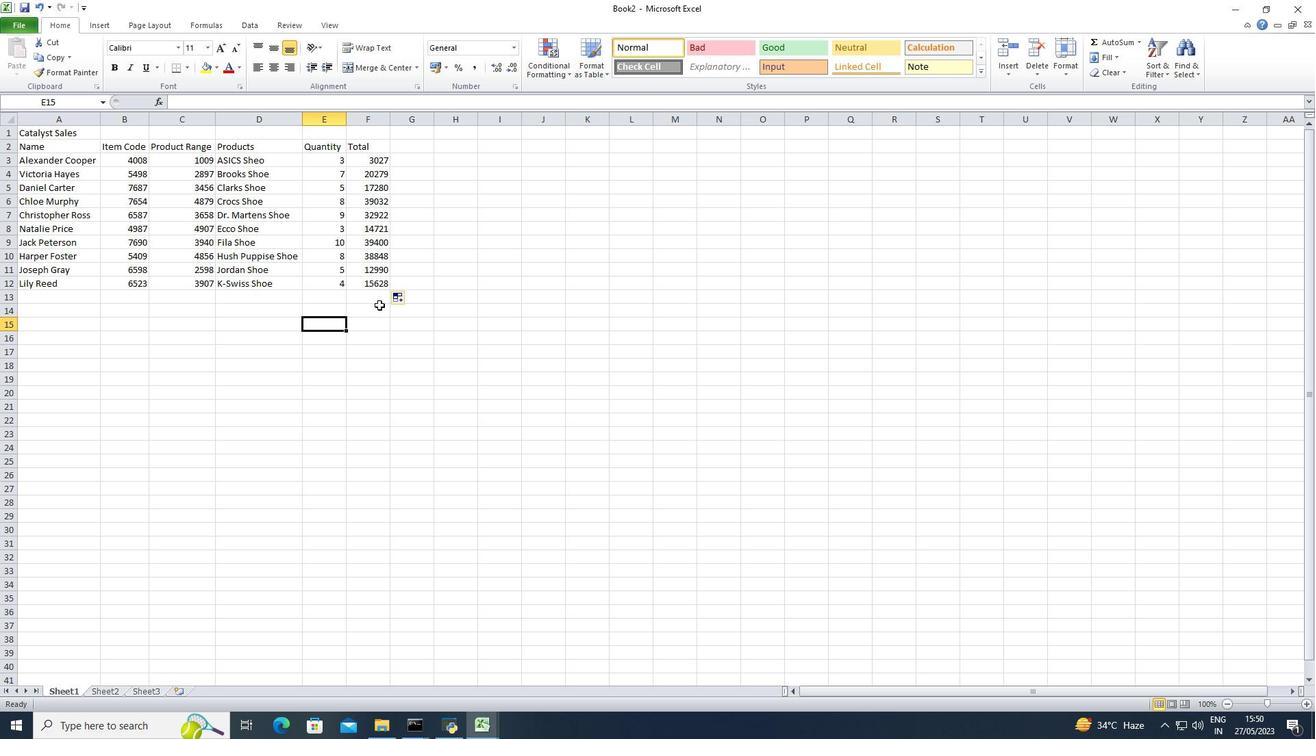 
Action: Mouse pressed left at (378, 312)
Screenshot: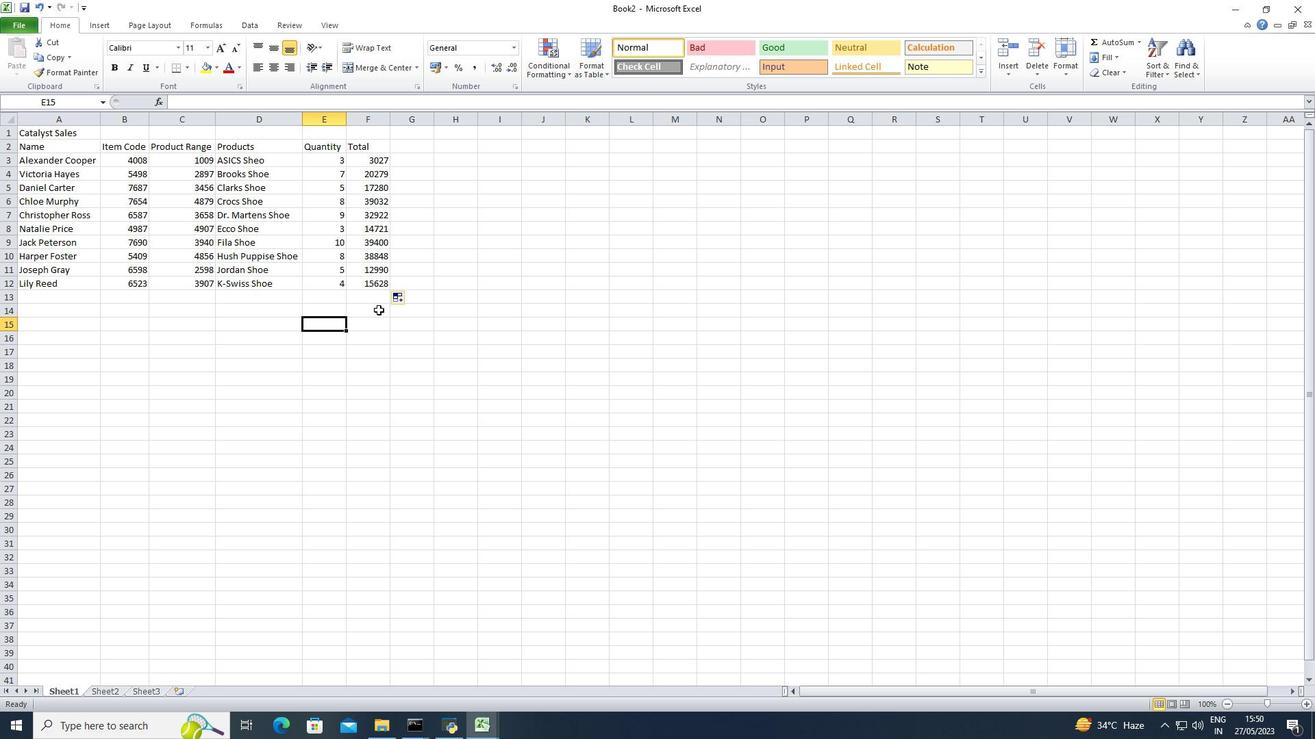 
Action: Key pressed ctrl+S
Screenshot: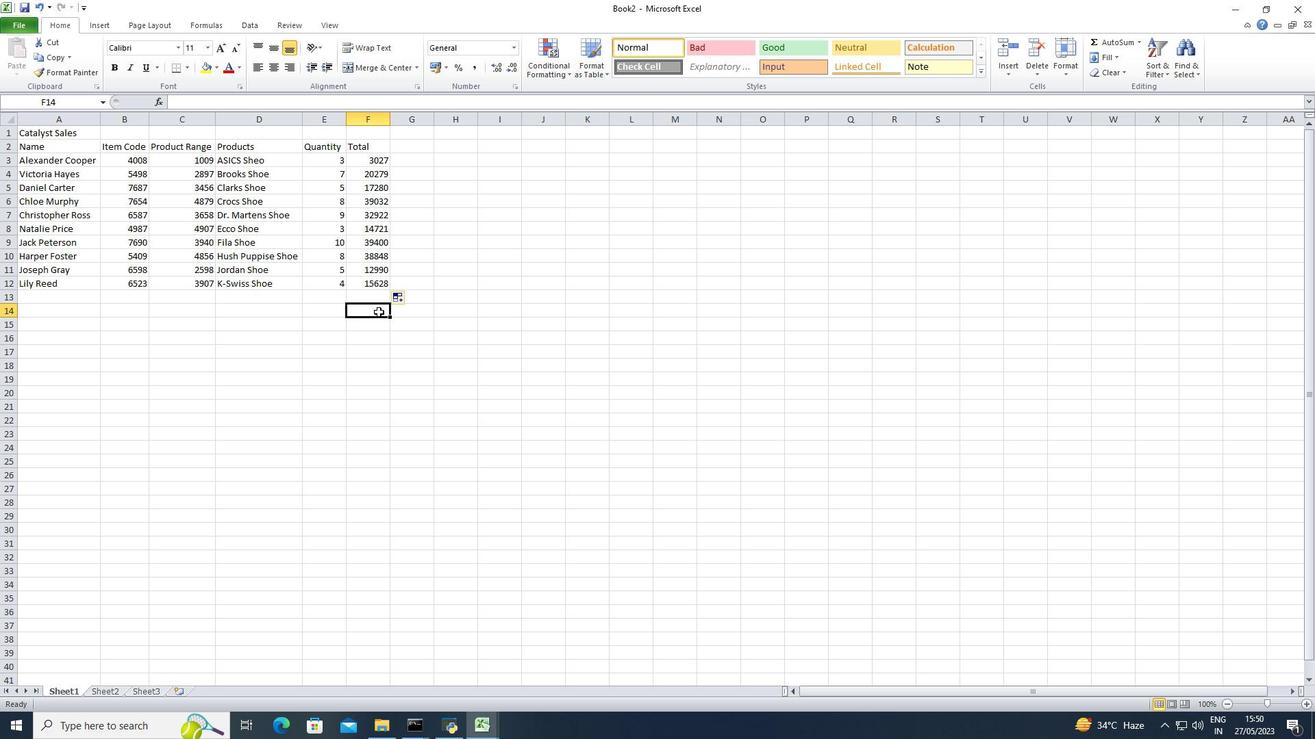 
Action: Mouse moved to (171, 200)
Screenshot: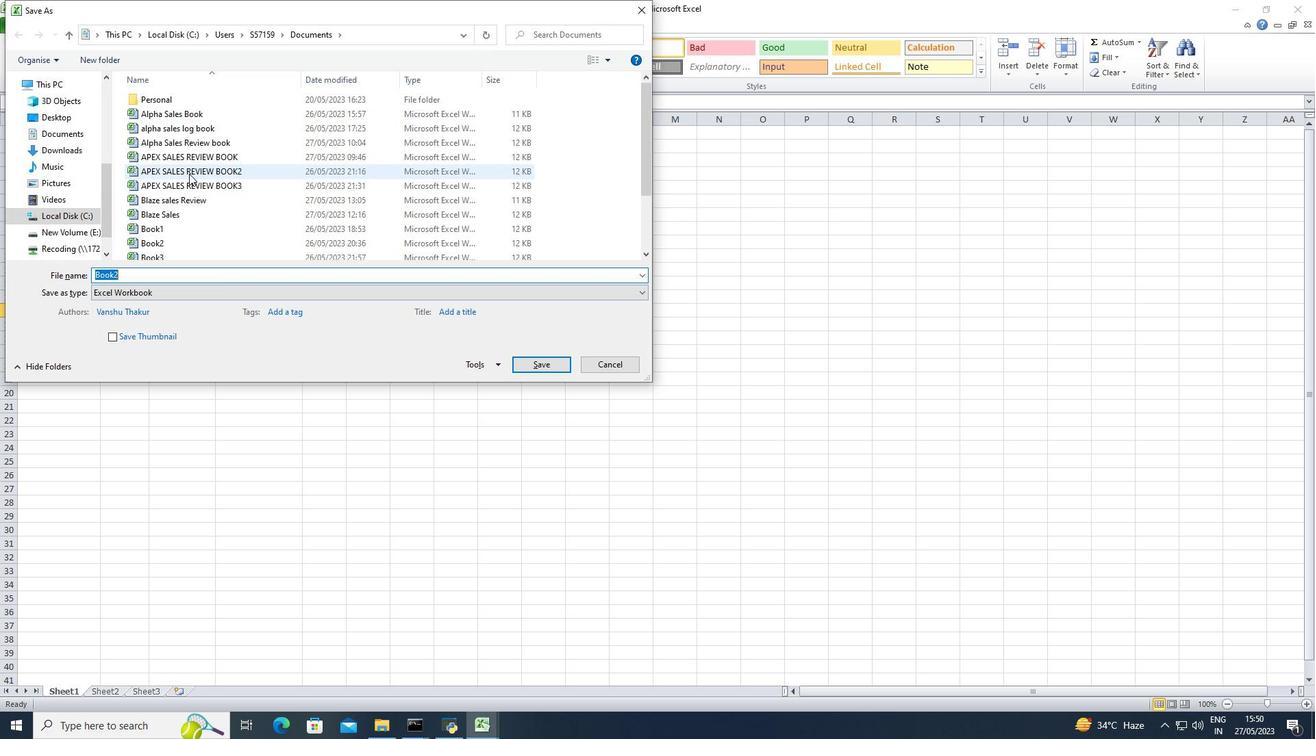 
Action: Key pressed catalyst<Key.space><Key.shift>Sales<Key.space><Key.shift>Book
Screenshot: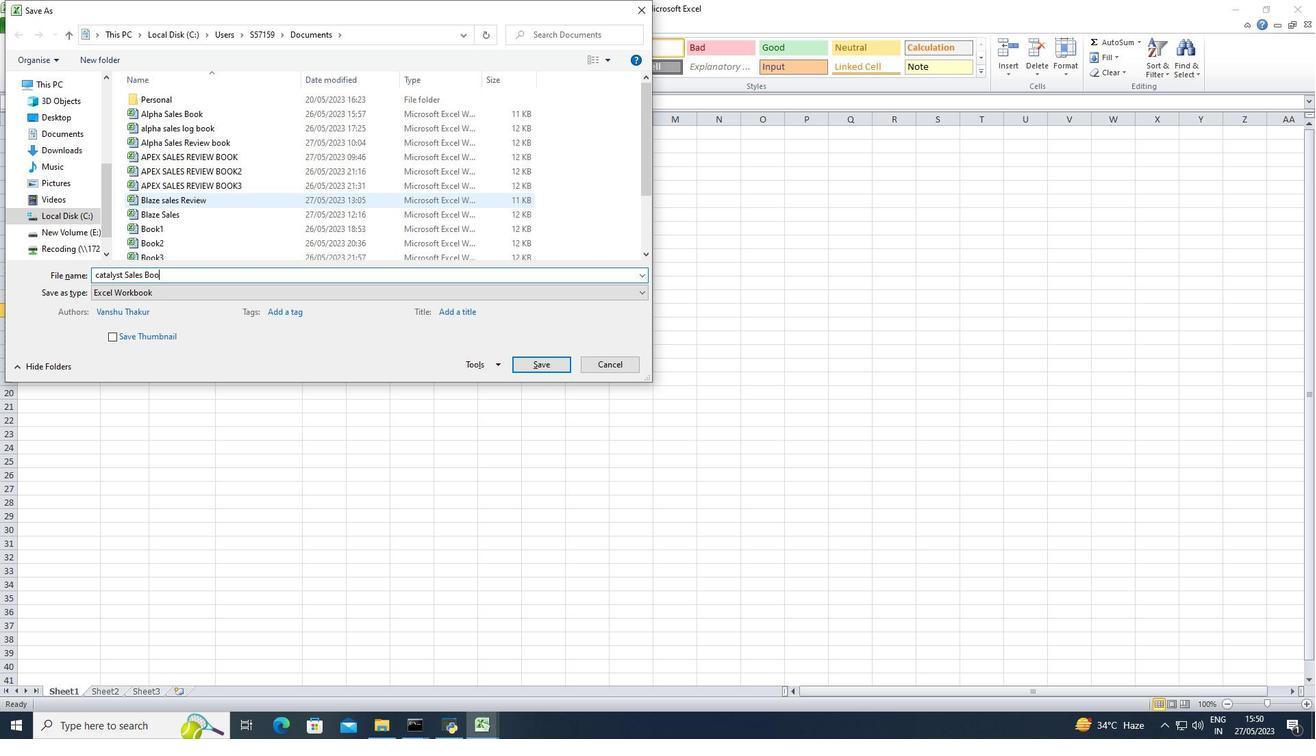 
Action: Mouse moved to (560, 359)
Screenshot: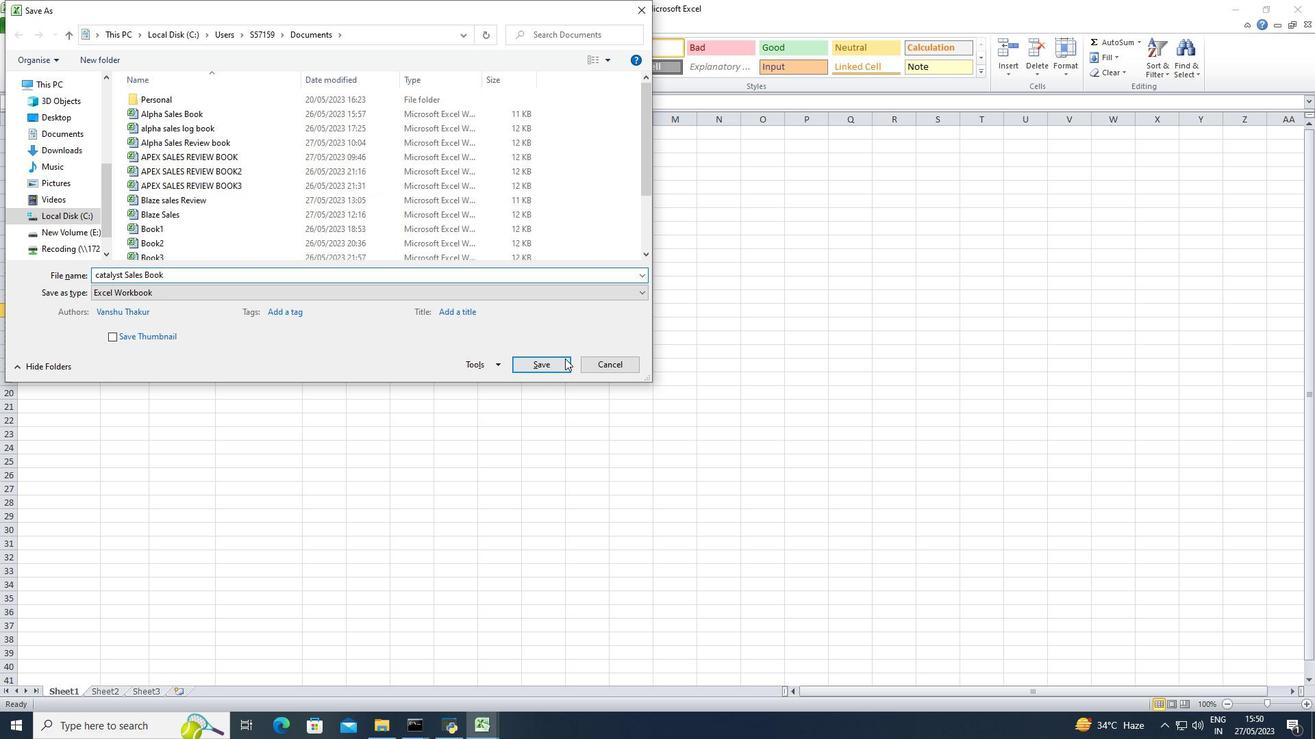 
Action: Mouse pressed left at (560, 359)
Screenshot: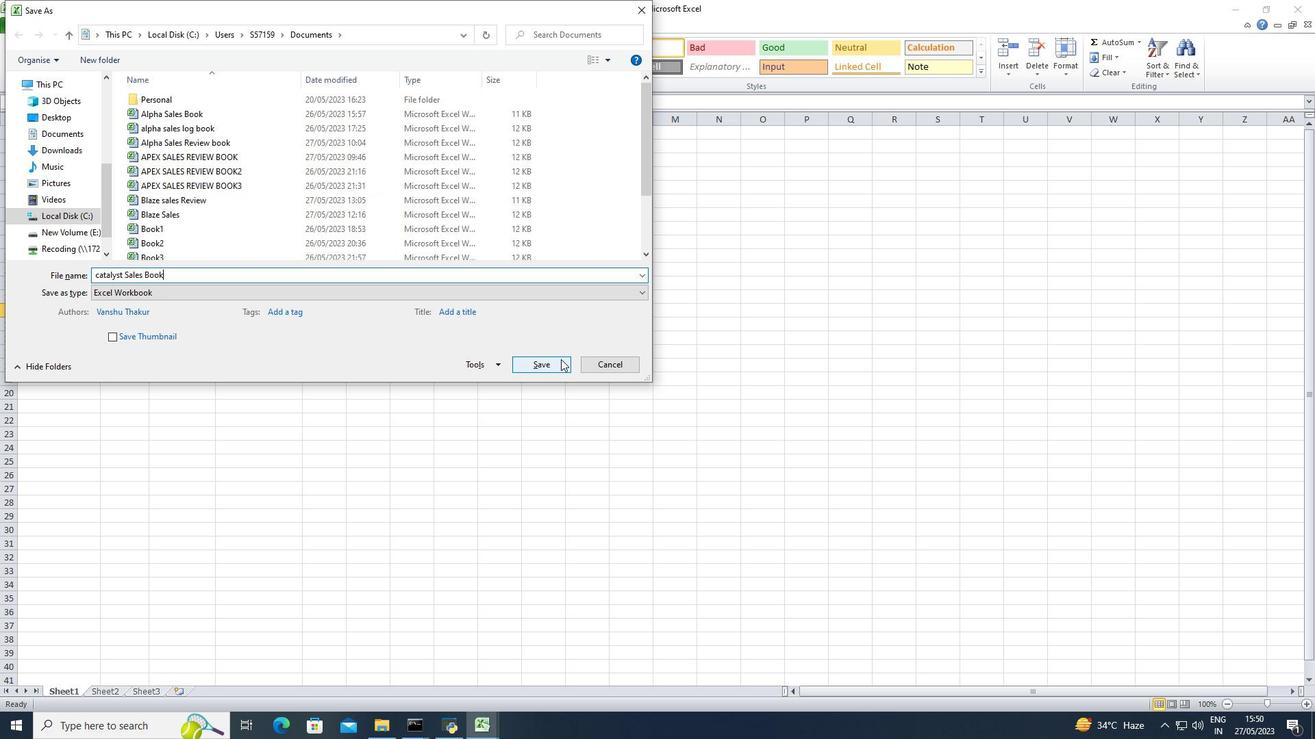 
